 Task: In the  document testing Apply all border to the tabe with  'with box; Style line and width 1/4 pt 'Select Header and apply  'Italics' Select the text and align it to the  Left
Action: Mouse moved to (643, 187)
Screenshot: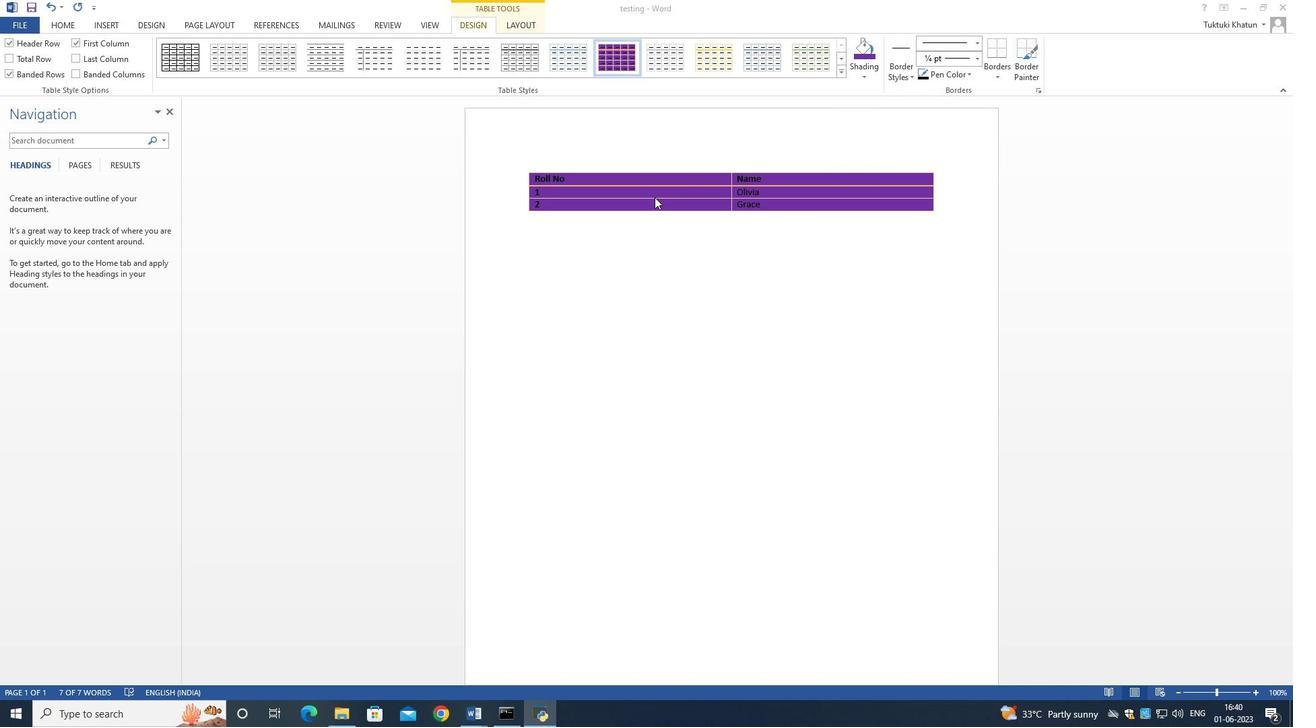 
Action: Mouse pressed left at (643, 187)
Screenshot: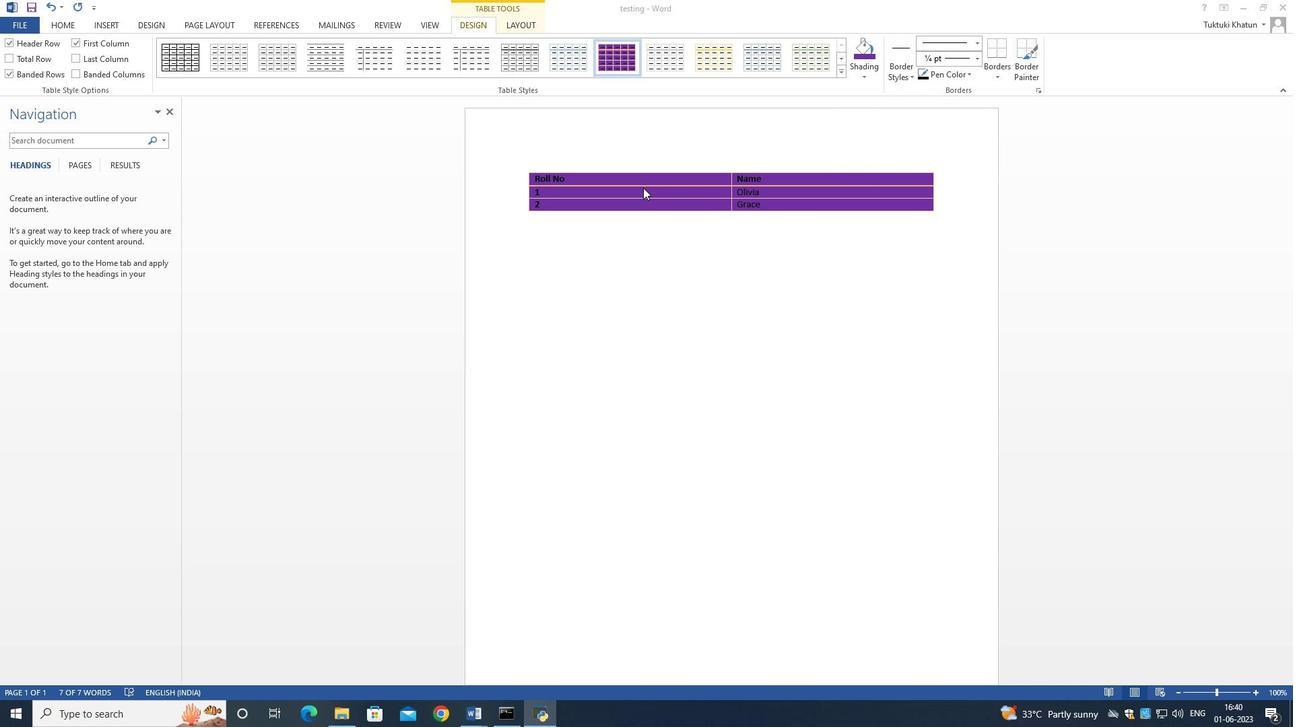 
Action: Mouse moved to (996, 63)
Screenshot: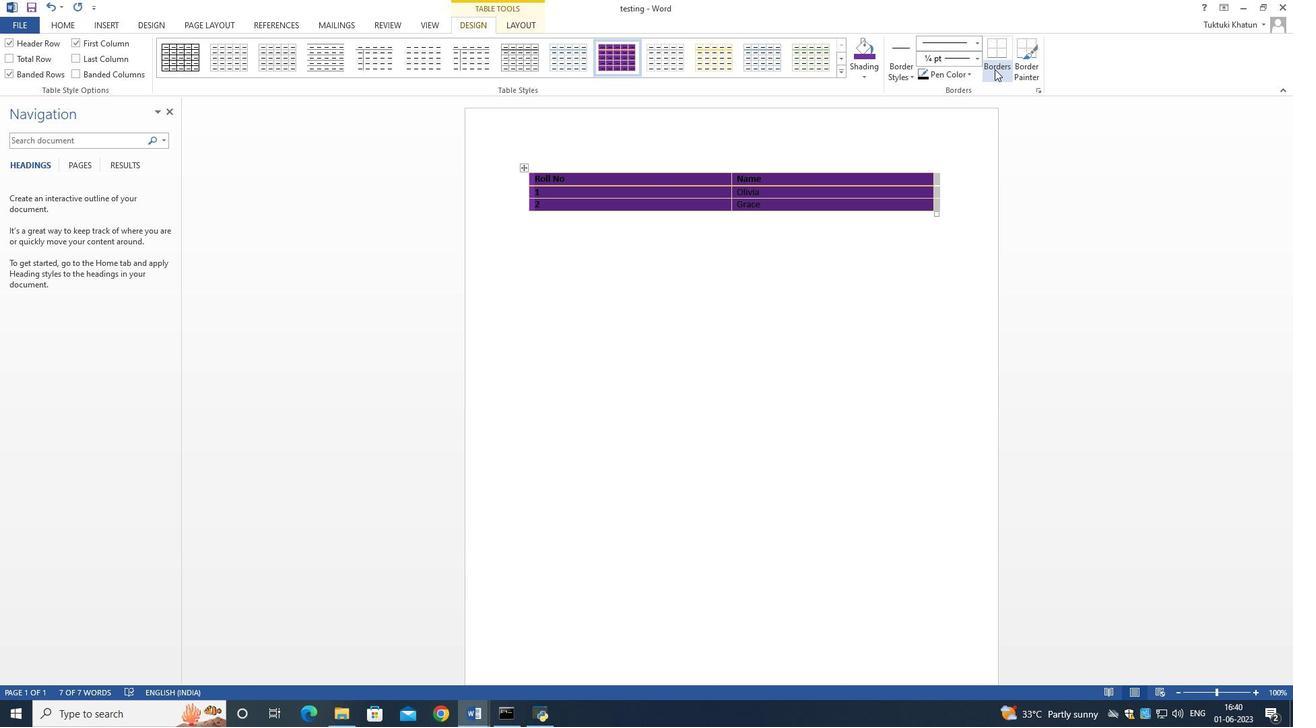 
Action: Mouse pressed left at (996, 63)
Screenshot: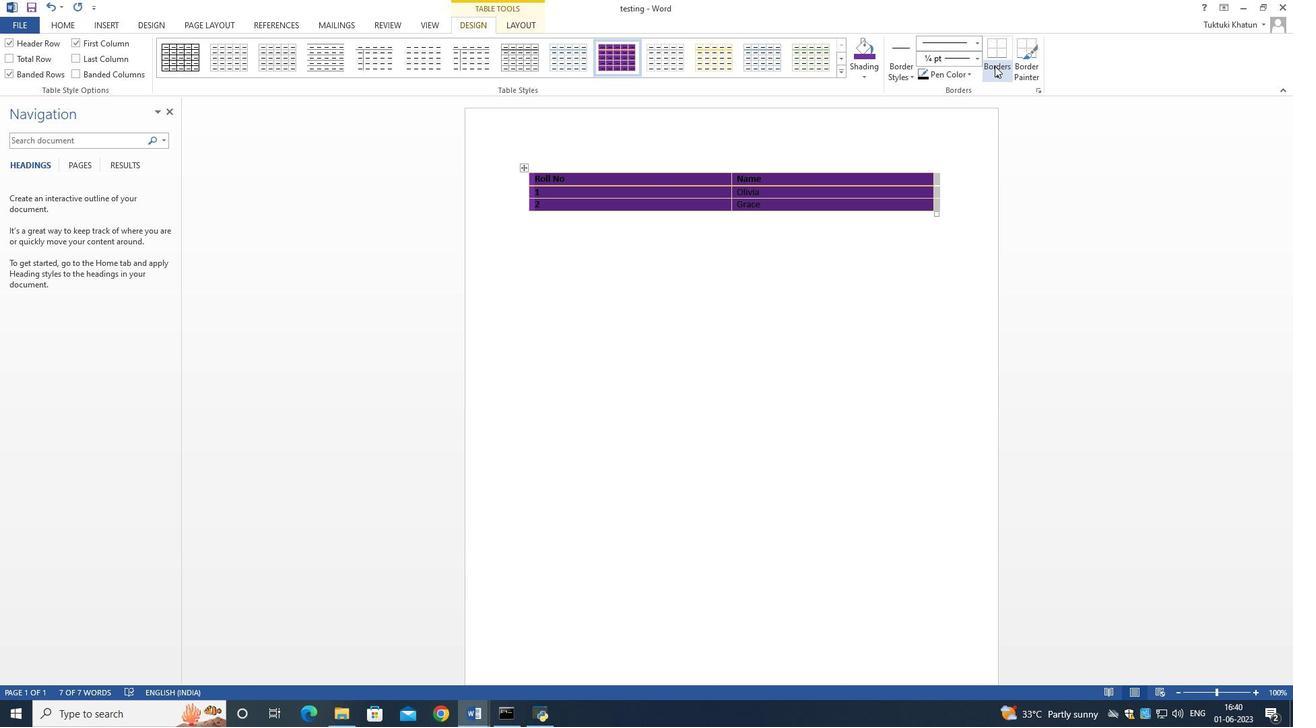
Action: Mouse moved to (1041, 176)
Screenshot: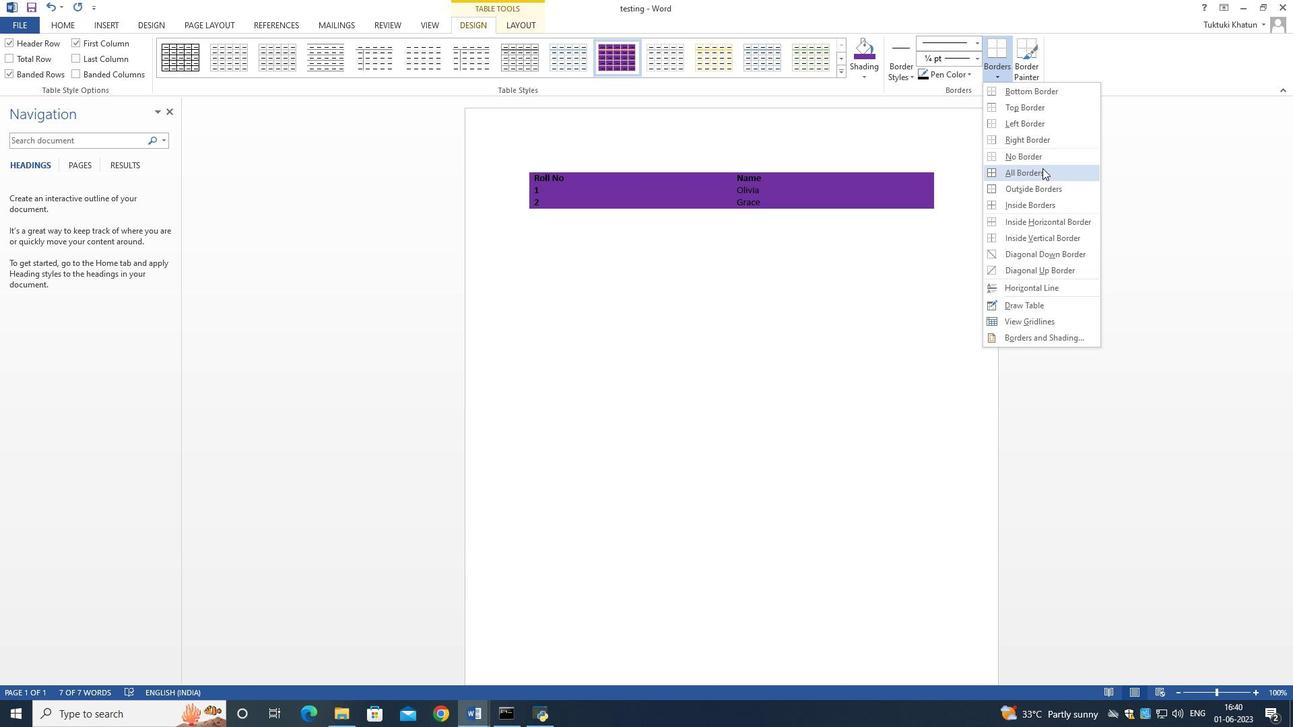 
Action: Mouse pressed left at (1041, 176)
Screenshot: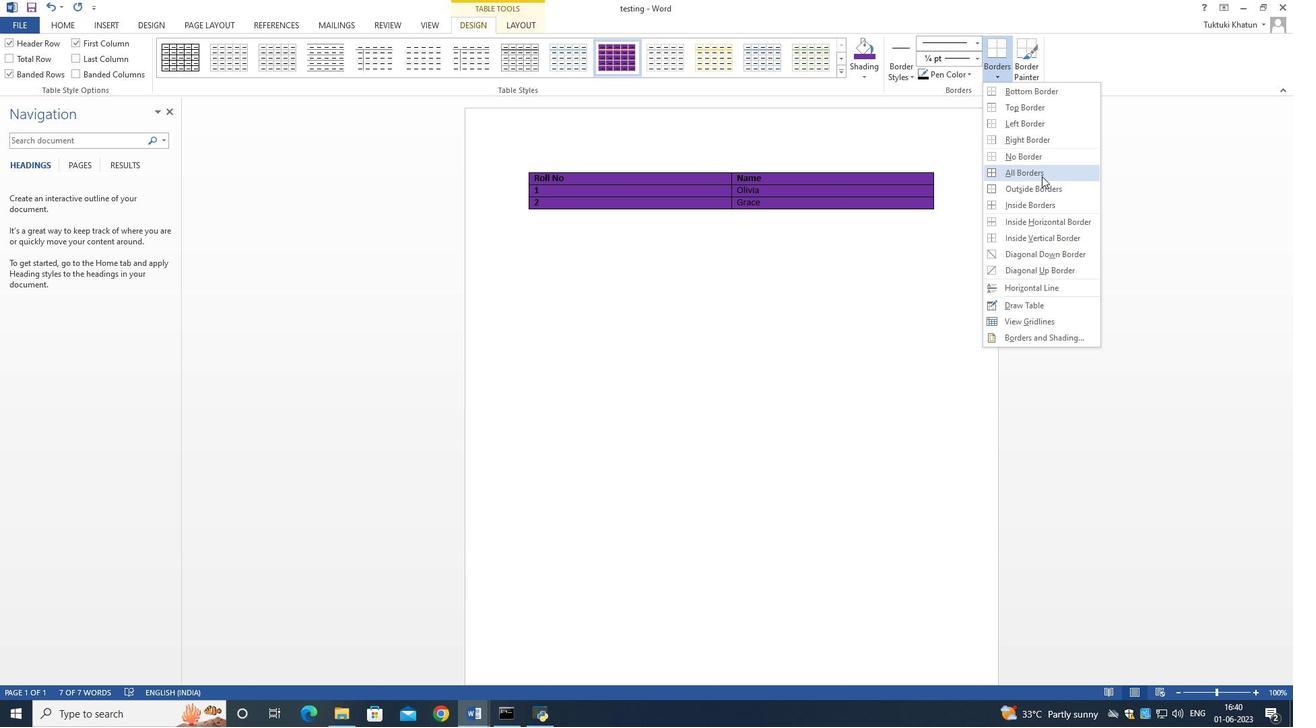 
Action: Mouse moved to (978, 58)
Screenshot: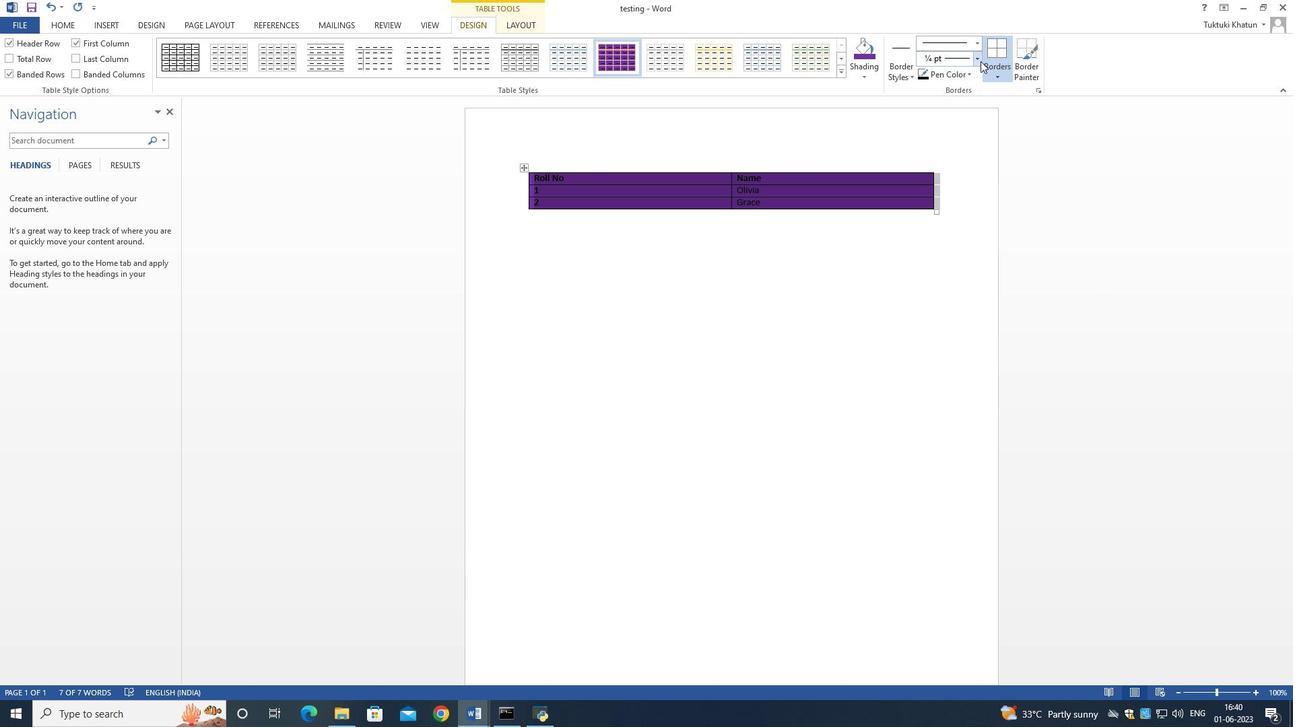 
Action: Mouse pressed left at (978, 58)
Screenshot: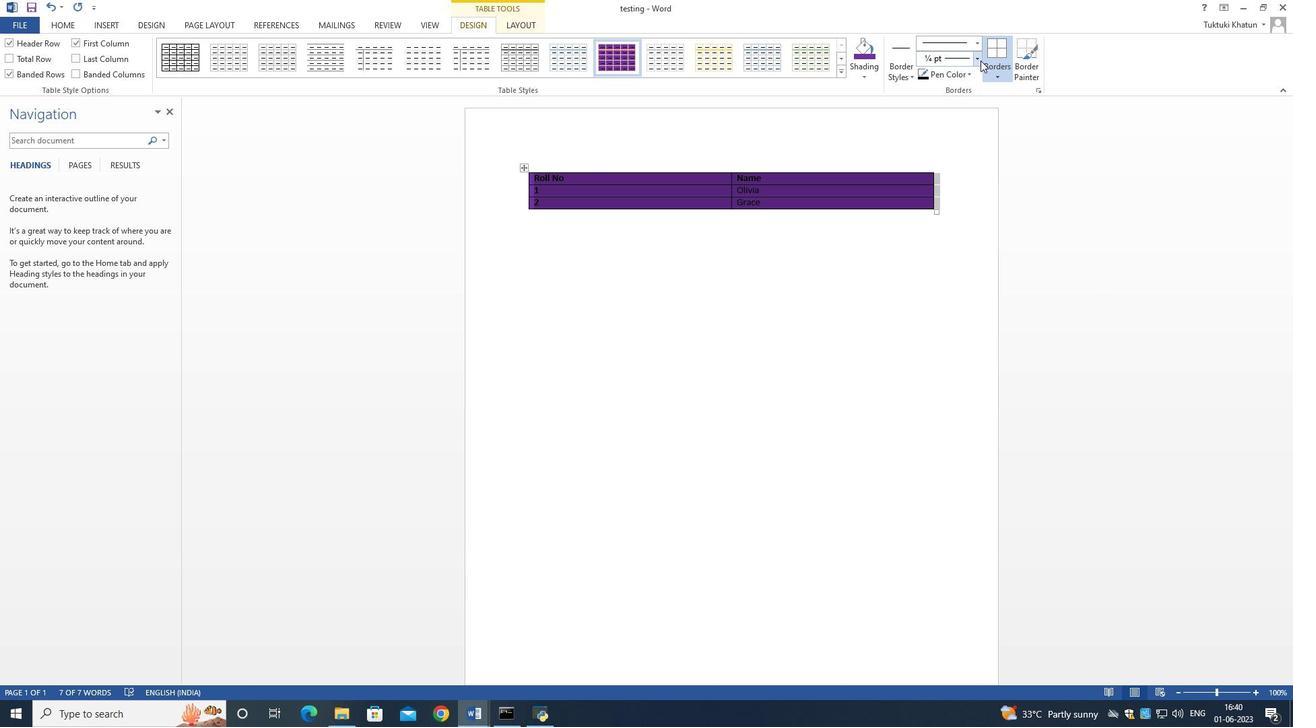 
Action: Mouse moved to (972, 76)
Screenshot: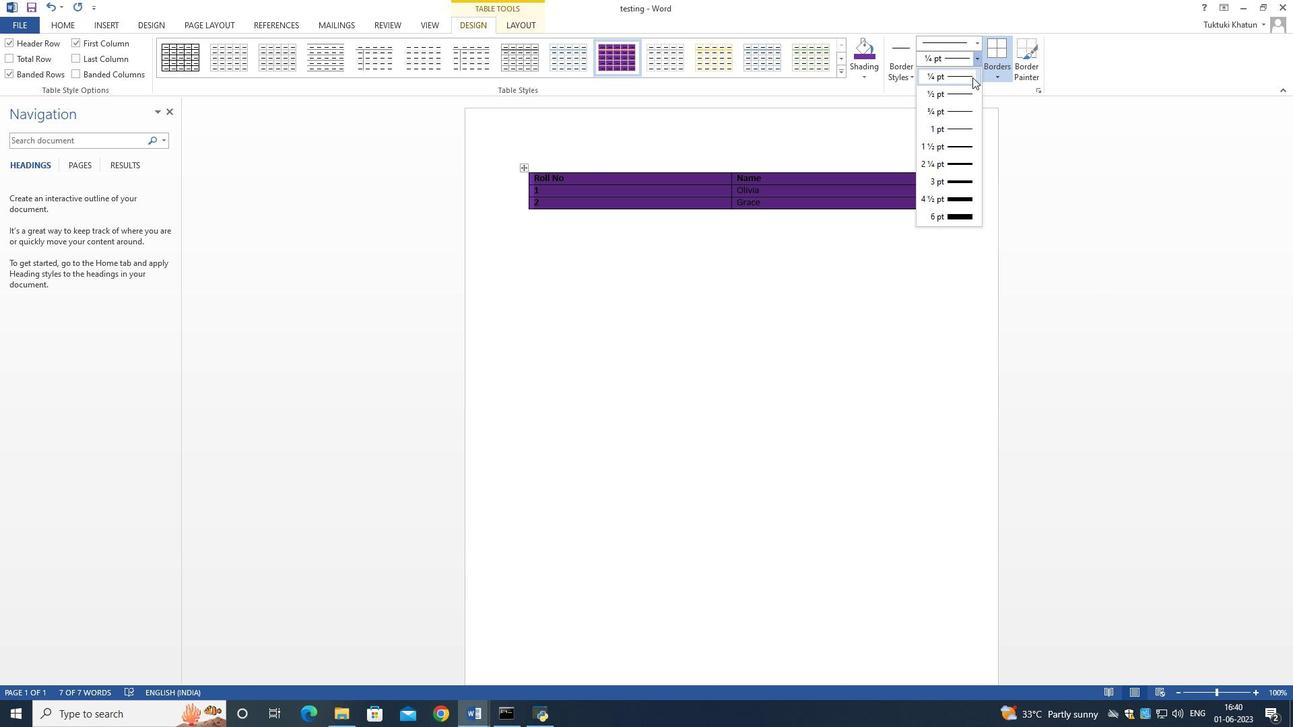 
Action: Mouse pressed left at (972, 76)
Screenshot: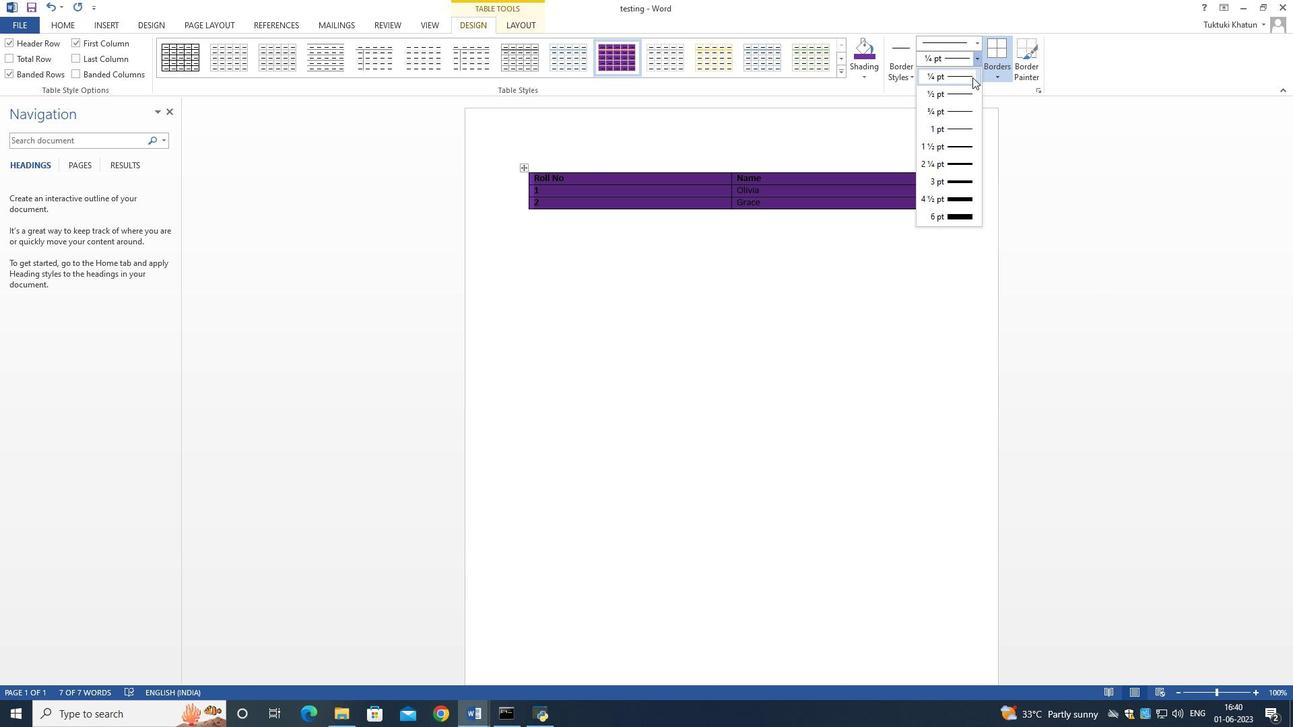
Action: Mouse moved to (569, 183)
Screenshot: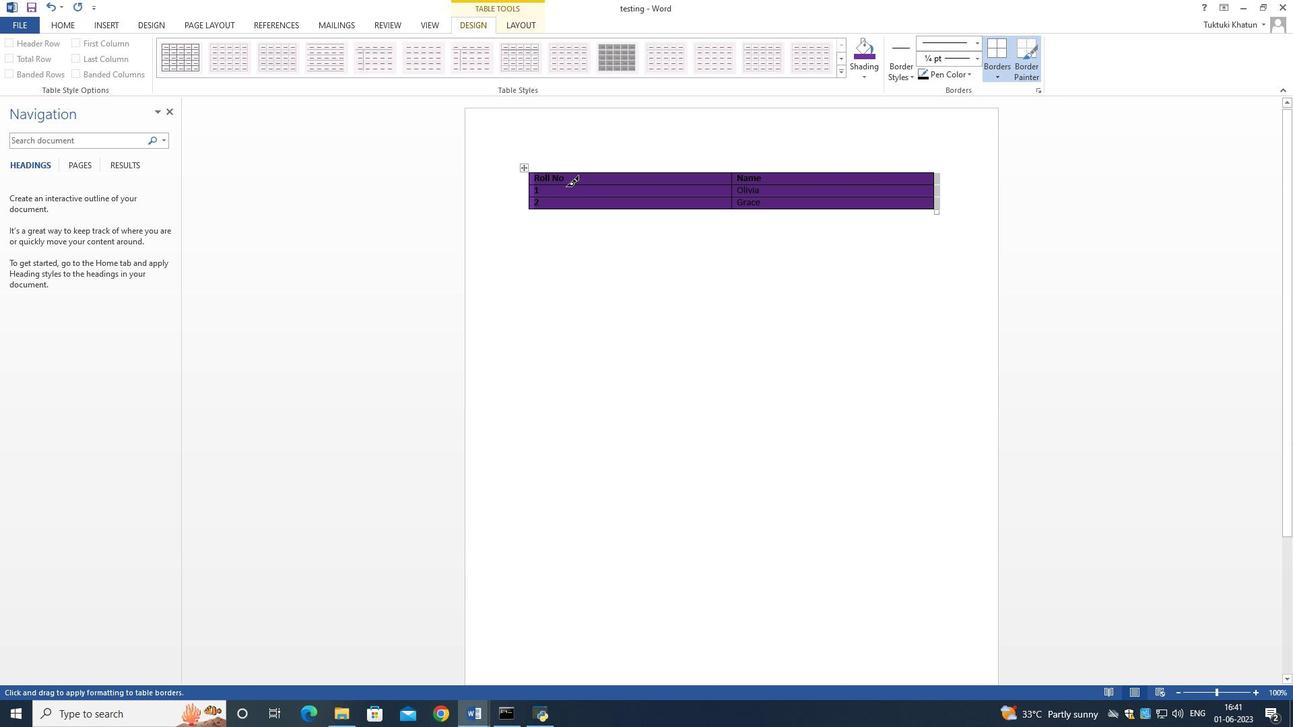 
Action: Mouse pressed left at (569, 183)
Screenshot: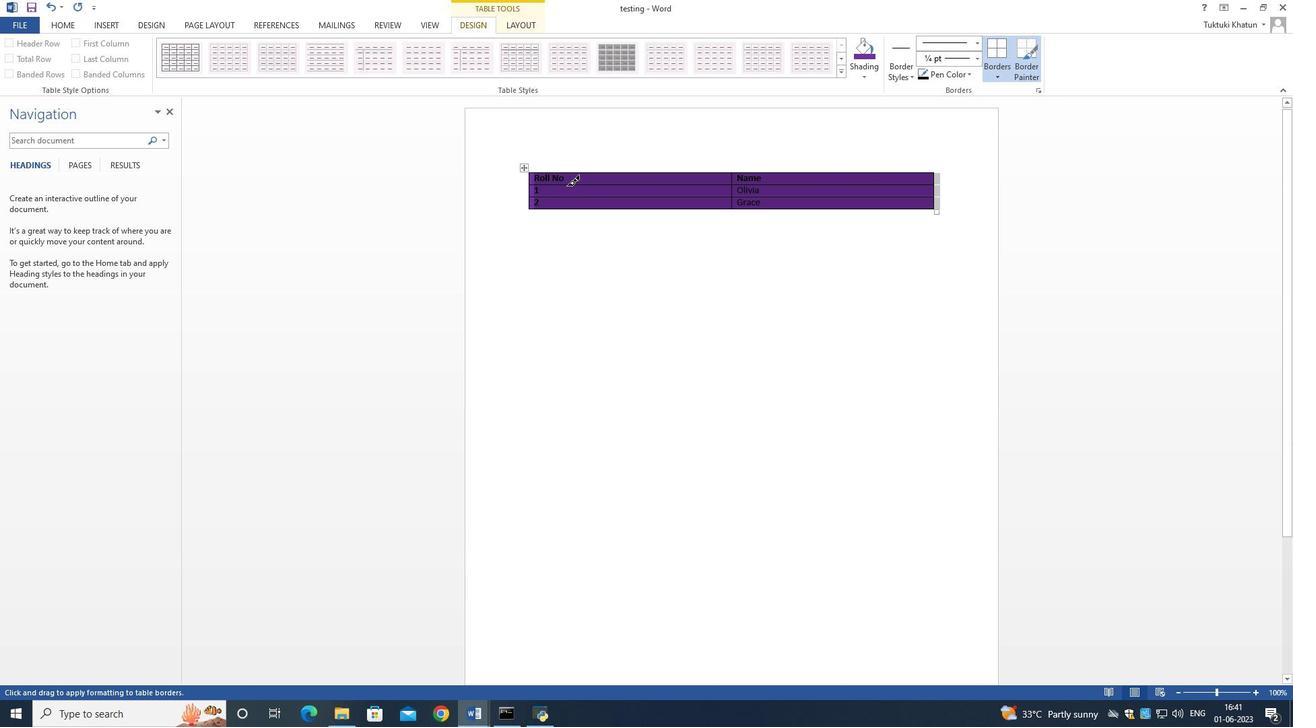 
Action: Mouse moved to (585, 177)
Screenshot: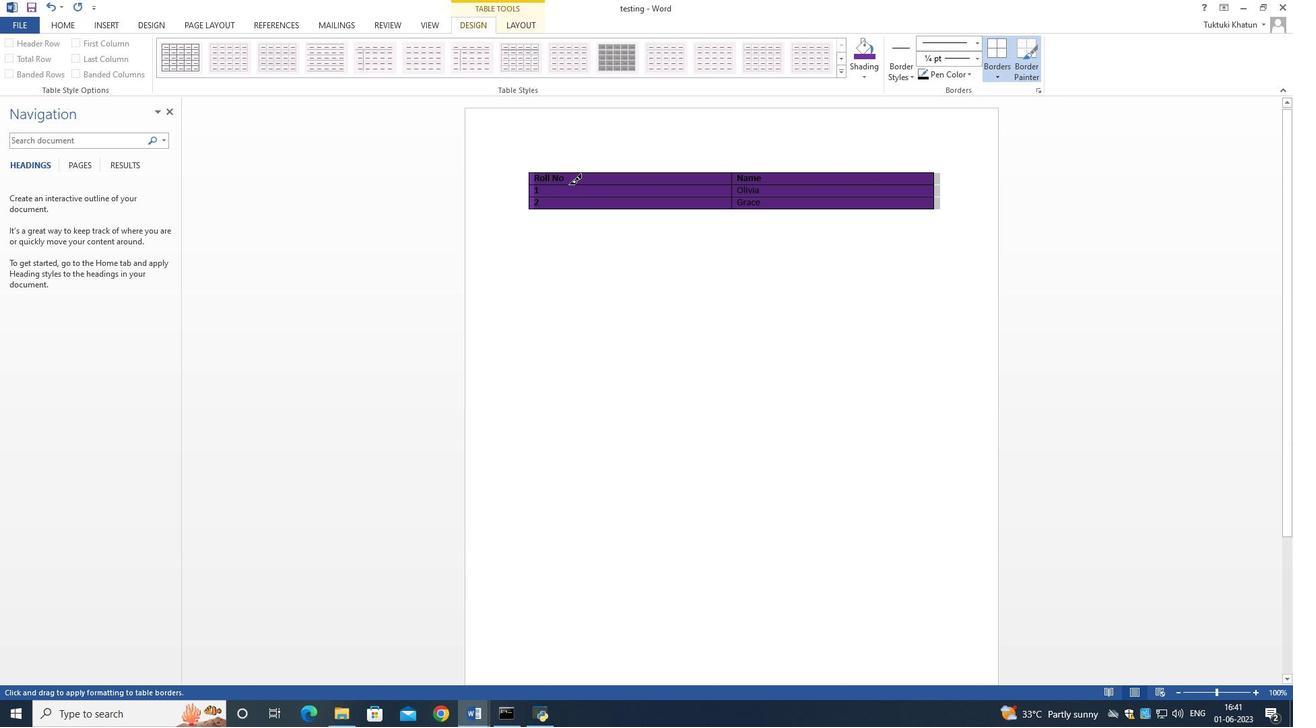
Action: Mouse pressed left at (585, 177)
Screenshot: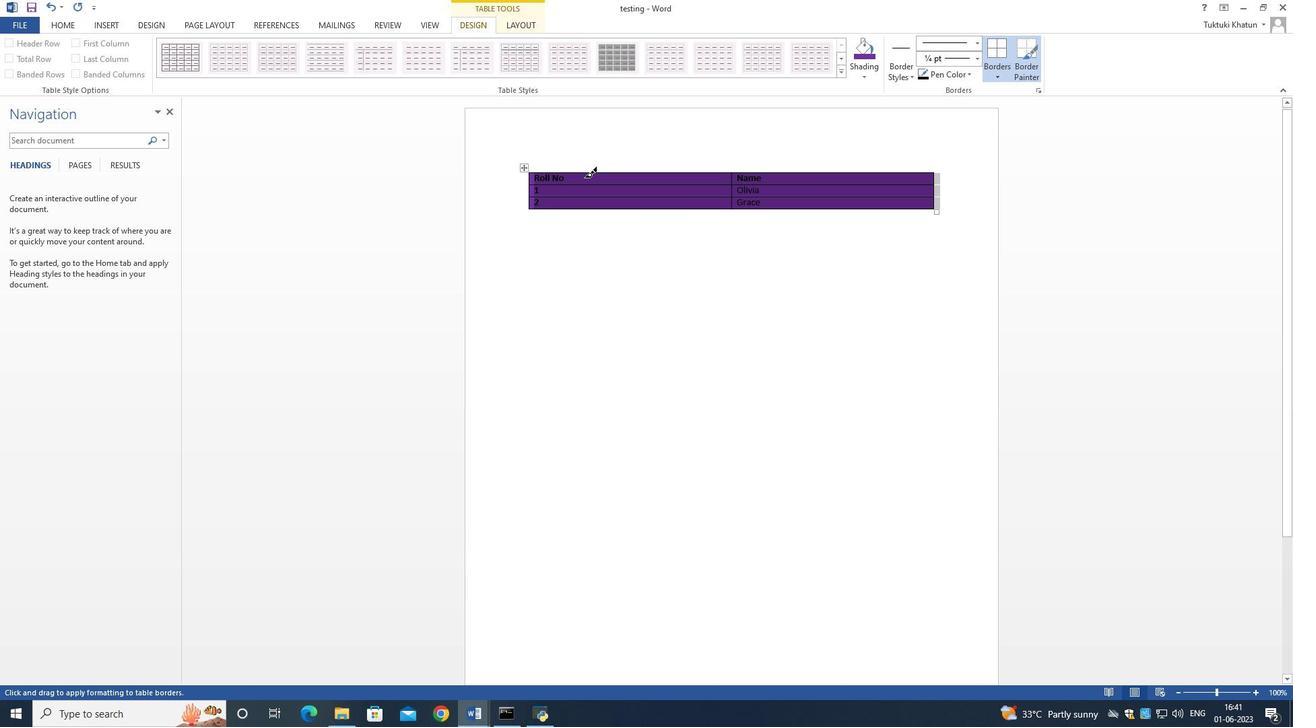 
Action: Mouse moved to (585, 177)
Screenshot: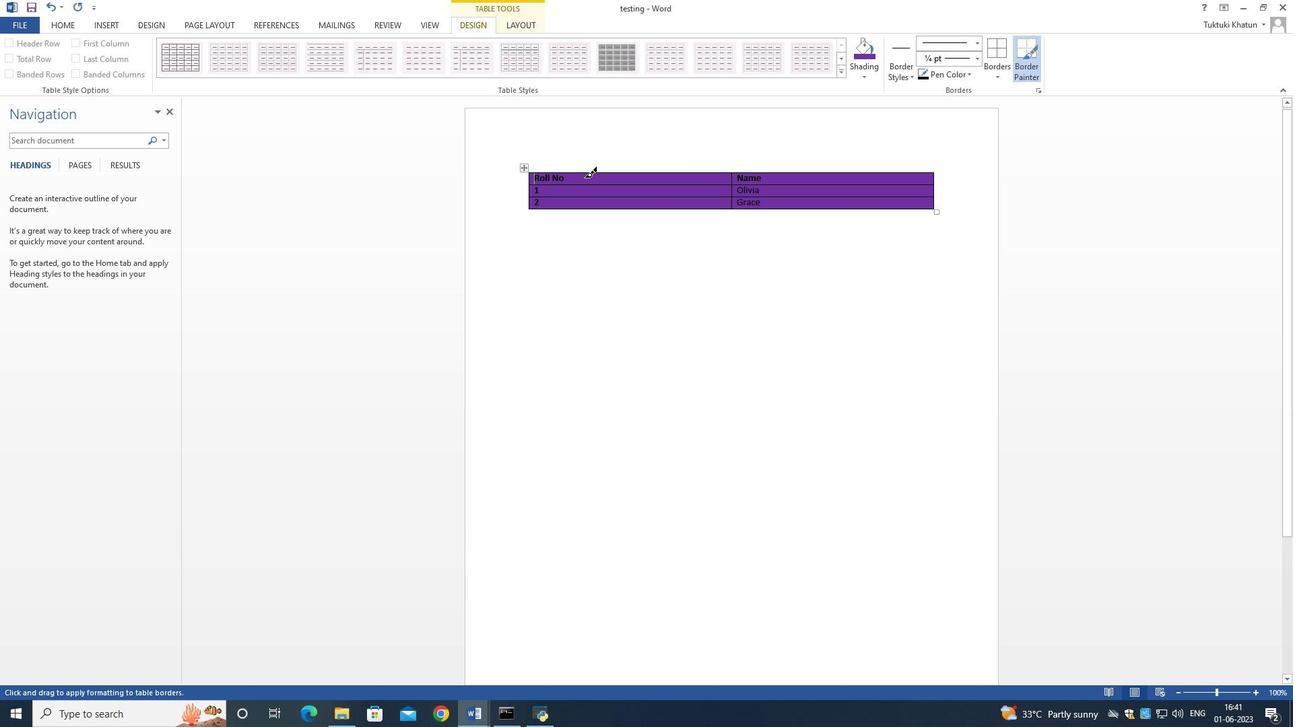 
Action: Mouse pressed left at (585, 177)
Screenshot: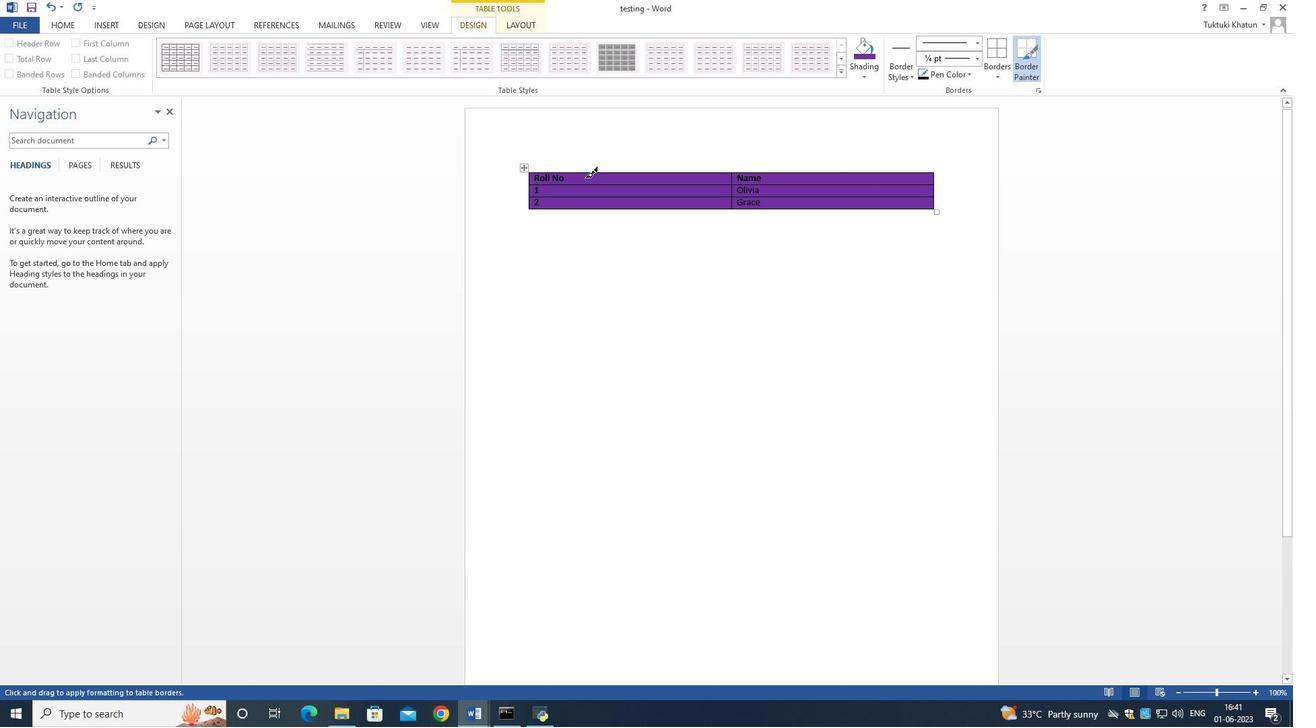 
Action: Mouse pressed left at (585, 177)
Screenshot: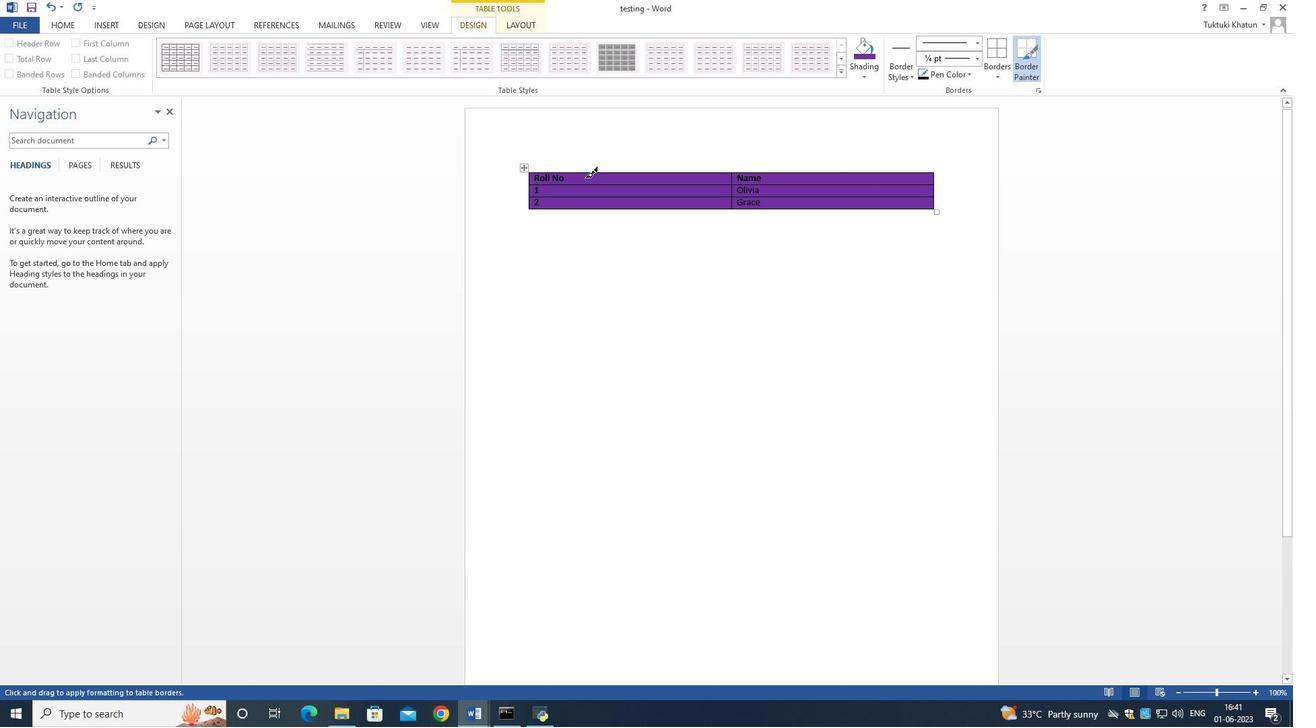 
Action: Mouse moved to (582, 181)
Screenshot: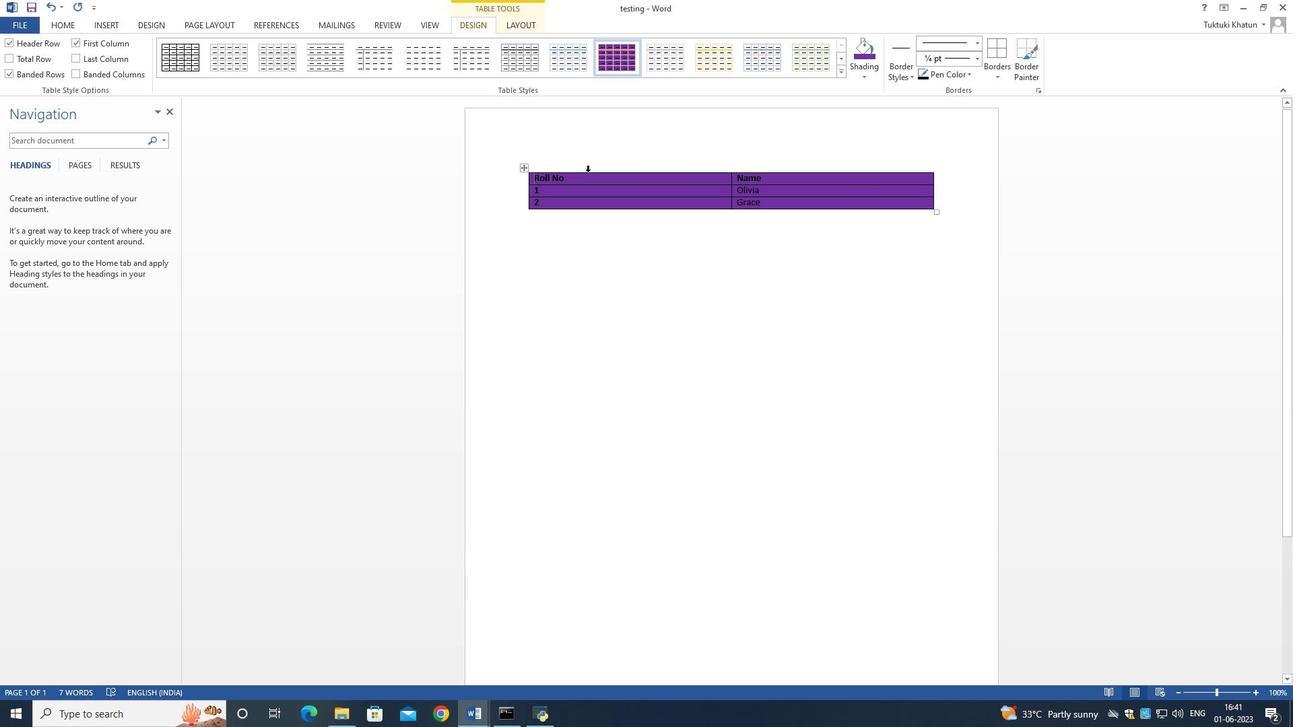 
Action: Mouse pressed left at (582, 181)
Screenshot: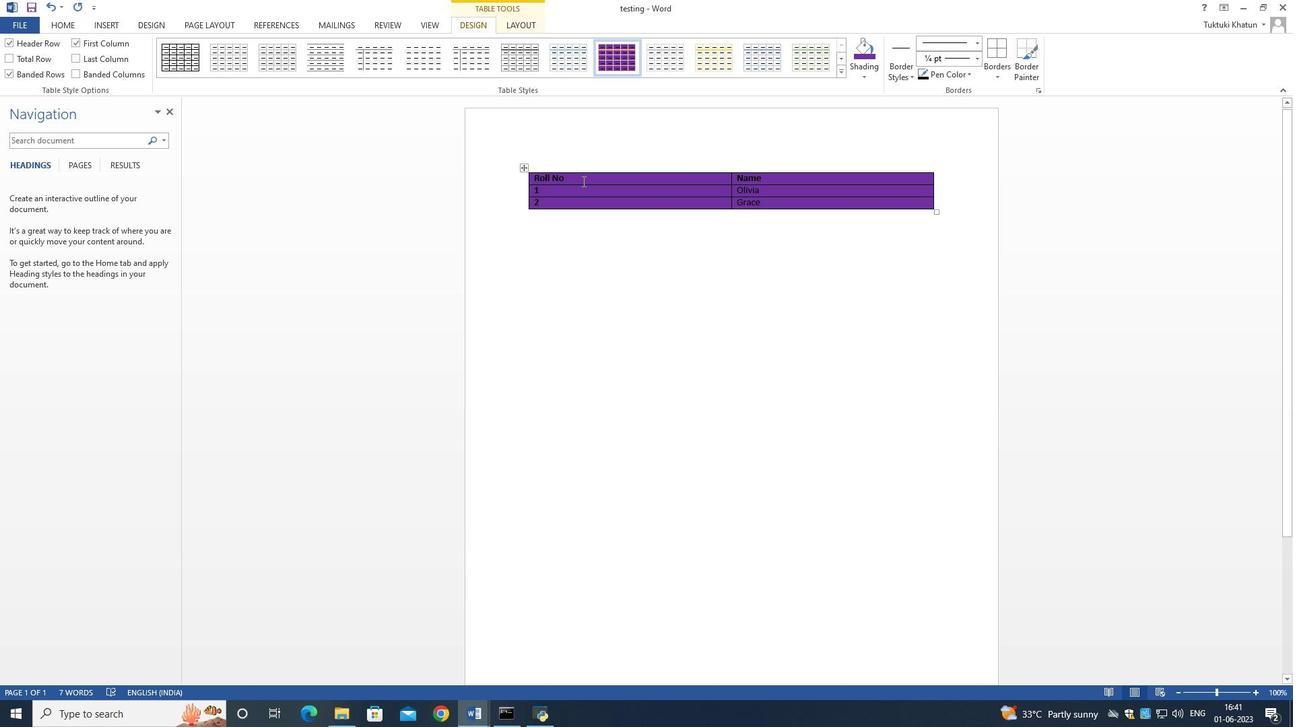 
Action: Mouse moved to (581, 179)
Screenshot: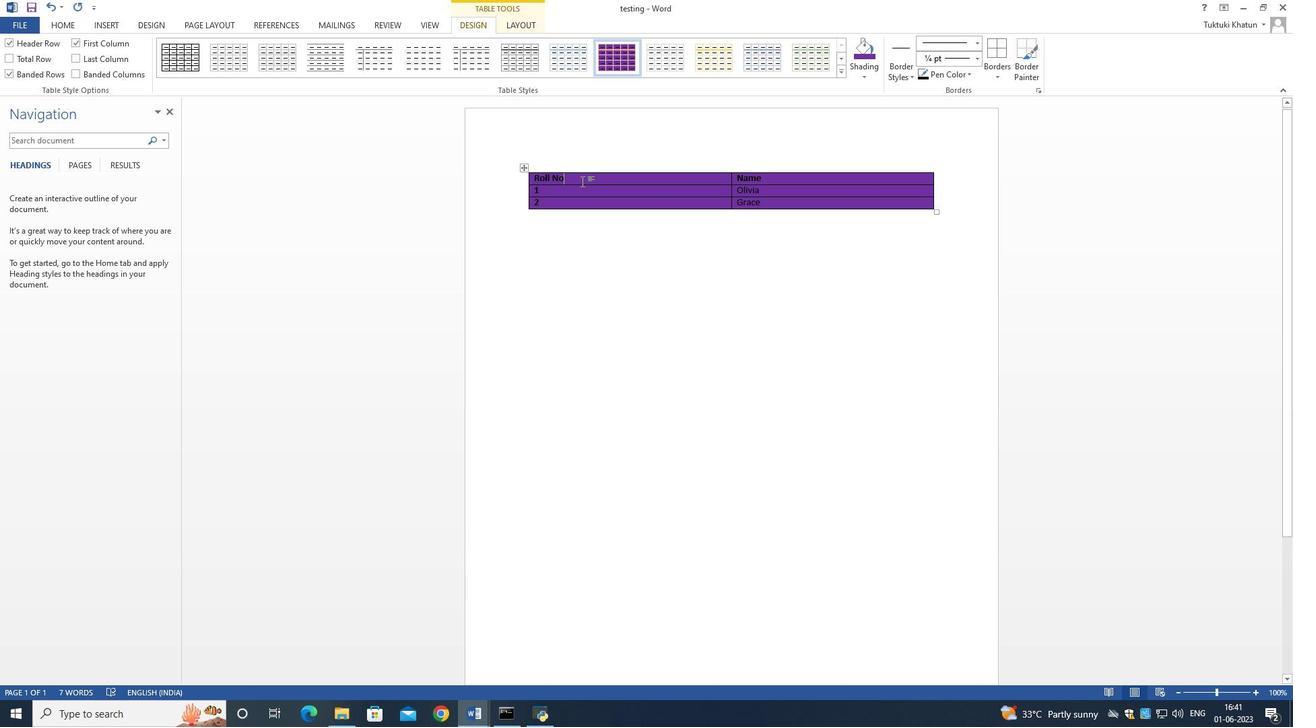 
Action: Mouse pressed left at (581, 179)
Screenshot: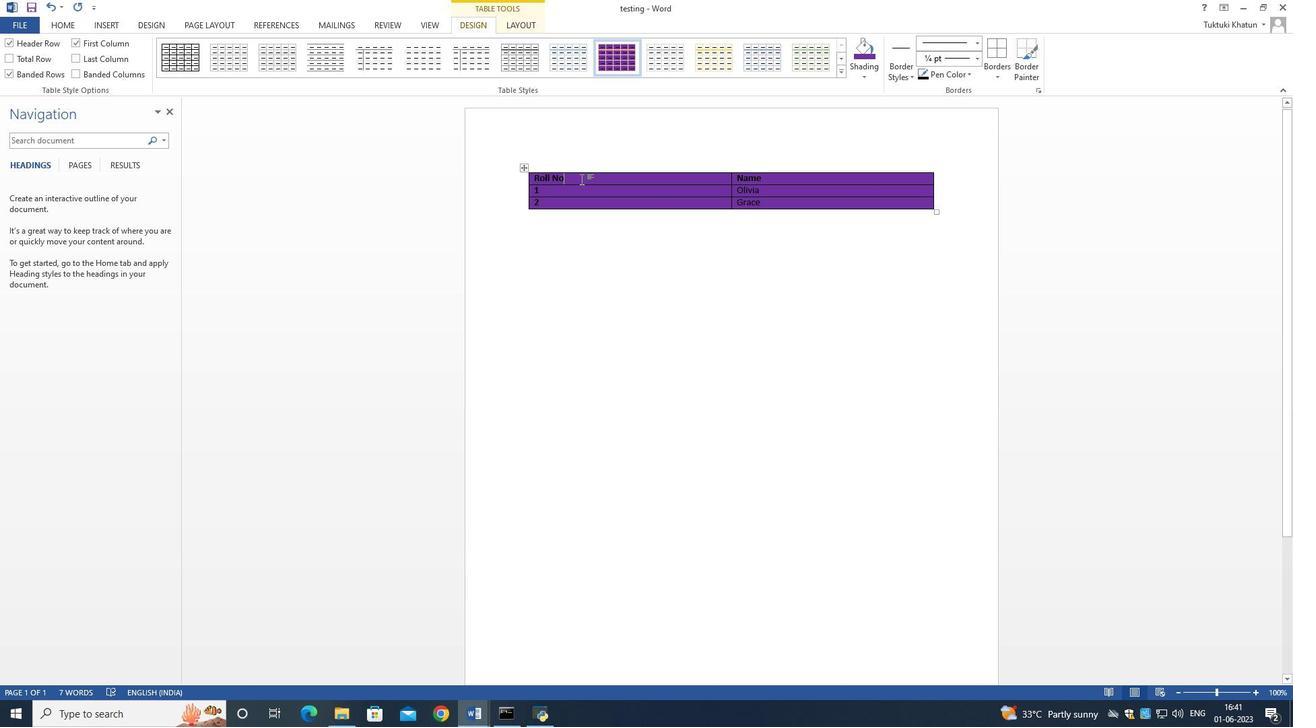 
Action: Mouse pressed left at (581, 179)
Screenshot: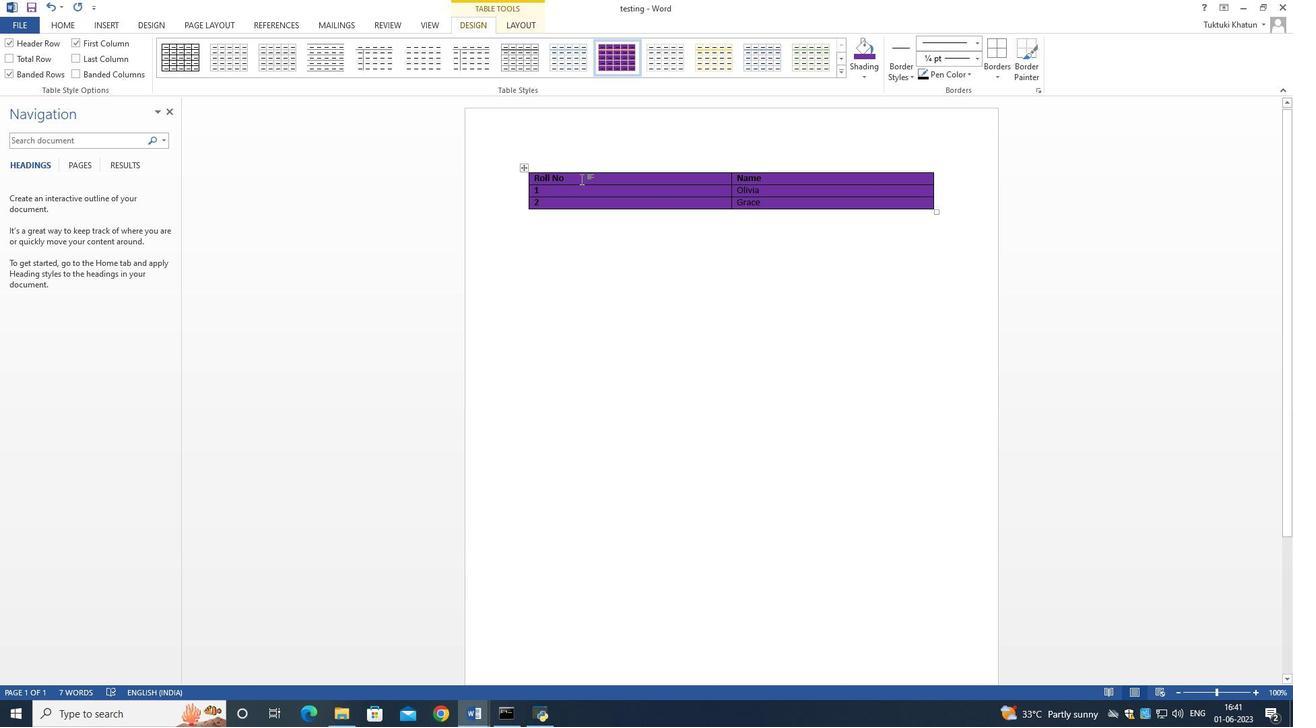 
Action: Mouse moved to (556, 174)
Screenshot: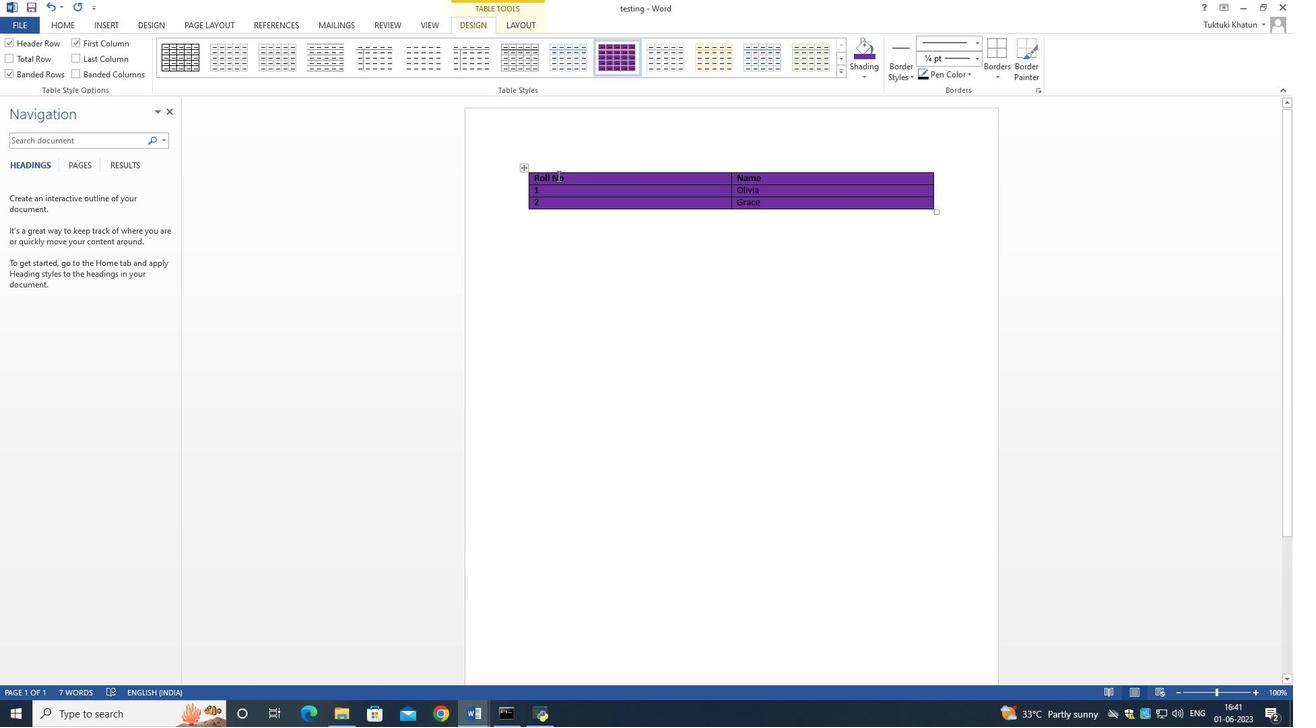 
Action: Mouse pressed left at (556, 174)
Screenshot: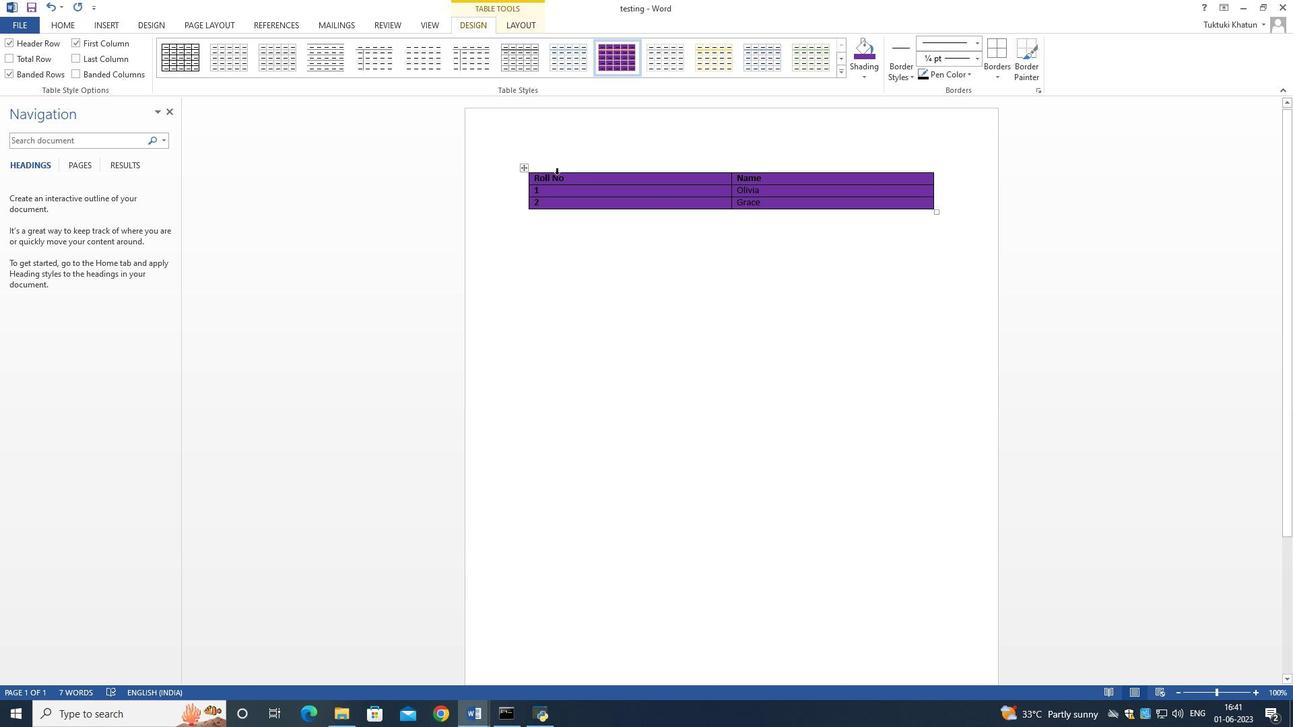 
Action: Mouse pressed left at (556, 174)
Screenshot: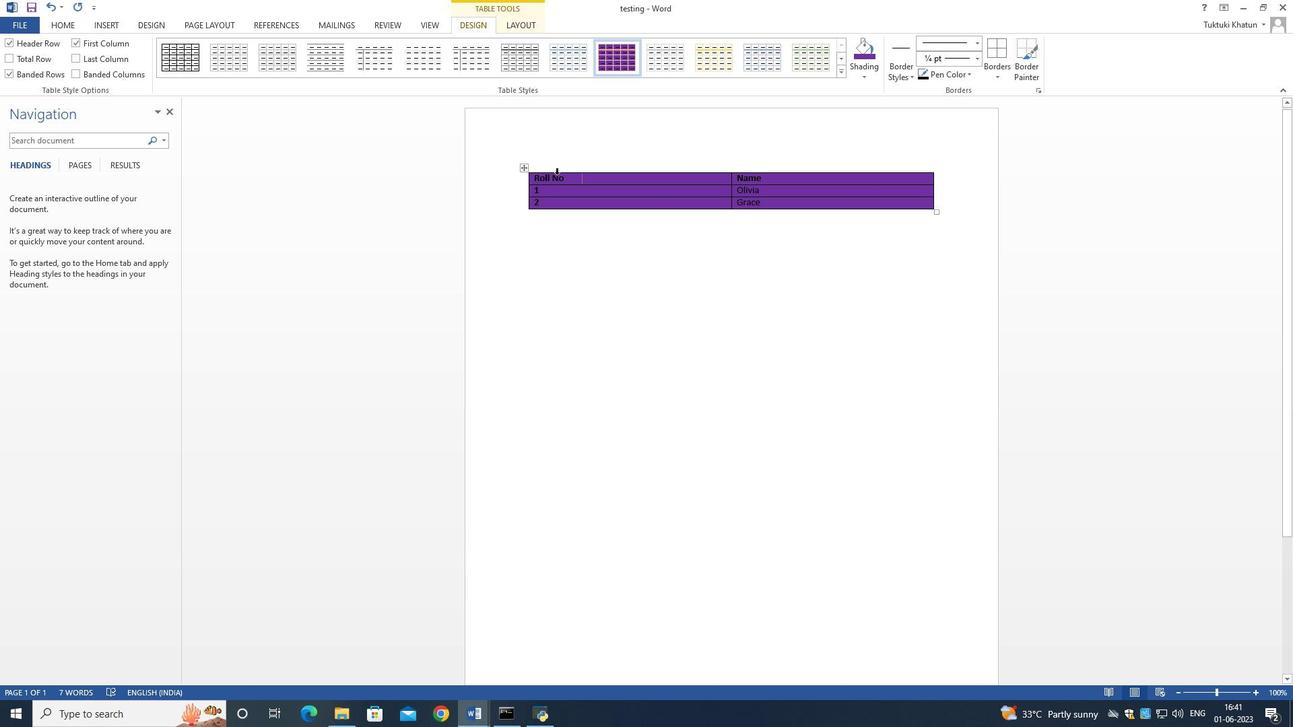 
Action: Mouse pressed left at (556, 174)
Screenshot: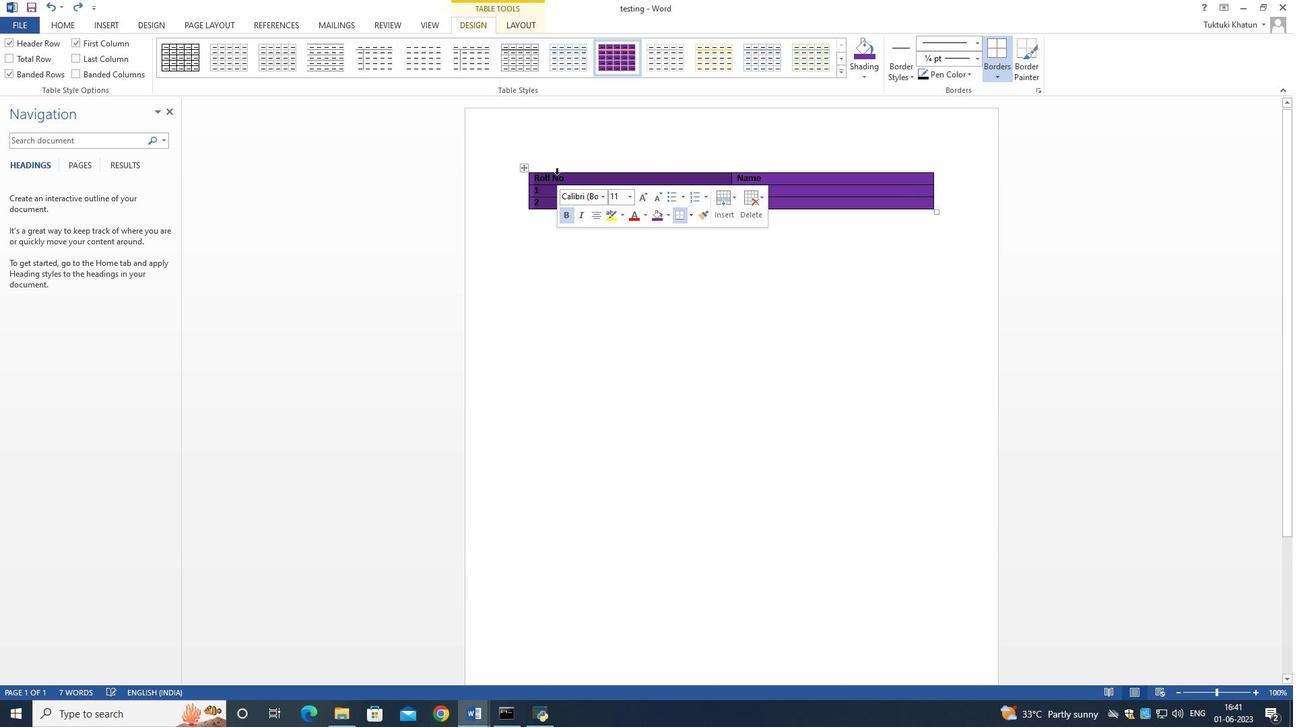 
Action: Mouse moved to (748, 174)
Screenshot: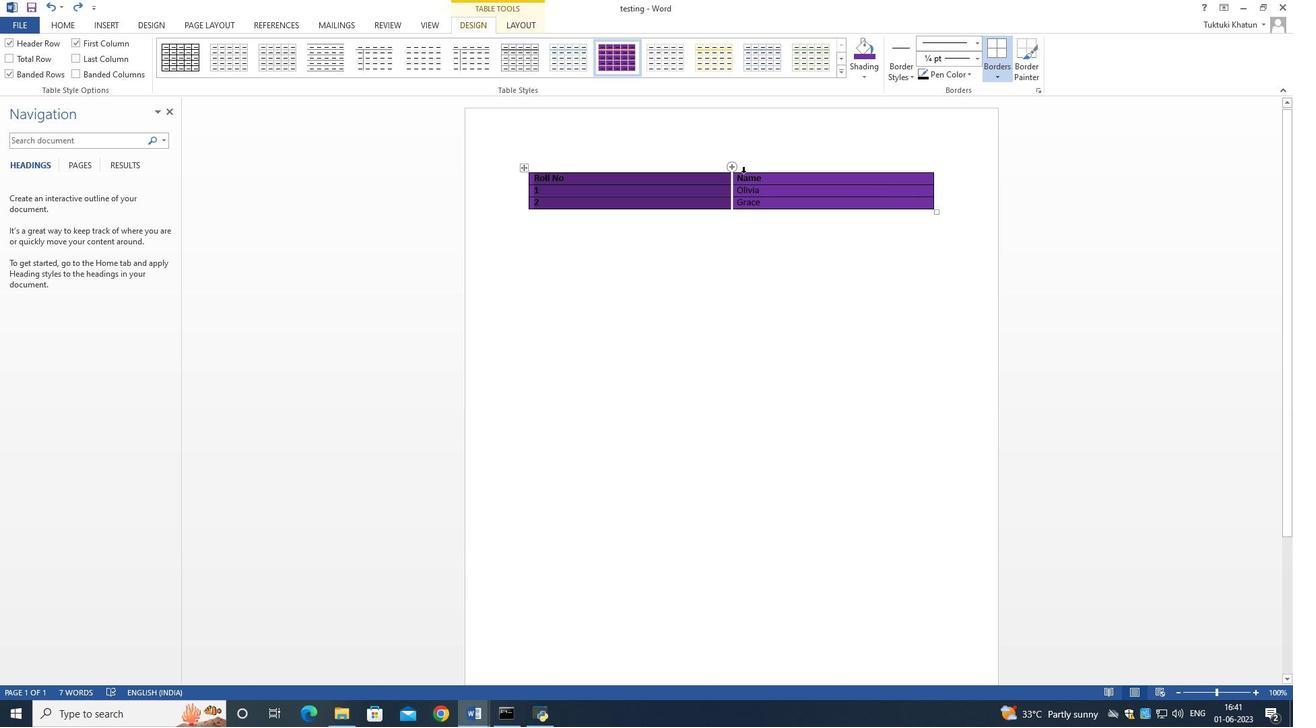 
Action: Mouse pressed left at (748, 174)
Screenshot: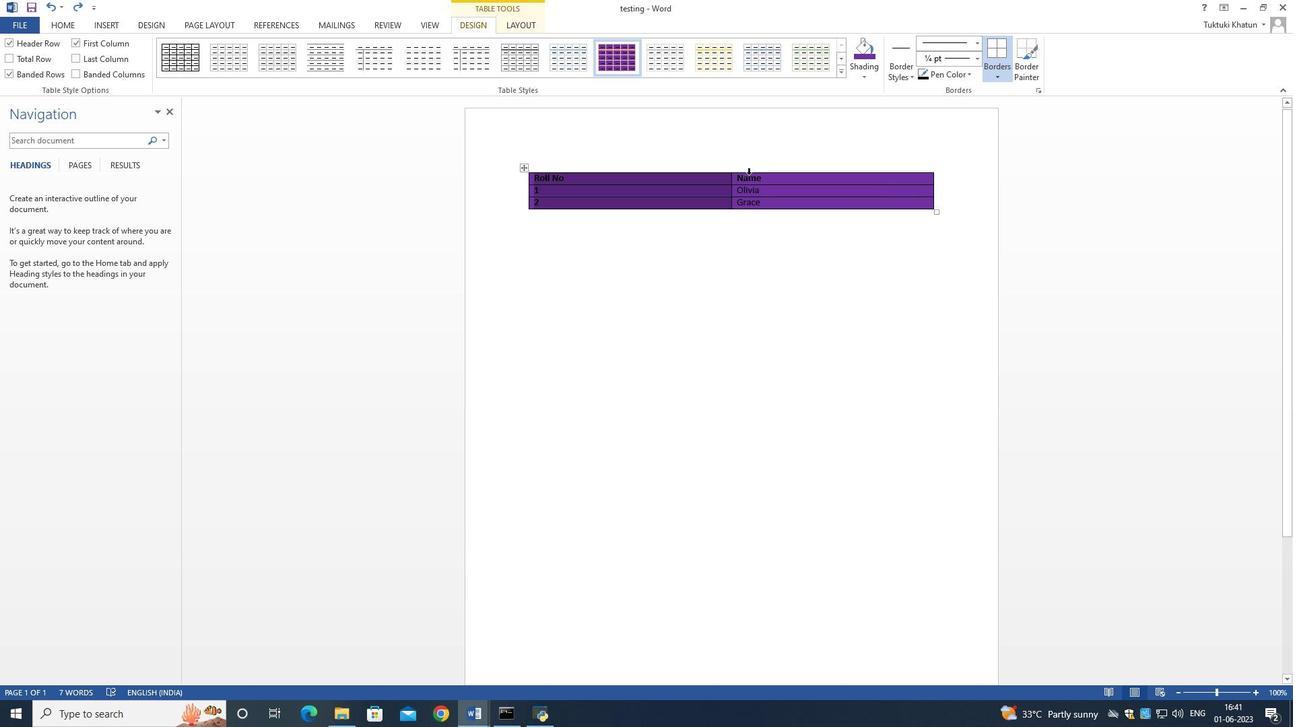 
Action: Mouse moved to (717, 174)
Screenshot: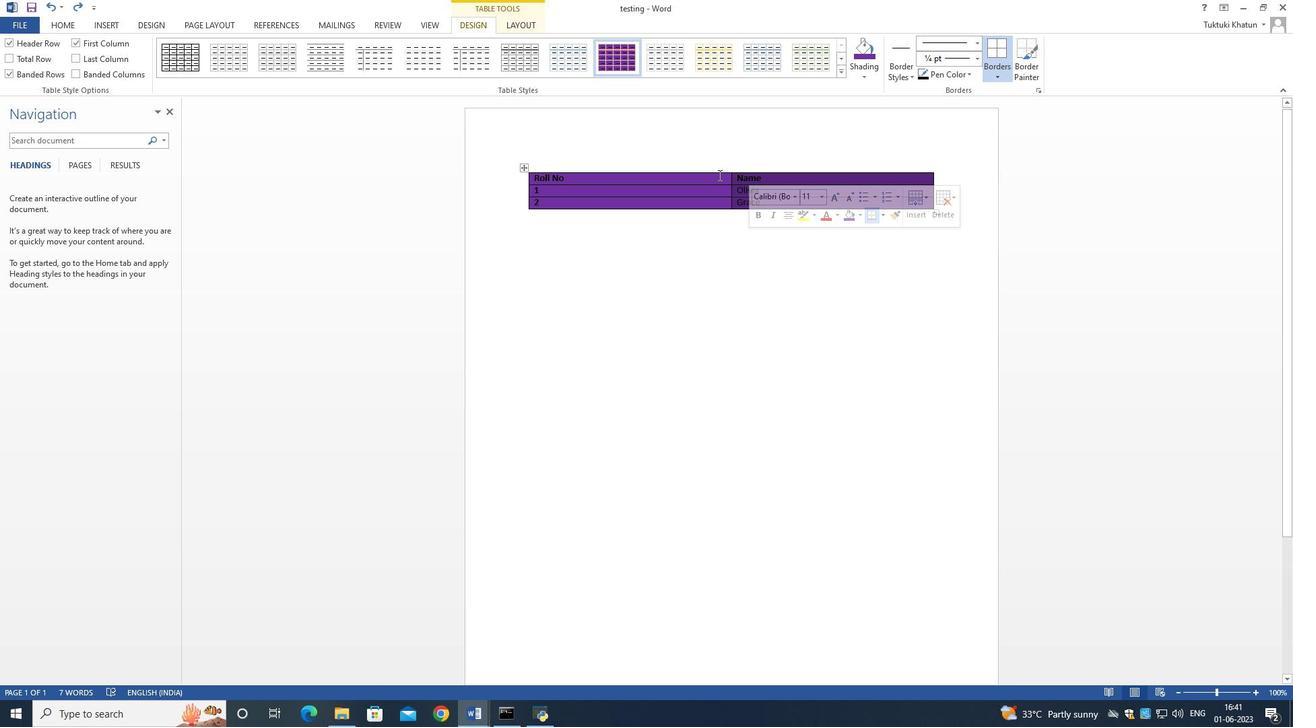 
Action: Mouse pressed left at (717, 174)
Screenshot: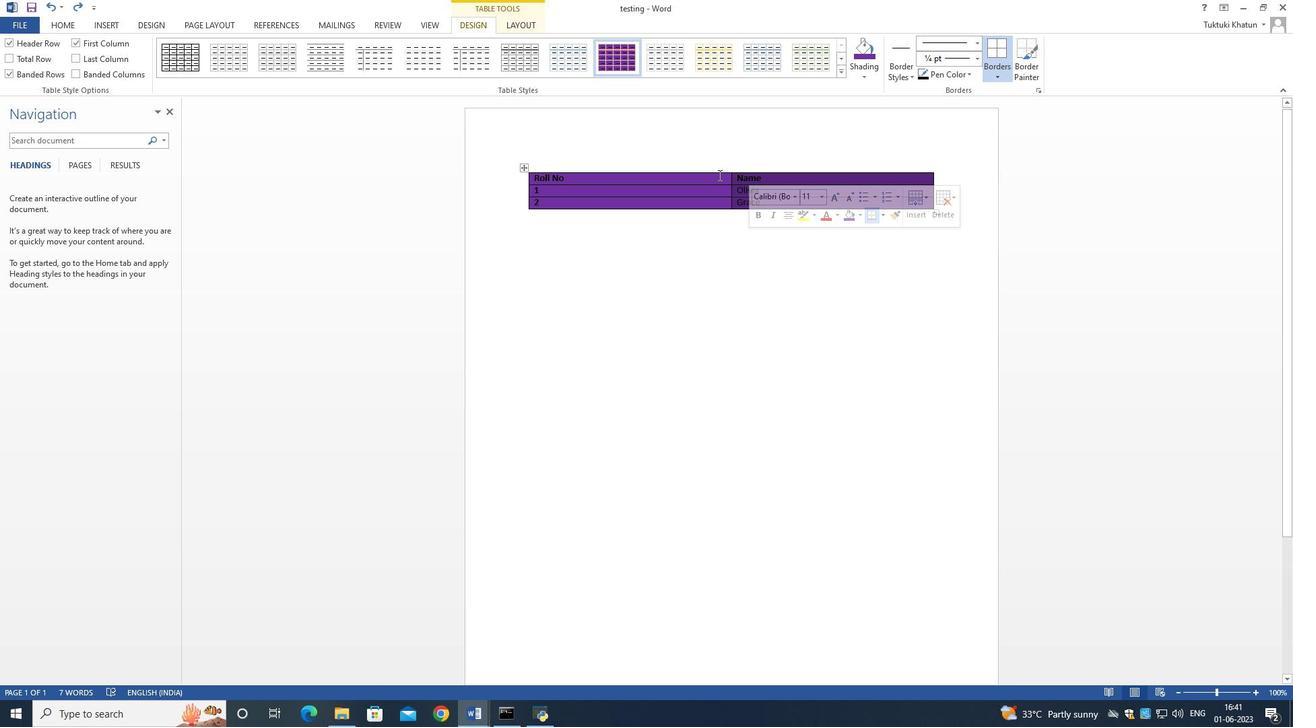 
Action: Mouse pressed left at (717, 174)
Screenshot: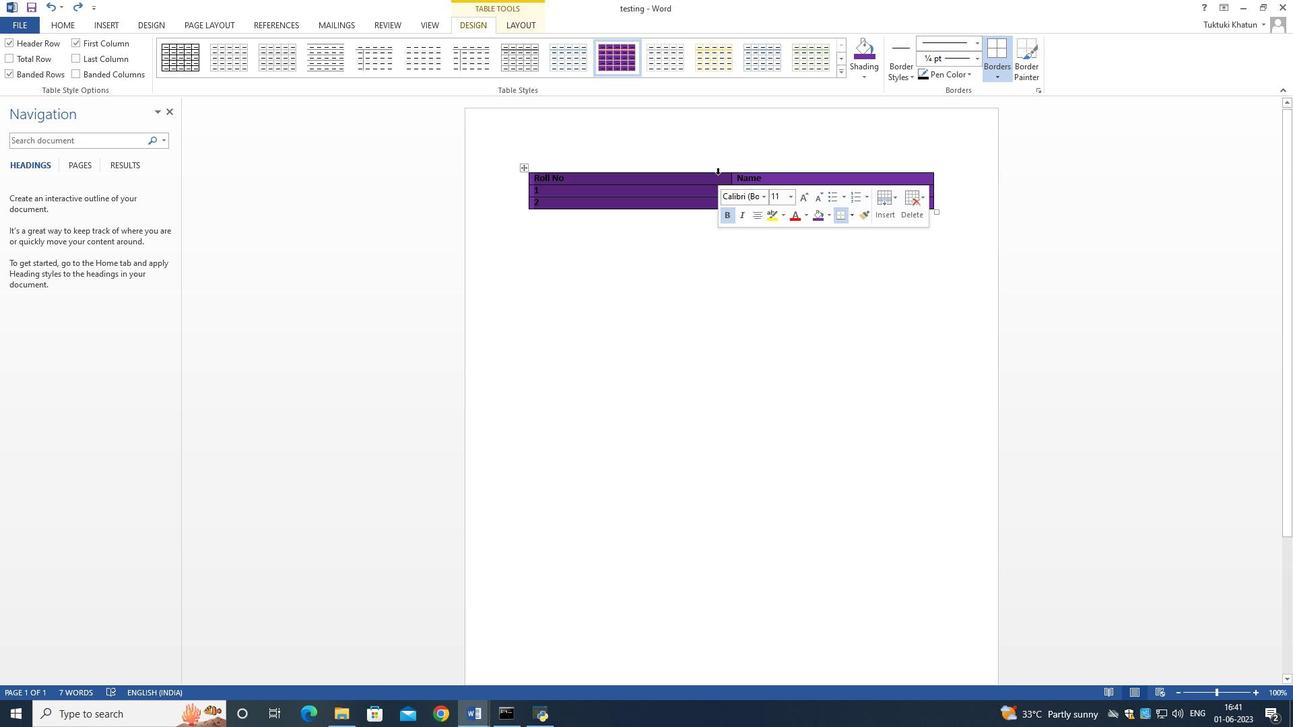
Action: Mouse moved to (547, 174)
Screenshot: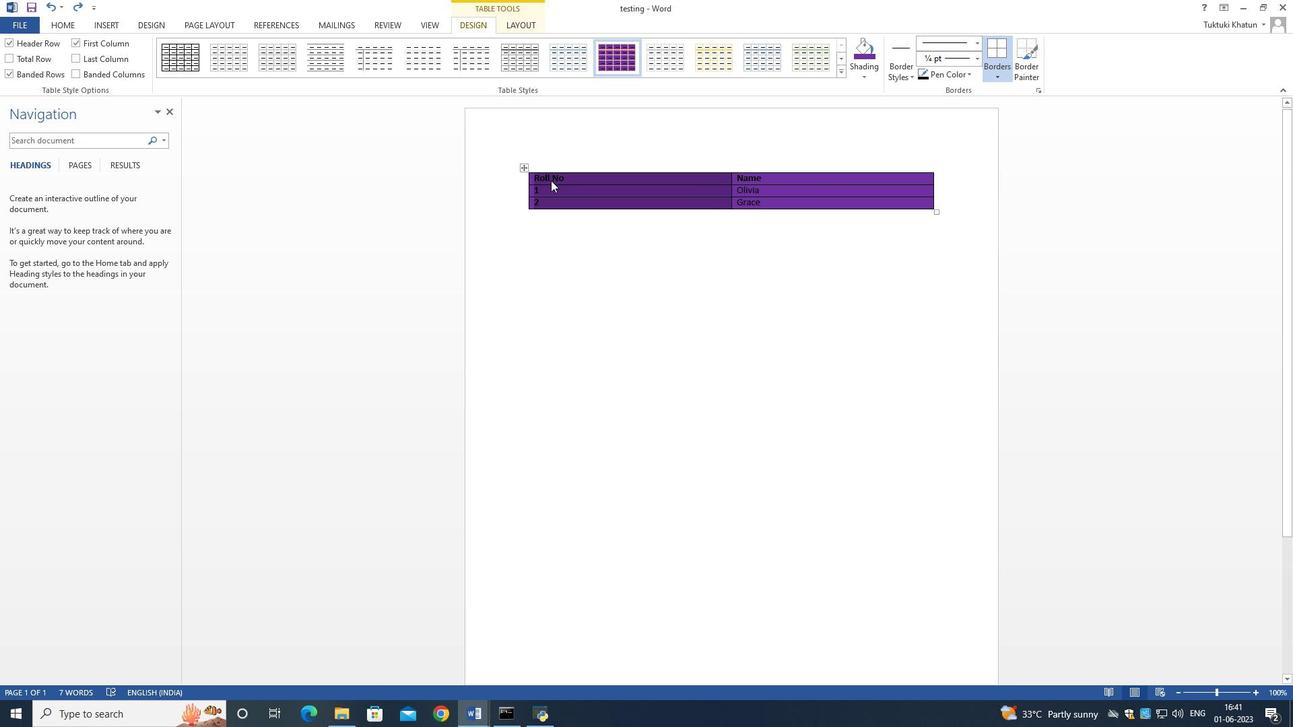 
Action: Mouse pressed left at (547, 174)
Screenshot: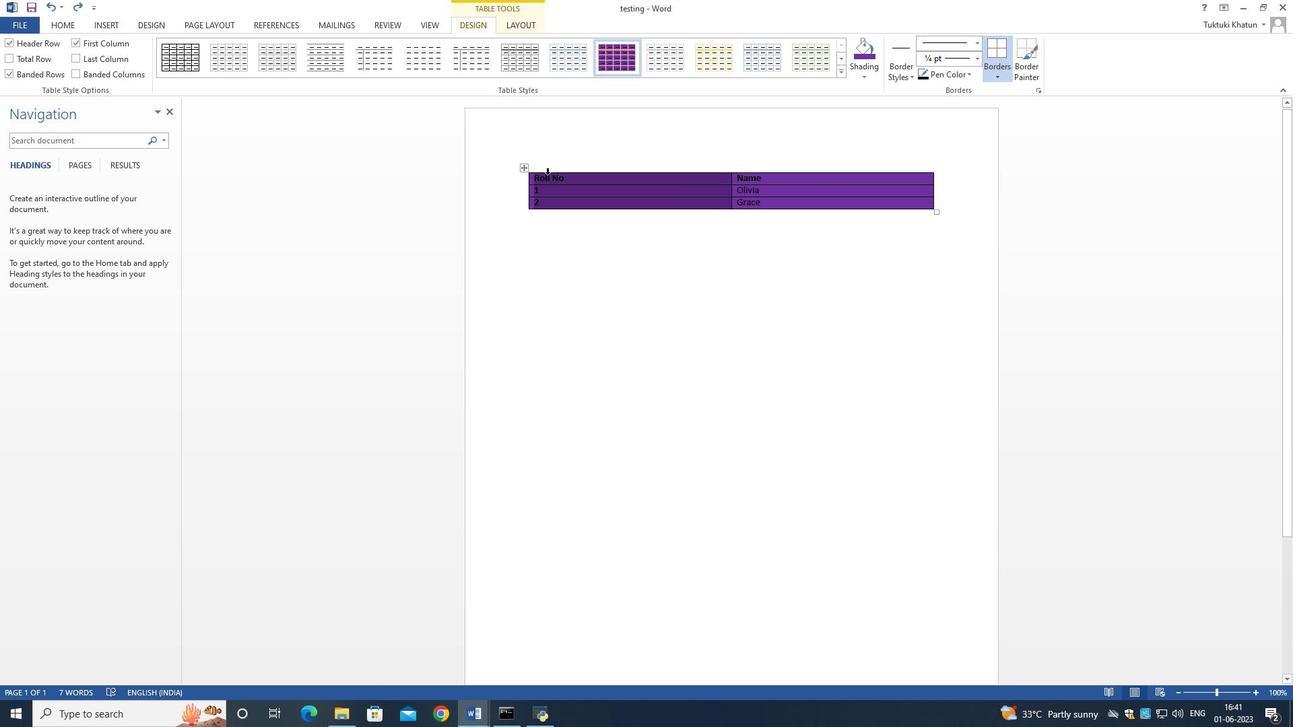 
Action: Mouse moved to (532, 173)
Screenshot: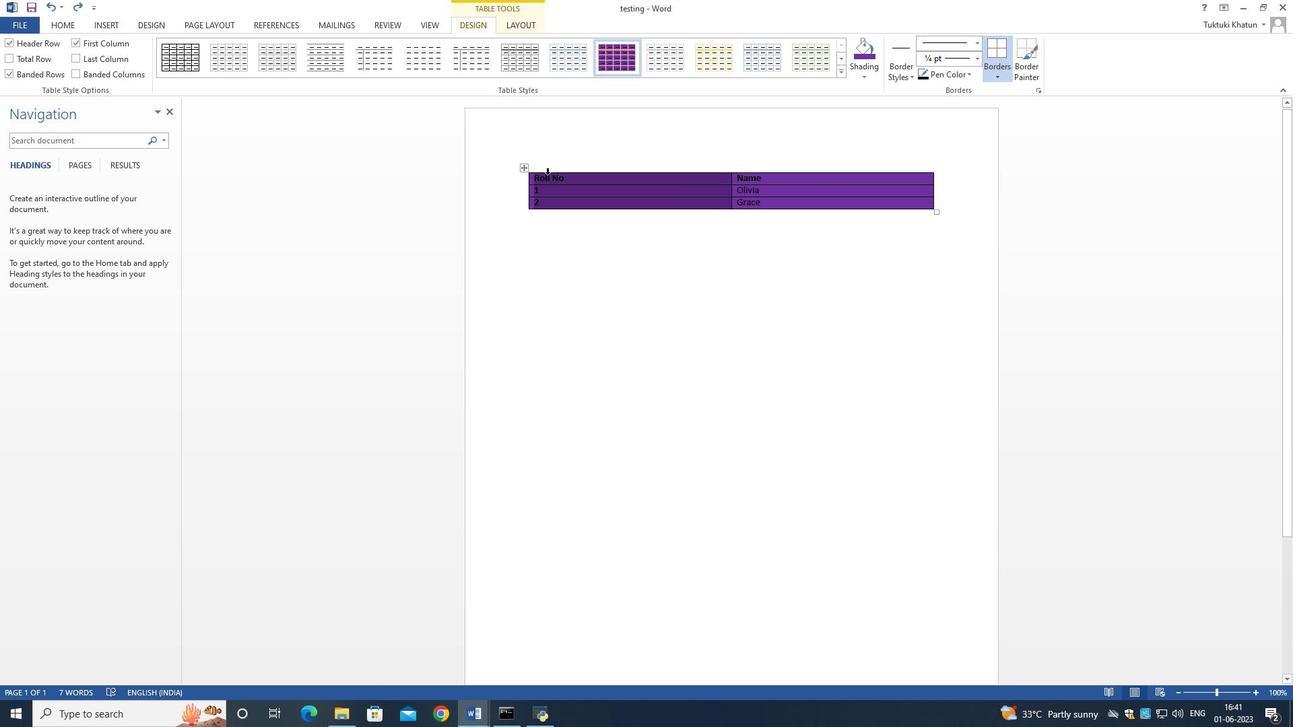 
Action: Mouse pressed left at (532, 173)
Screenshot: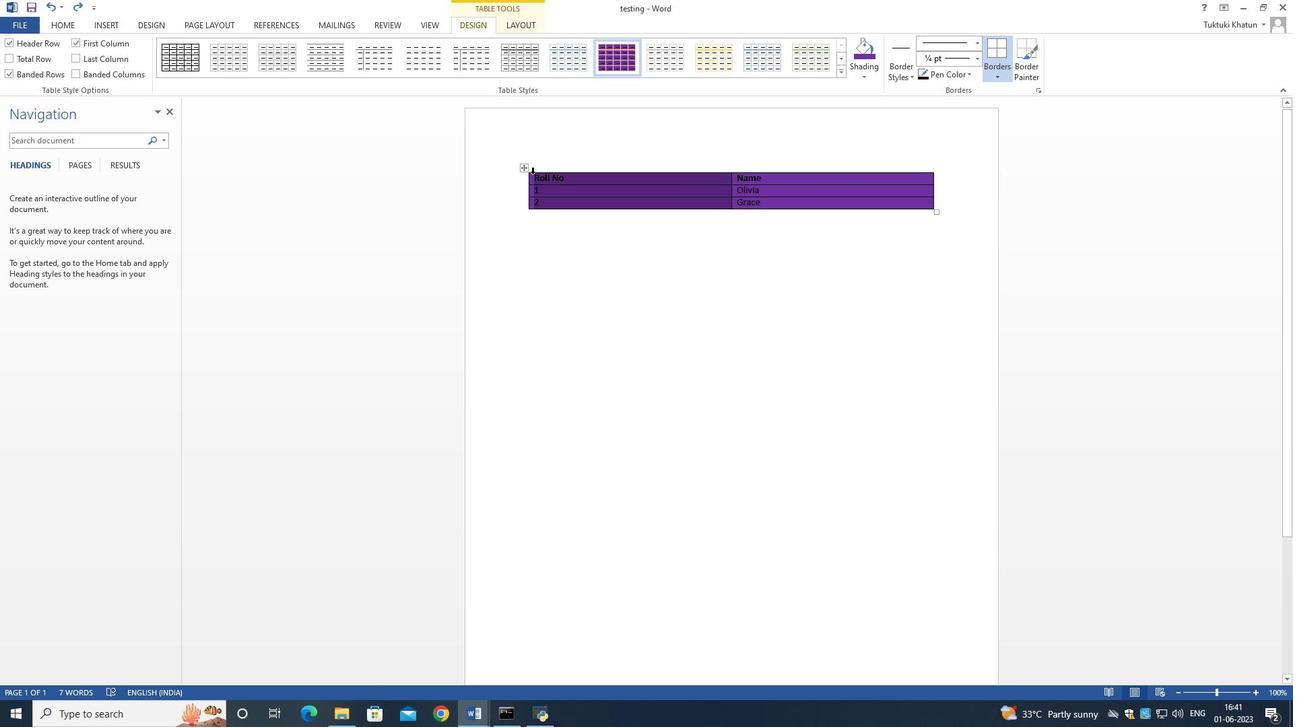 
Action: Mouse moved to (919, 177)
Screenshot: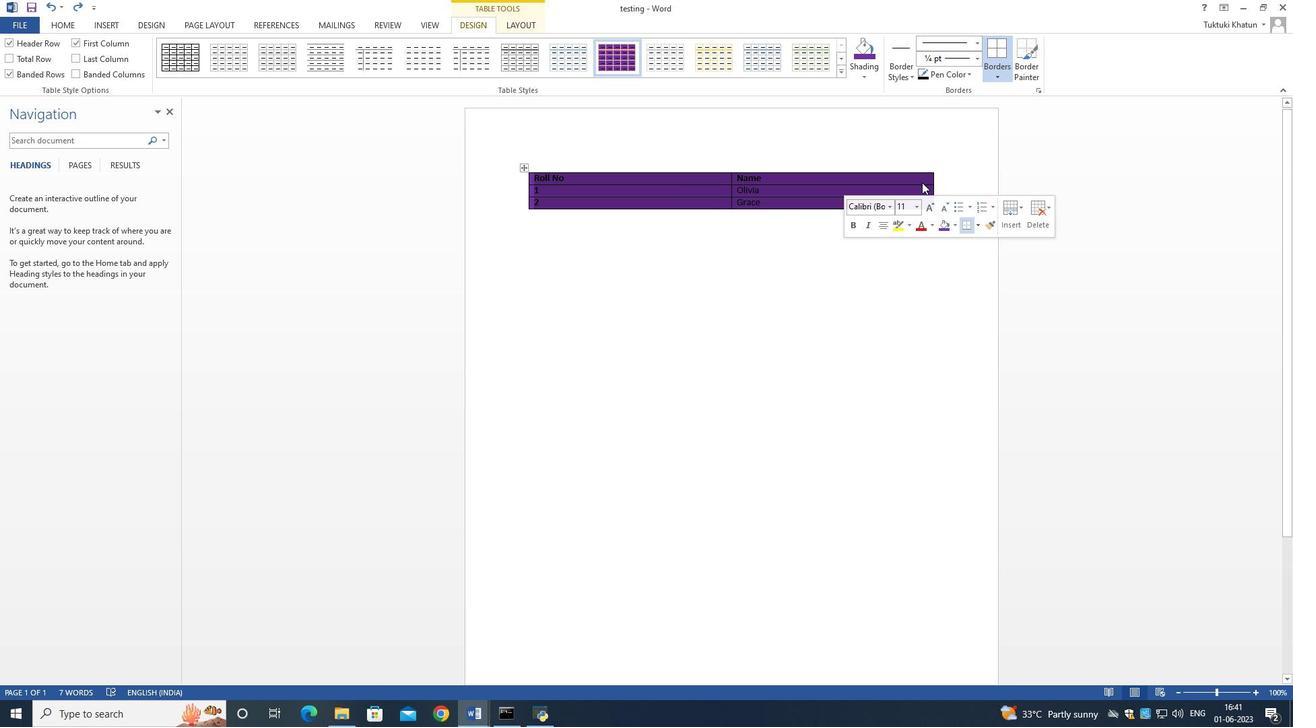 
Action: Mouse pressed left at (919, 177)
Screenshot: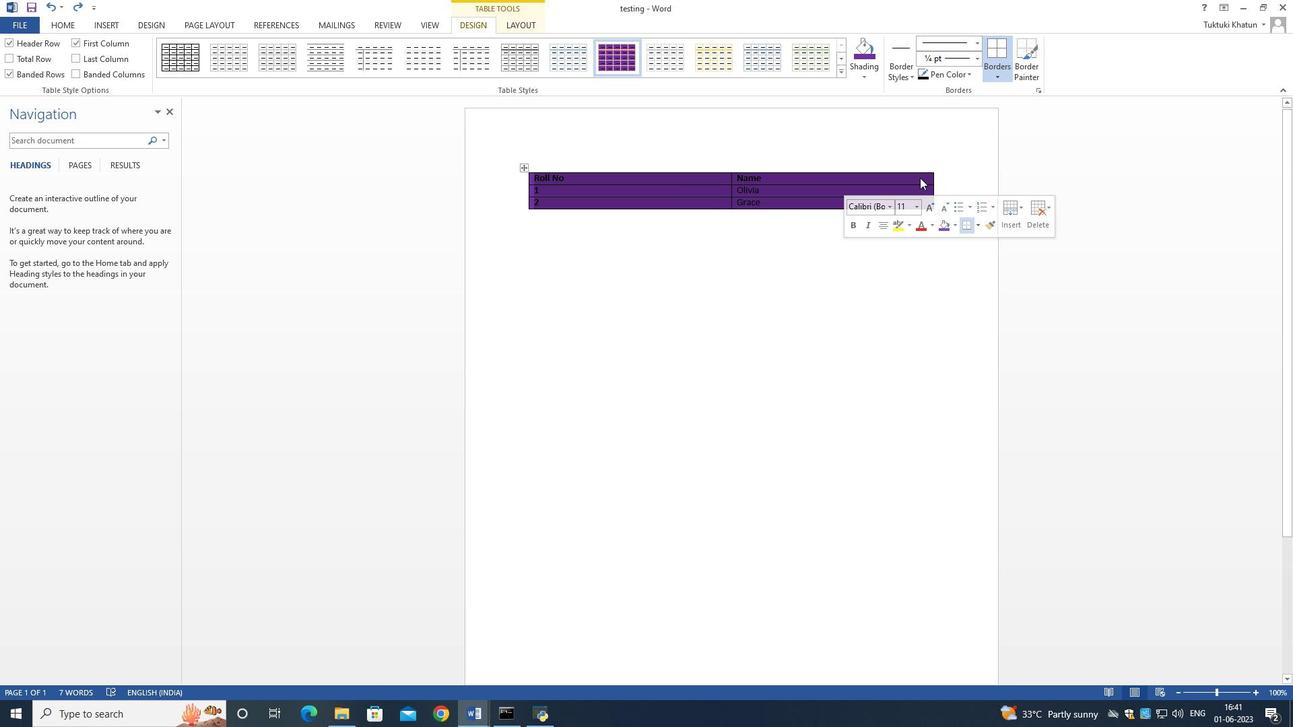 
Action: Mouse pressed left at (919, 177)
Screenshot: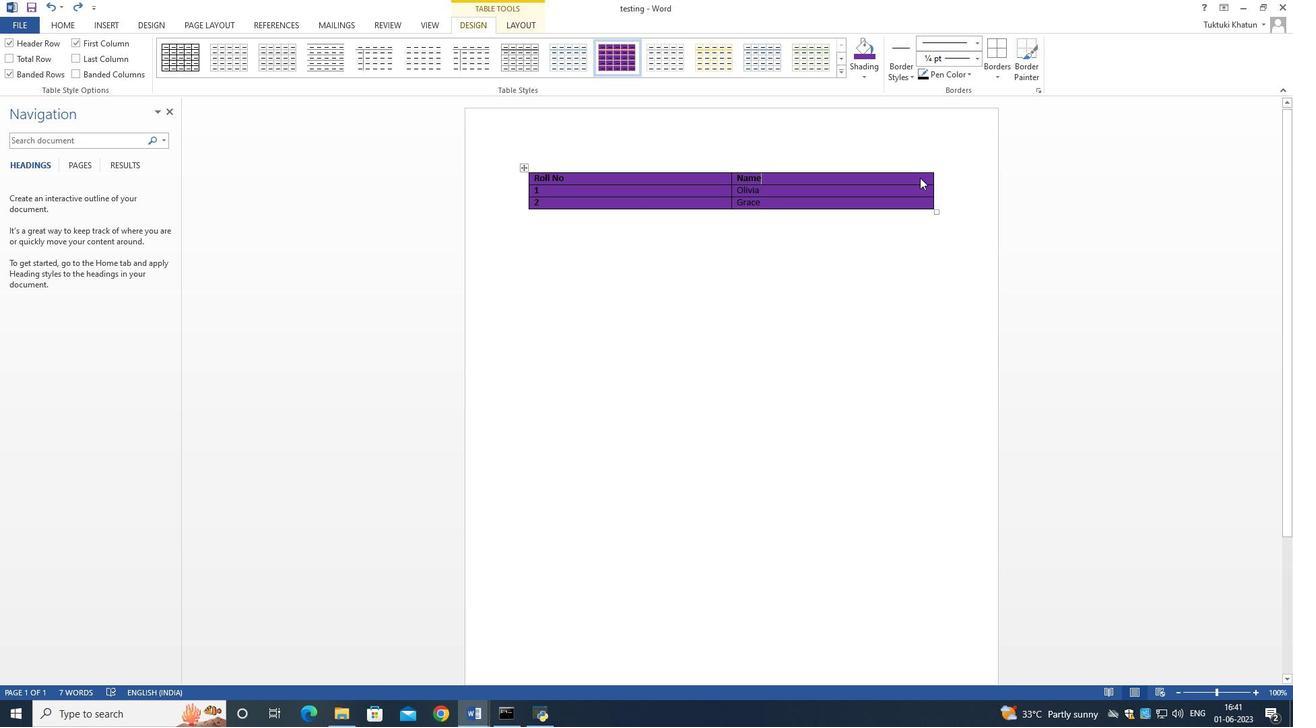 
Action: Mouse moved to (65, 27)
Screenshot: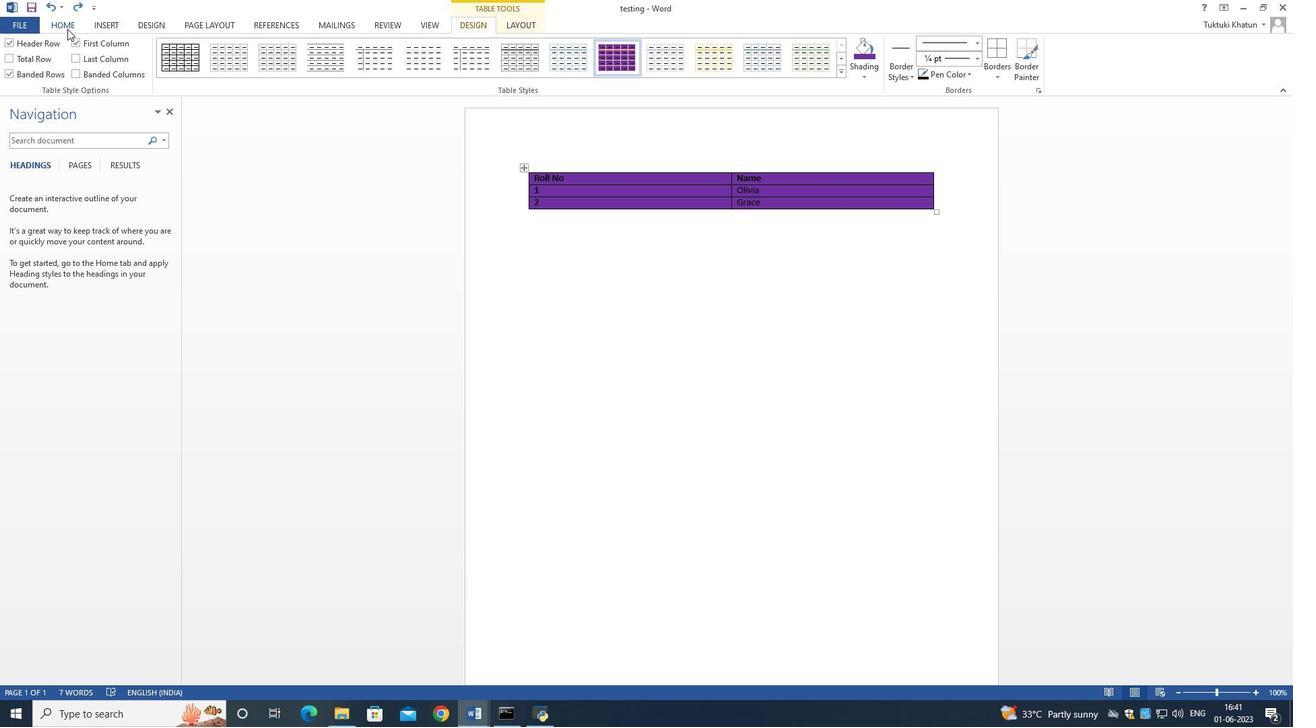 
Action: Mouse pressed left at (65, 27)
Screenshot: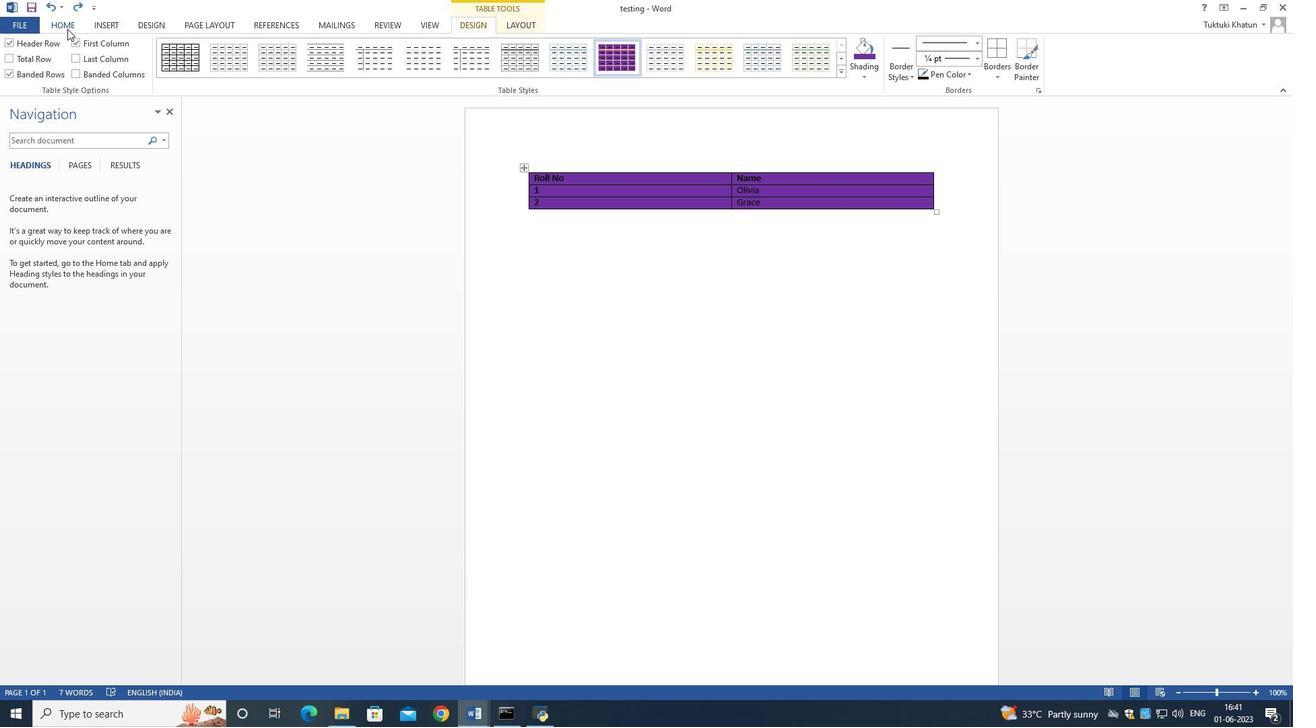 
Action: Mouse moved to (128, 69)
Screenshot: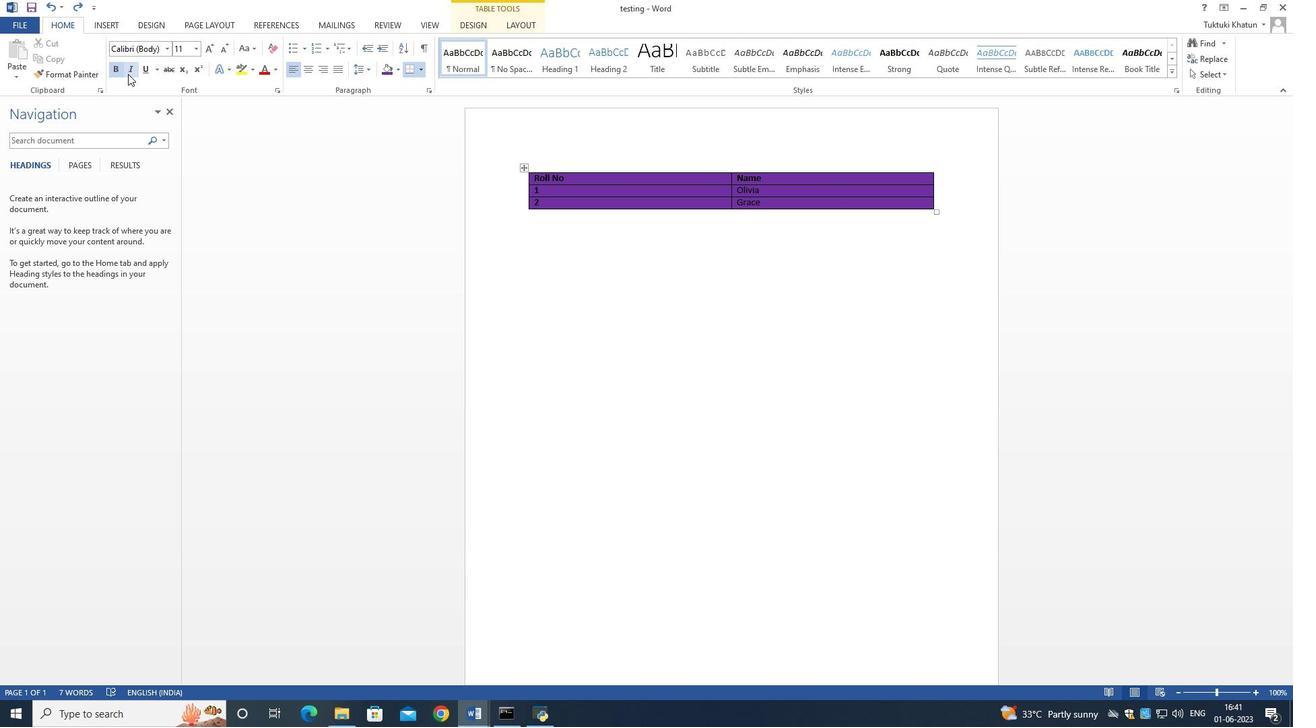 
Action: Mouse pressed left at (128, 69)
Screenshot: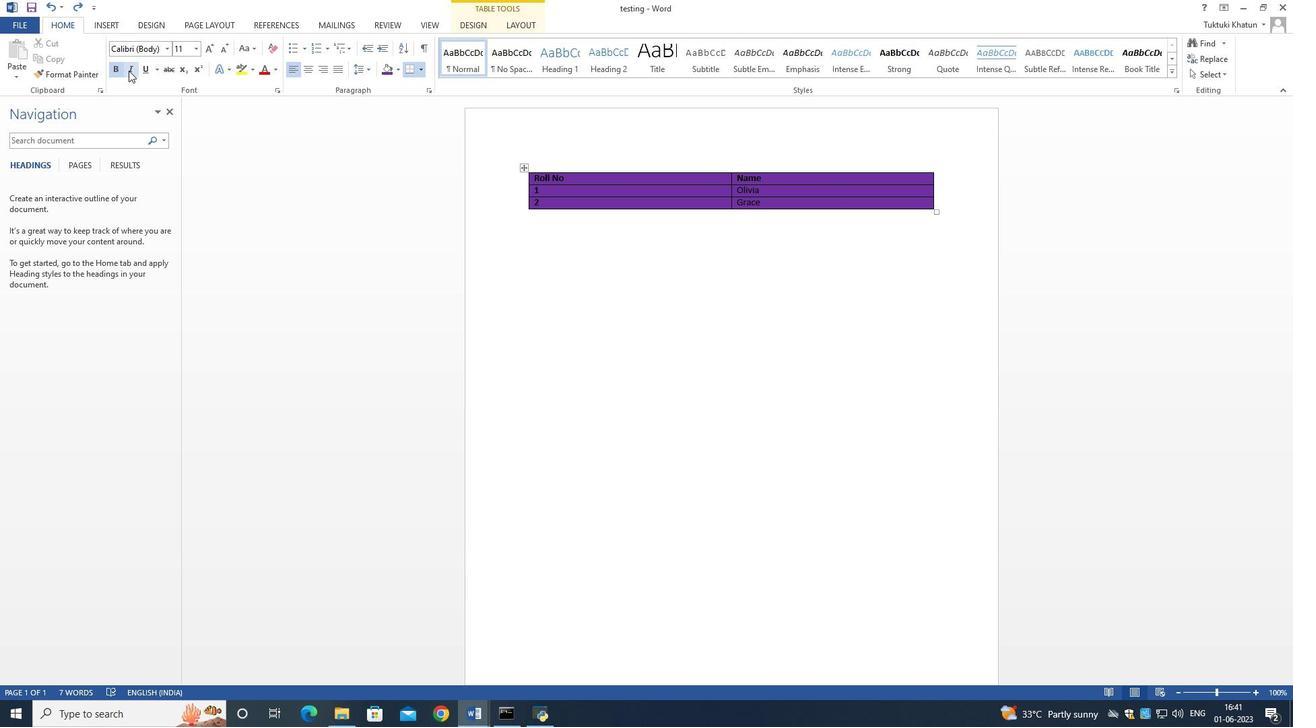 
Action: Mouse moved to (296, 69)
Screenshot: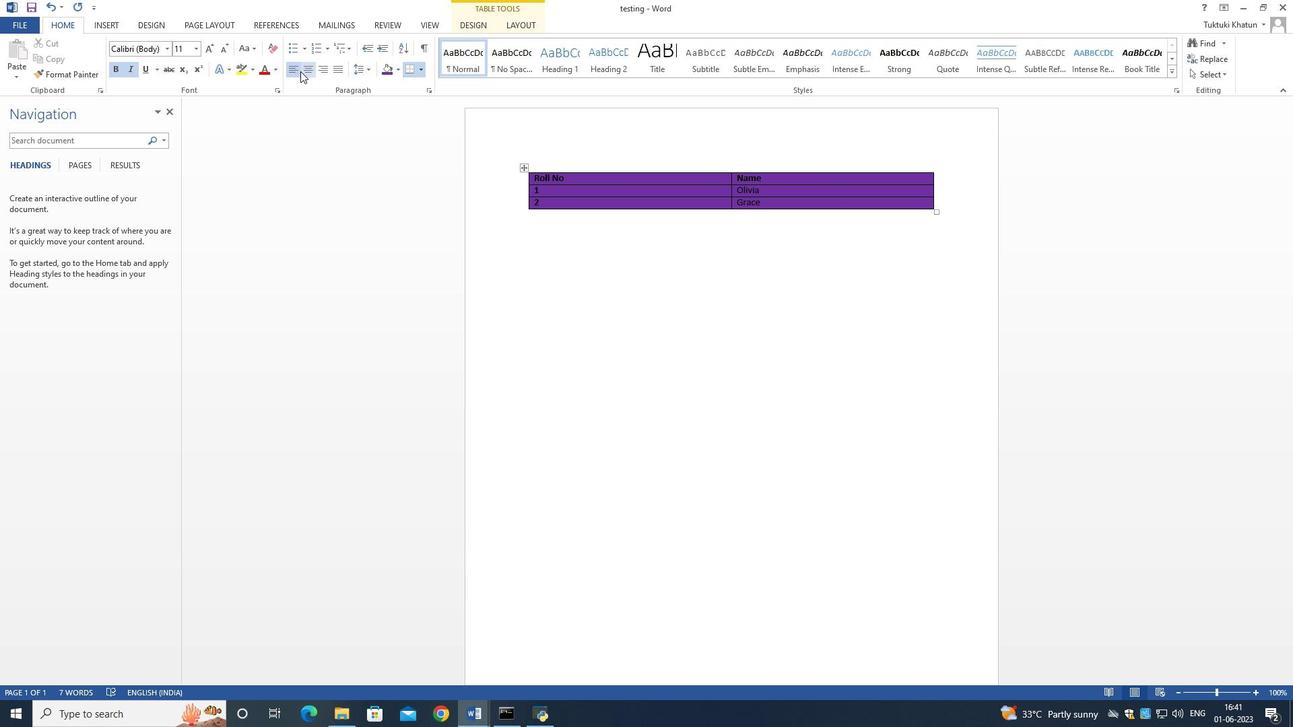 
Action: Mouse pressed left at (296, 69)
Screenshot: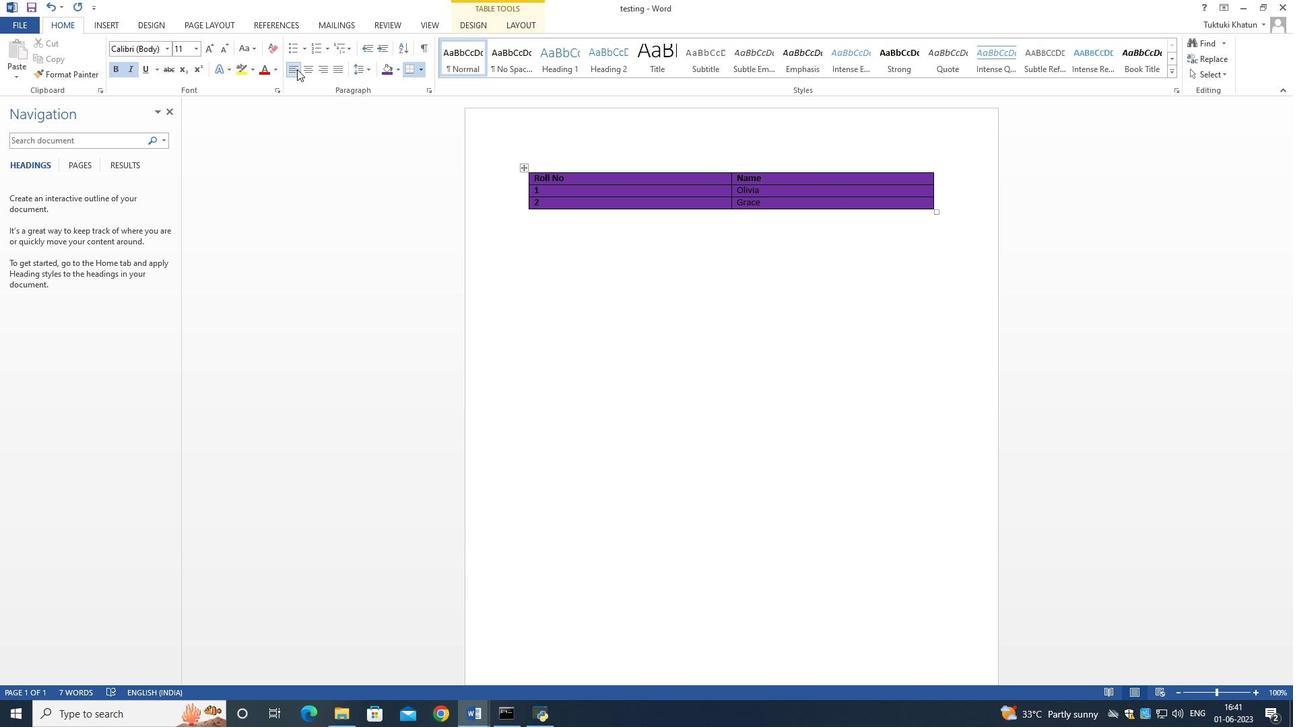
Action: Mouse moved to (290, 69)
Screenshot: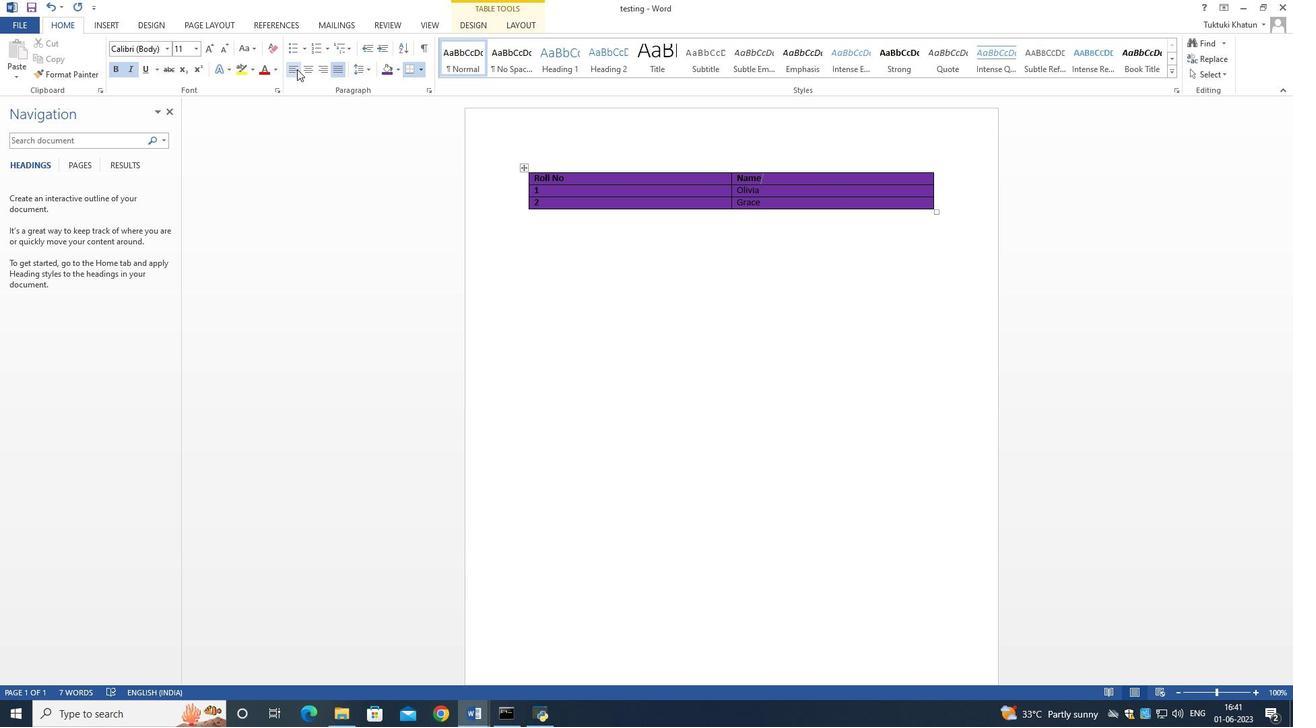 
Action: Mouse pressed left at (290, 69)
Screenshot: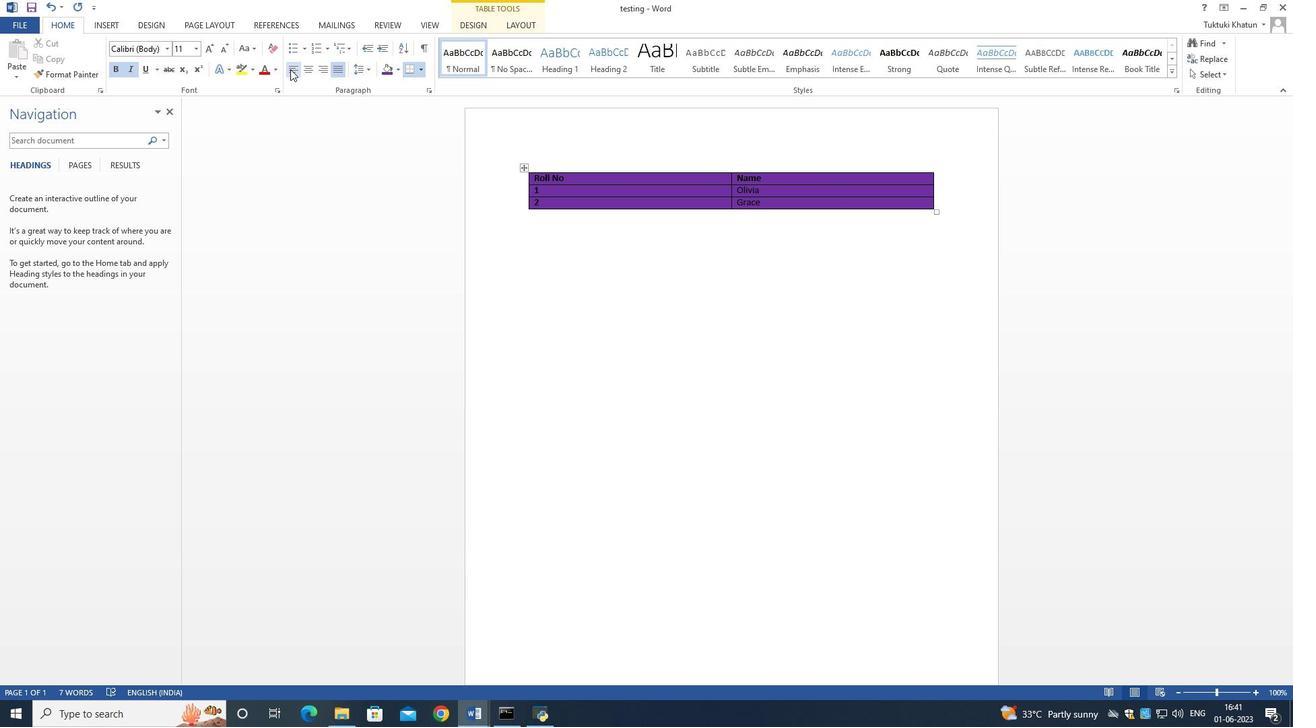 
Action: Mouse pressed left at (290, 69)
Screenshot: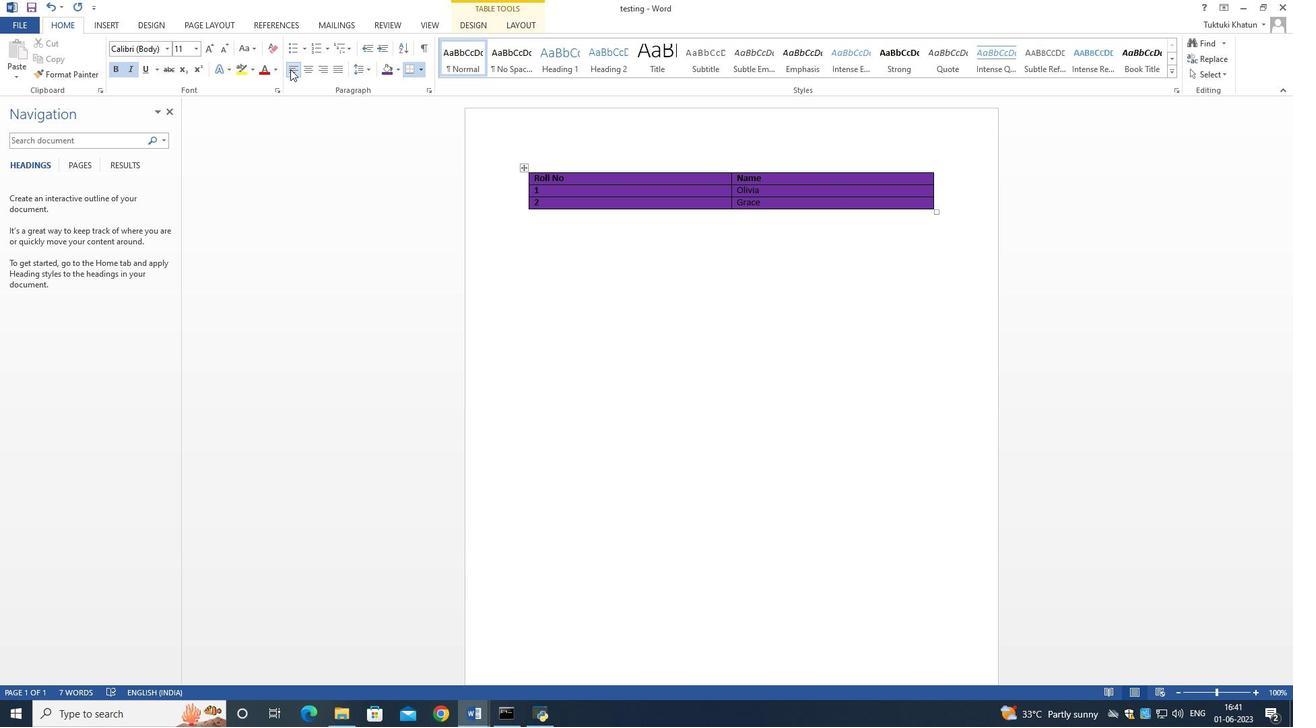 
Action: Mouse pressed left at (290, 69)
Screenshot: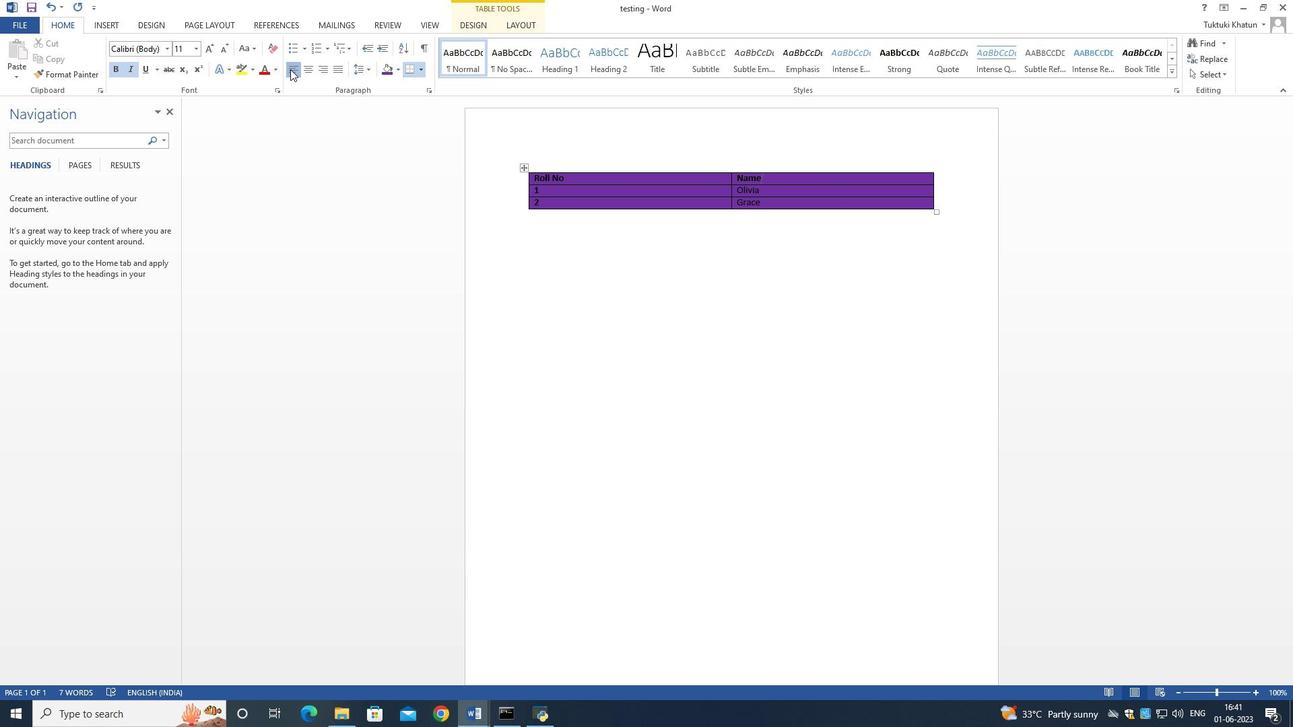 
Action: Mouse pressed left at (290, 69)
Screenshot: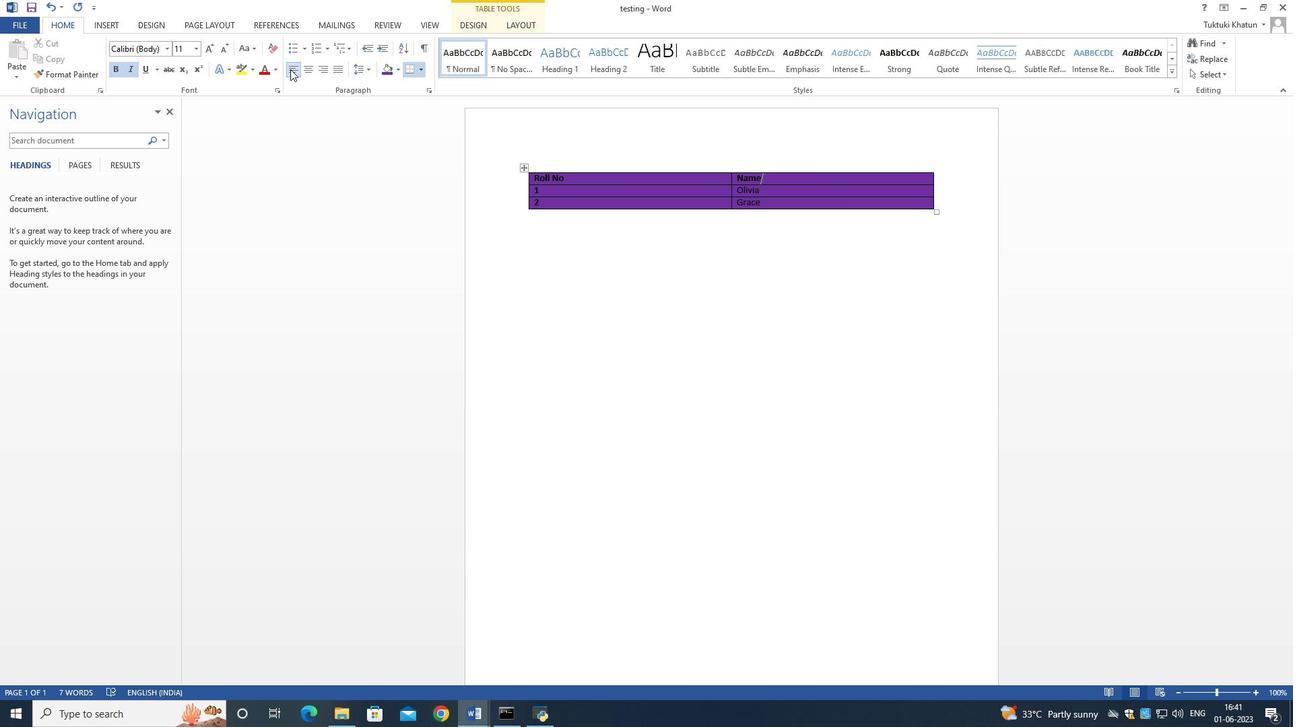 
Action: Mouse moved to (108, 30)
Screenshot: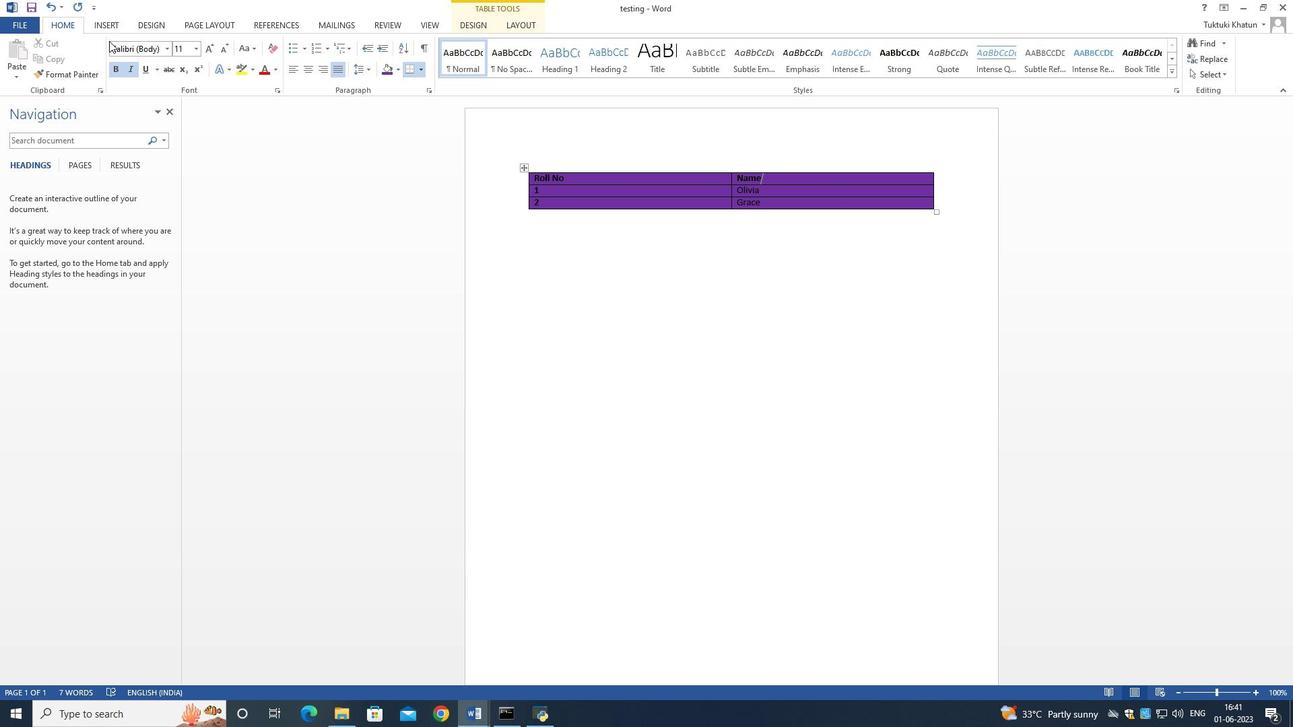 
Action: Mouse pressed left at (108, 30)
Screenshot: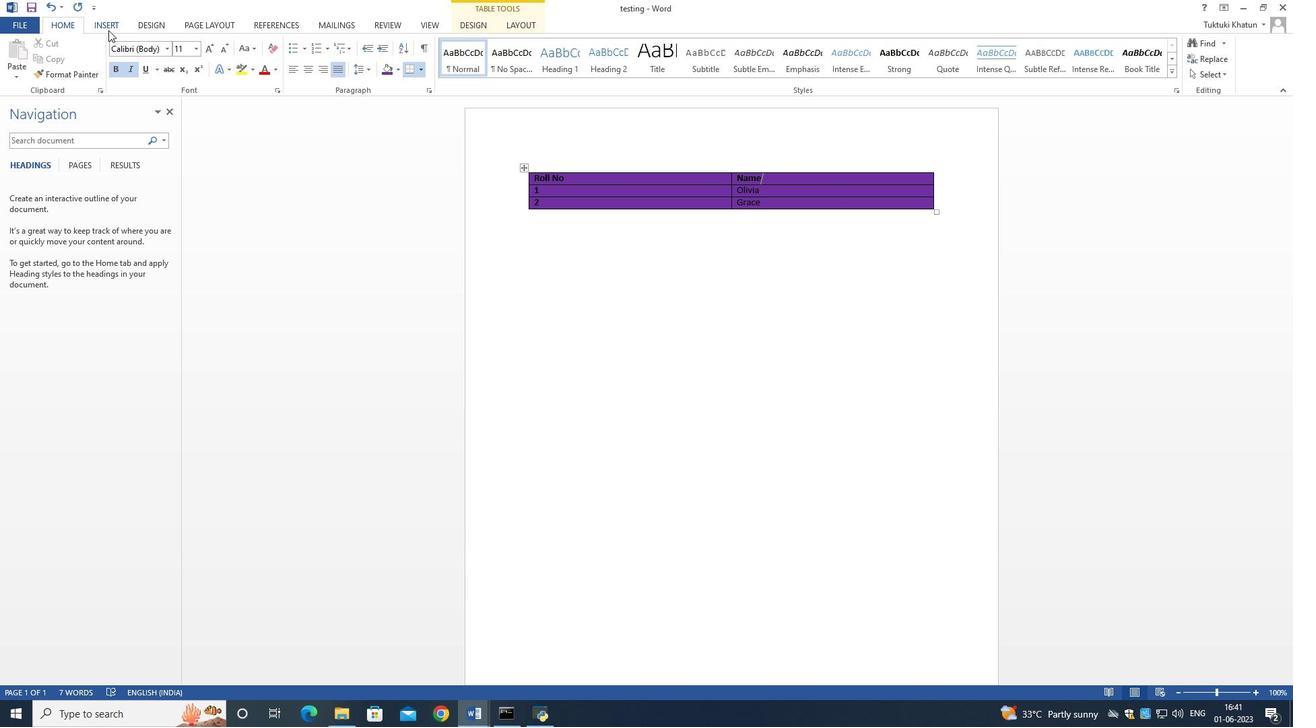 
Action: Mouse moved to (146, 25)
Screenshot: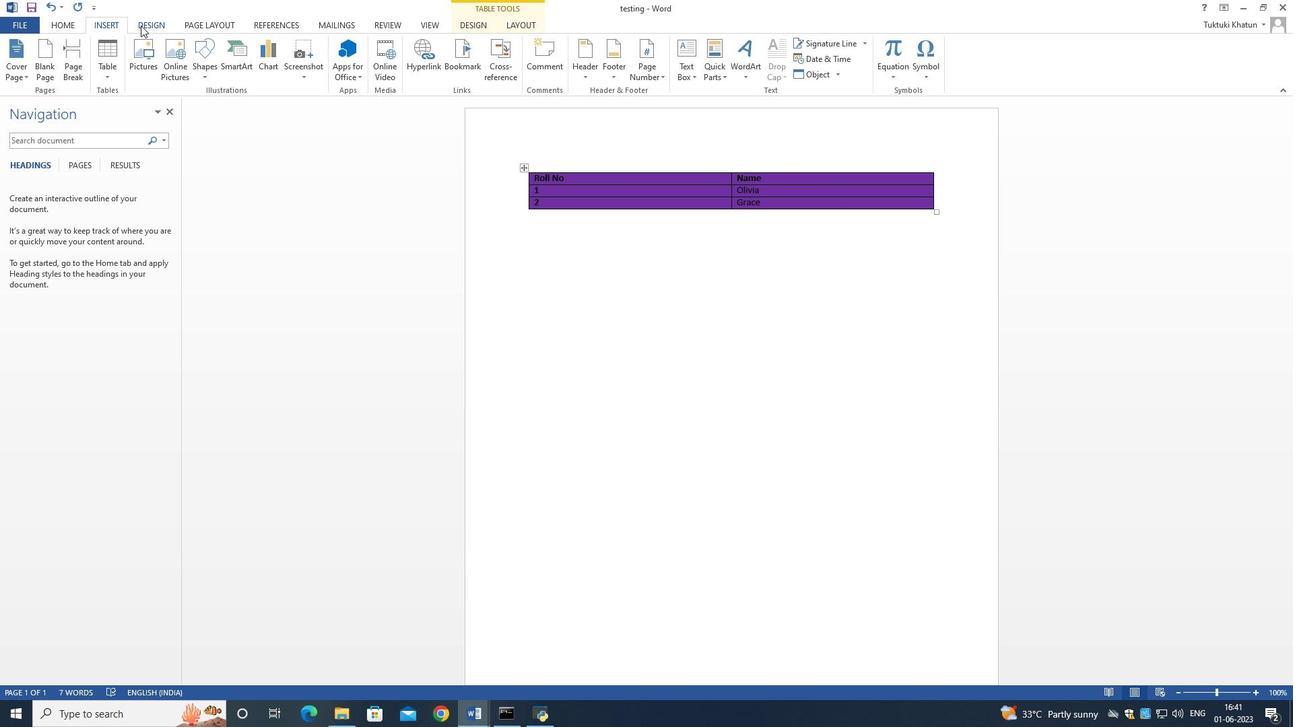 
Action: Mouse pressed left at (146, 25)
Screenshot: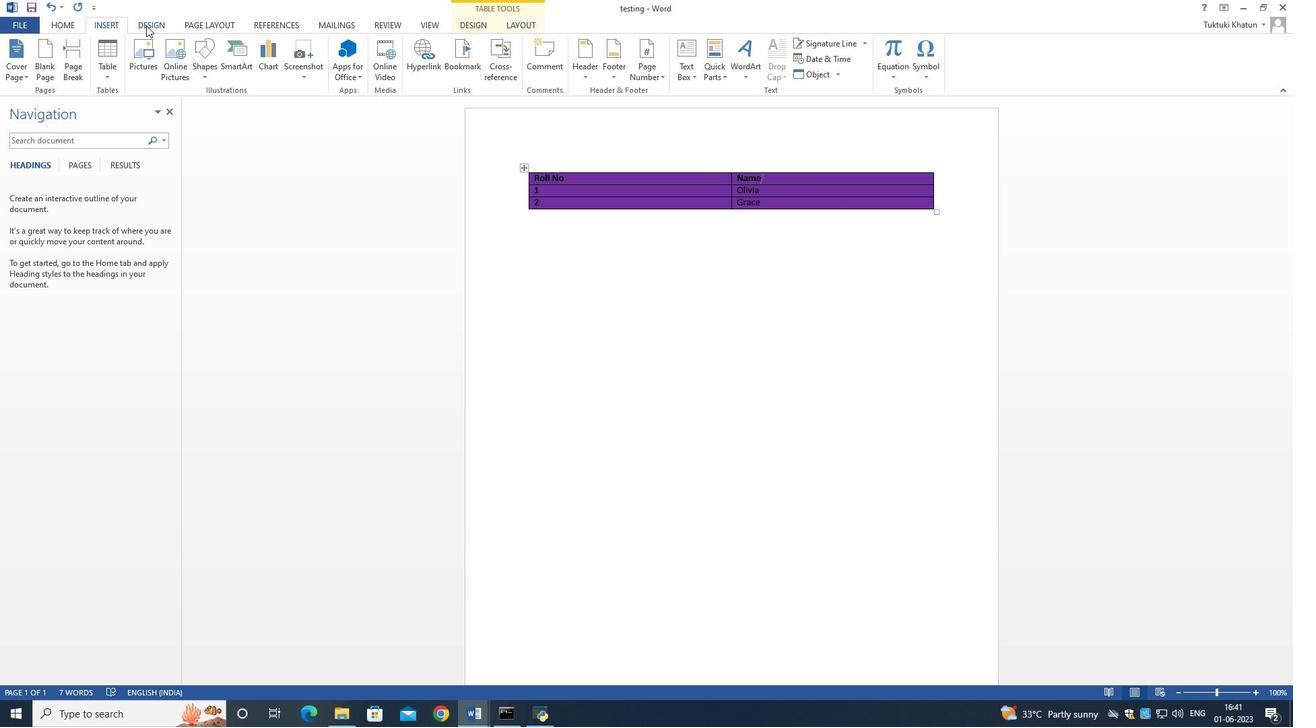 
Action: Mouse moved to (111, 24)
Screenshot: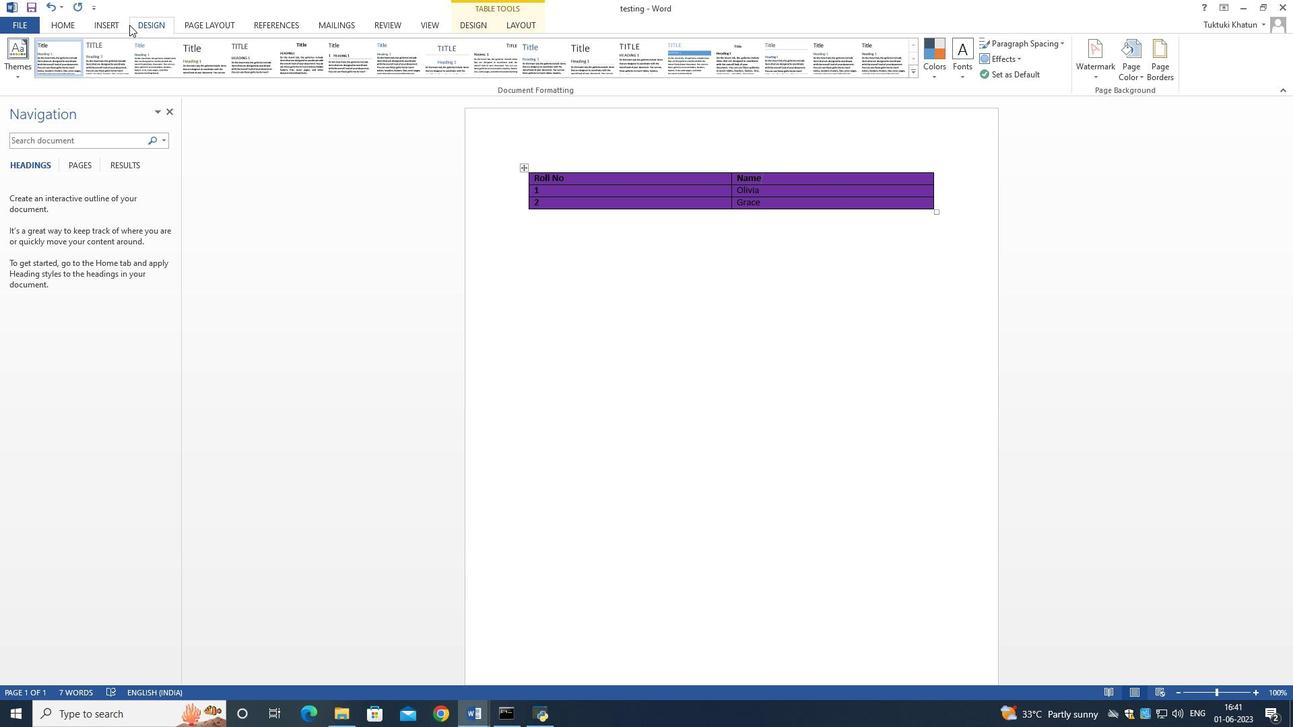 
Action: Mouse pressed left at (111, 24)
Screenshot: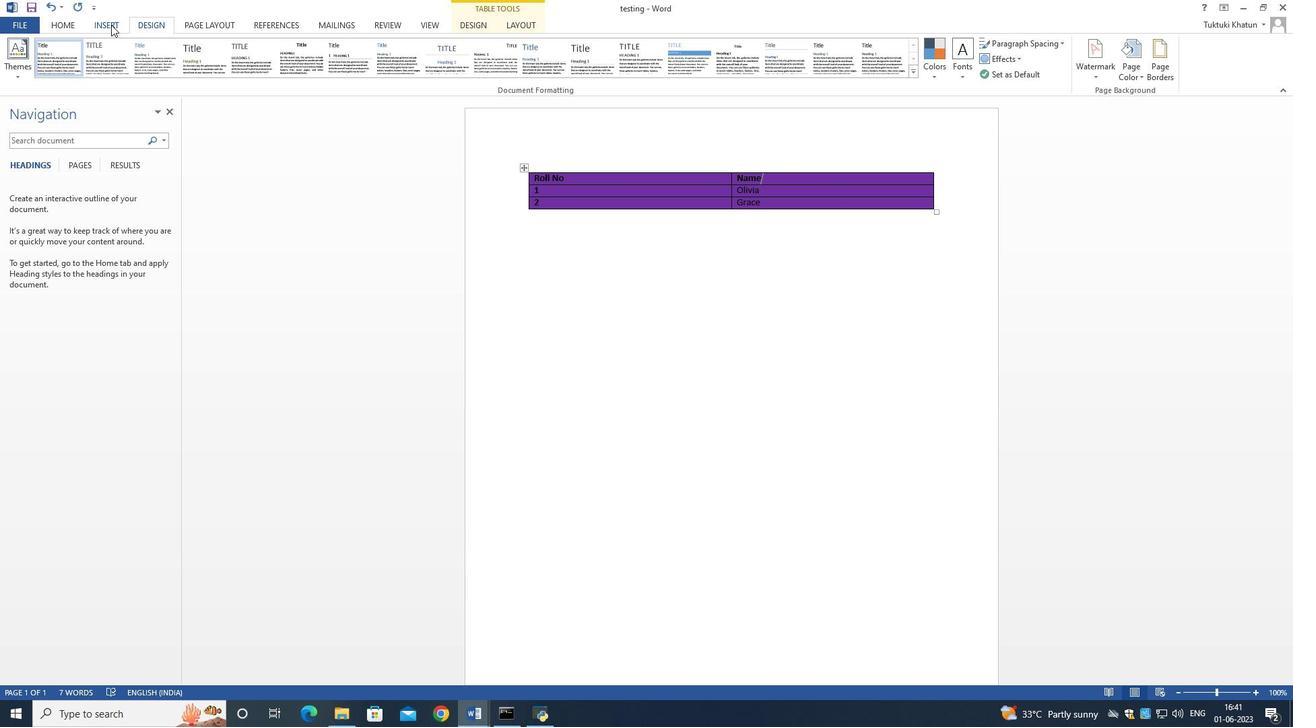 
Action: Mouse moved to (772, 90)
Screenshot: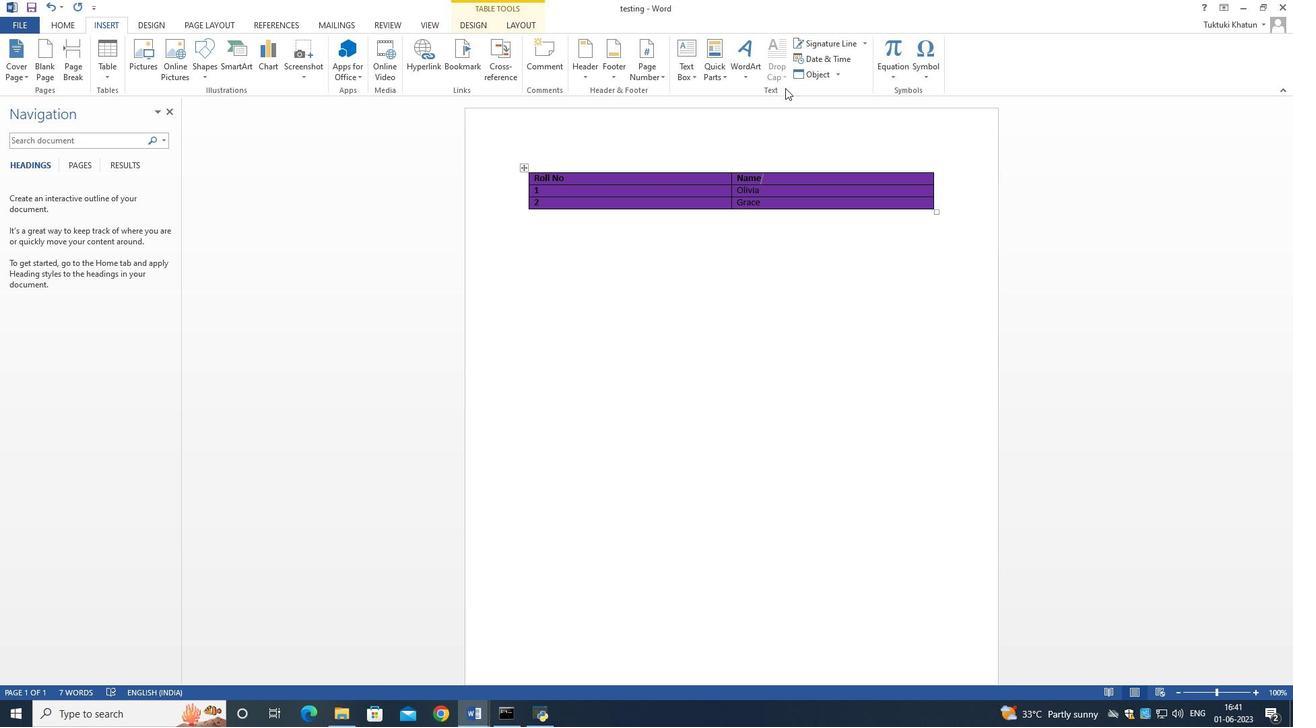 
Action: Mouse pressed left at (772, 90)
Screenshot: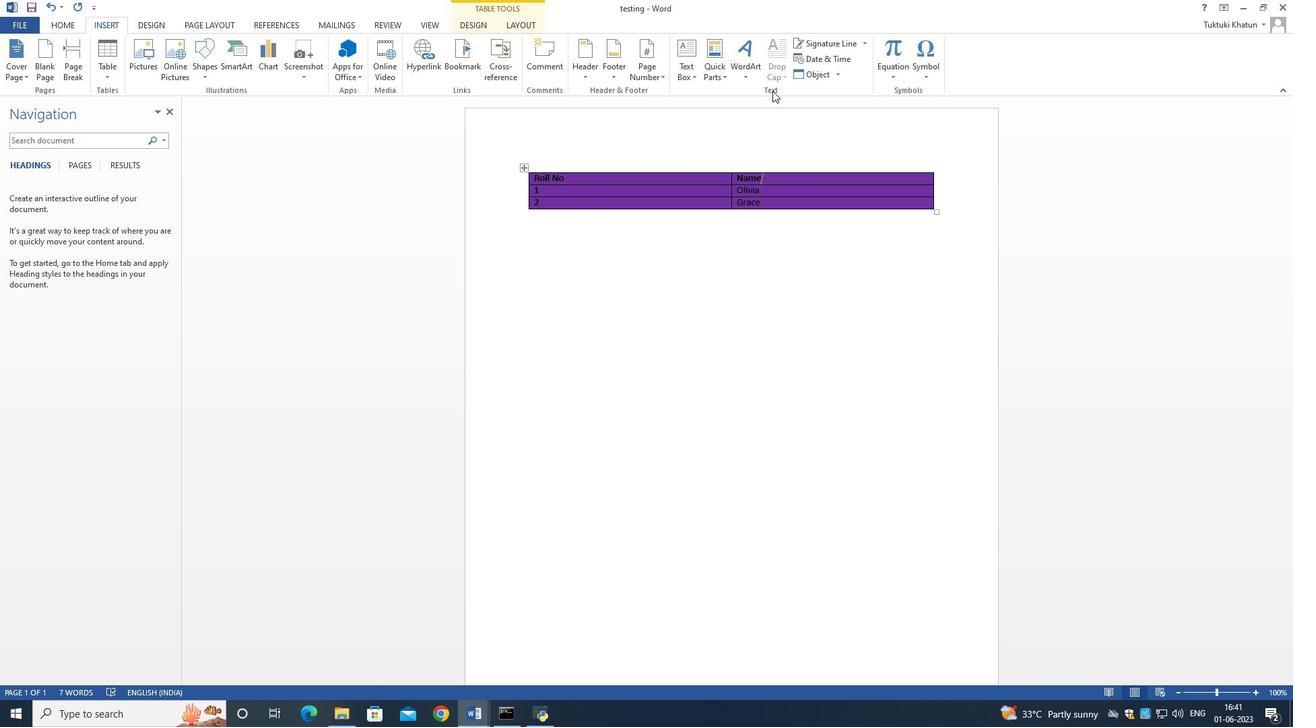 
Action: Mouse pressed left at (772, 90)
Screenshot: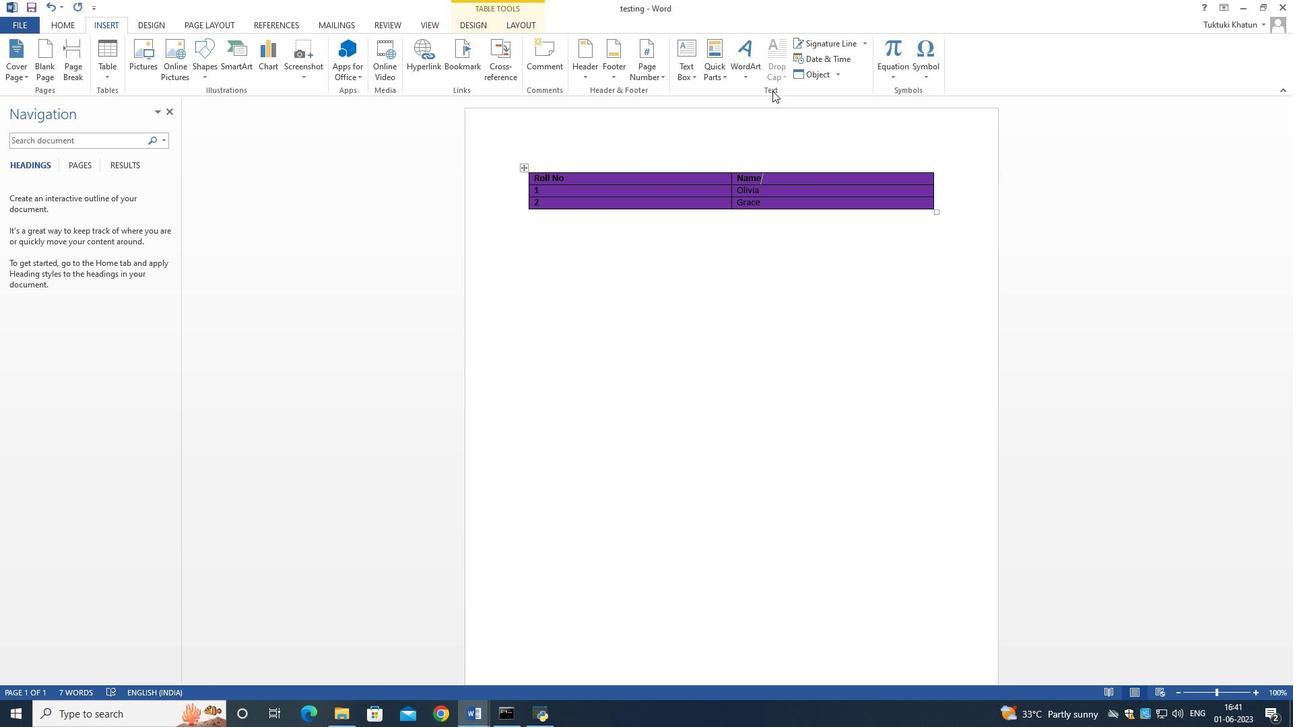 
Action: Mouse moved to (771, 90)
Screenshot: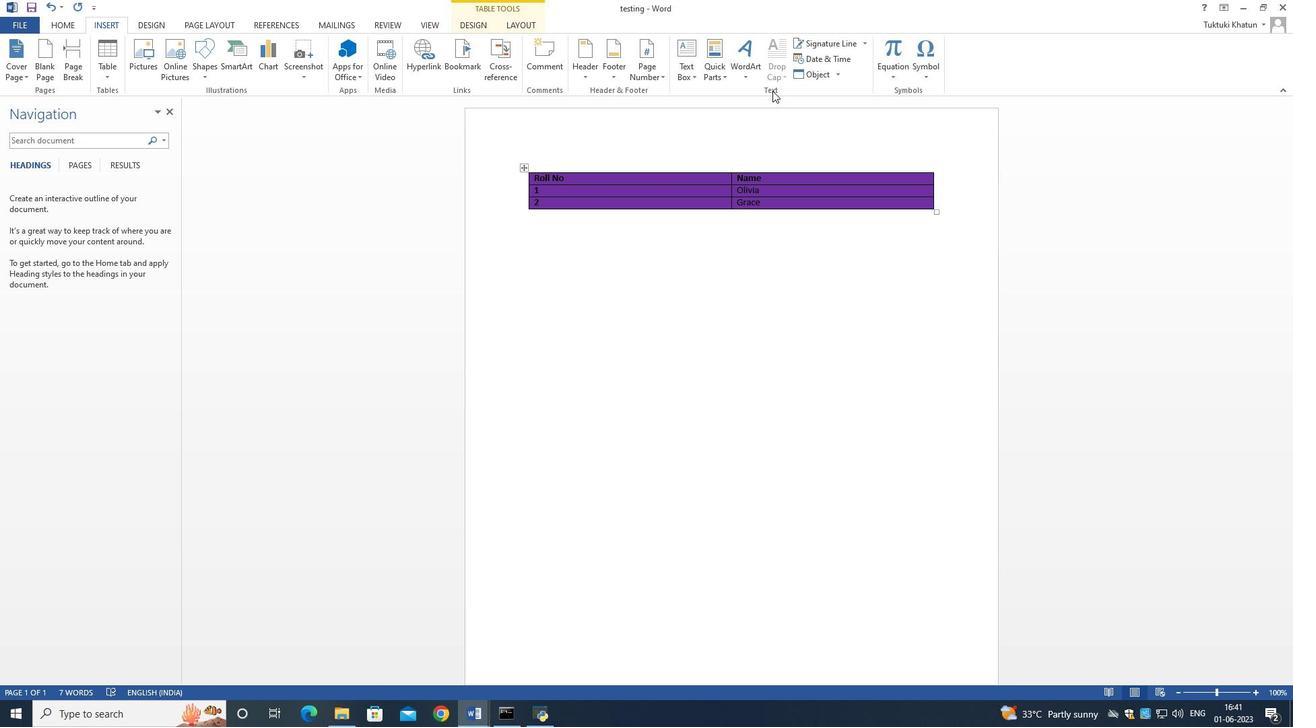 
Action: Mouse pressed left at (771, 90)
Screenshot: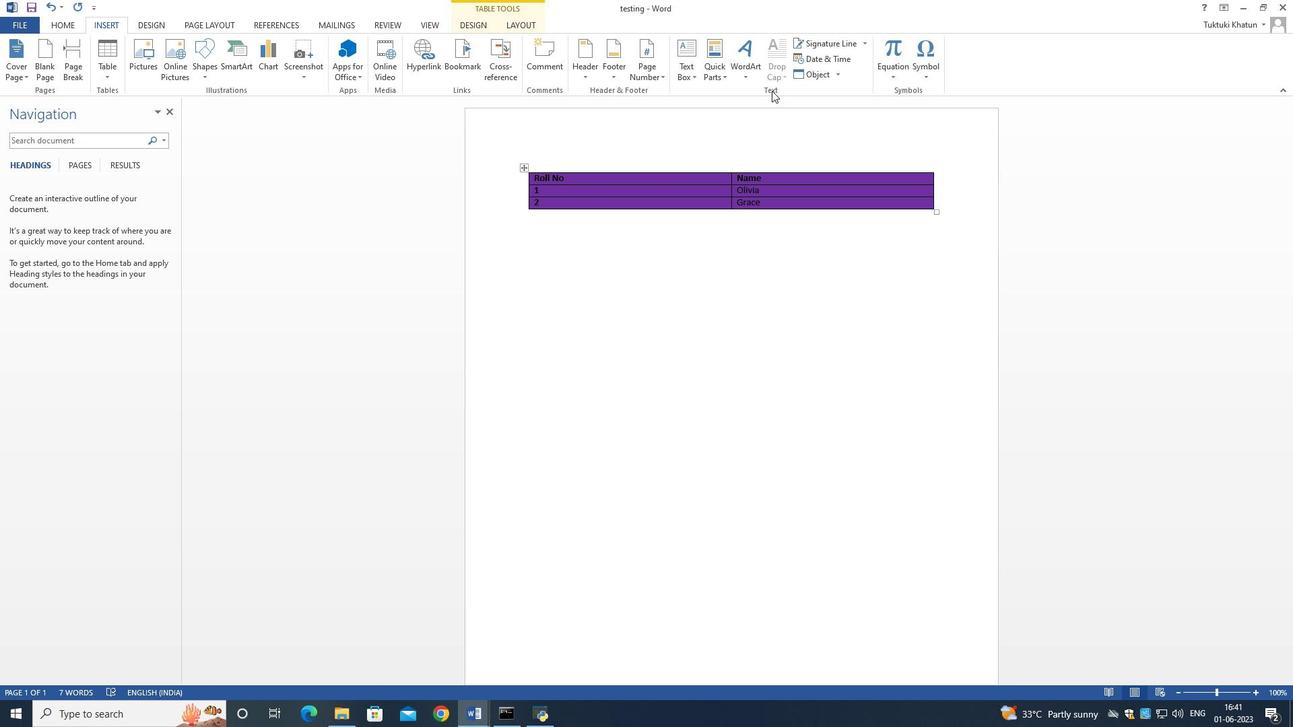 
Action: Mouse moved to (771, 91)
Screenshot: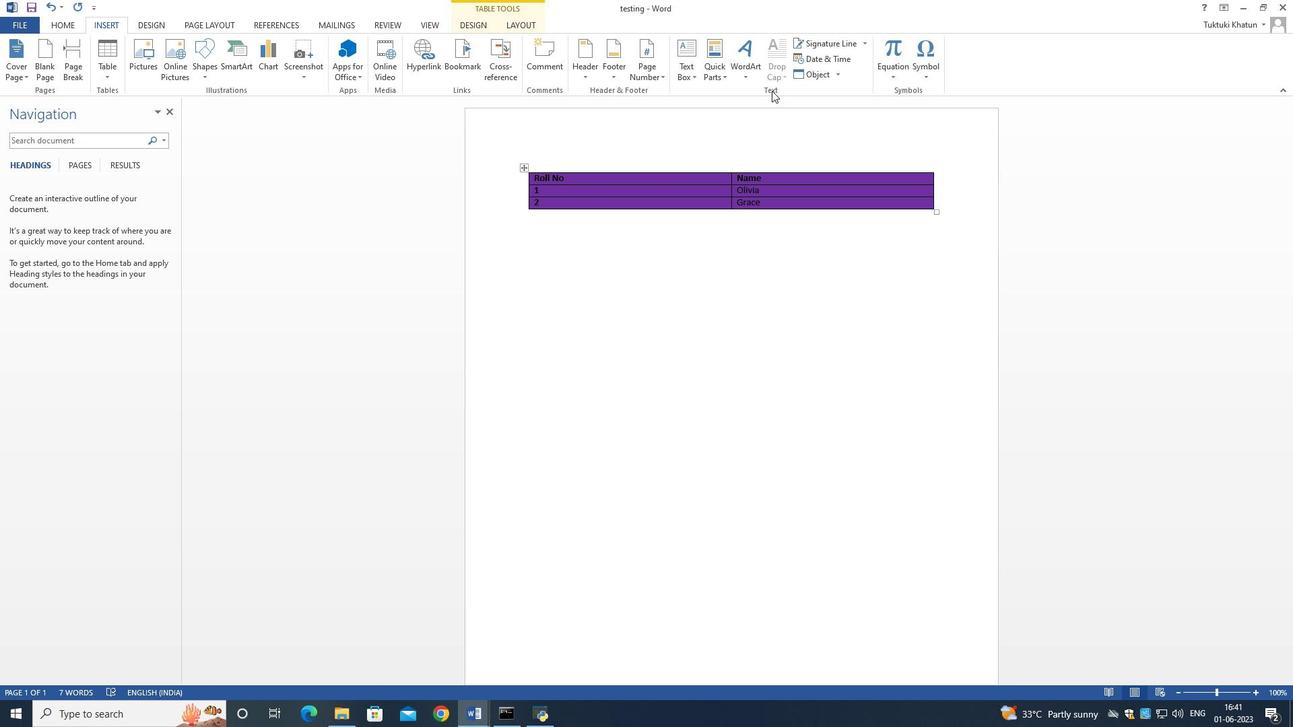 
Action: Mouse pressed left at (771, 91)
Screenshot: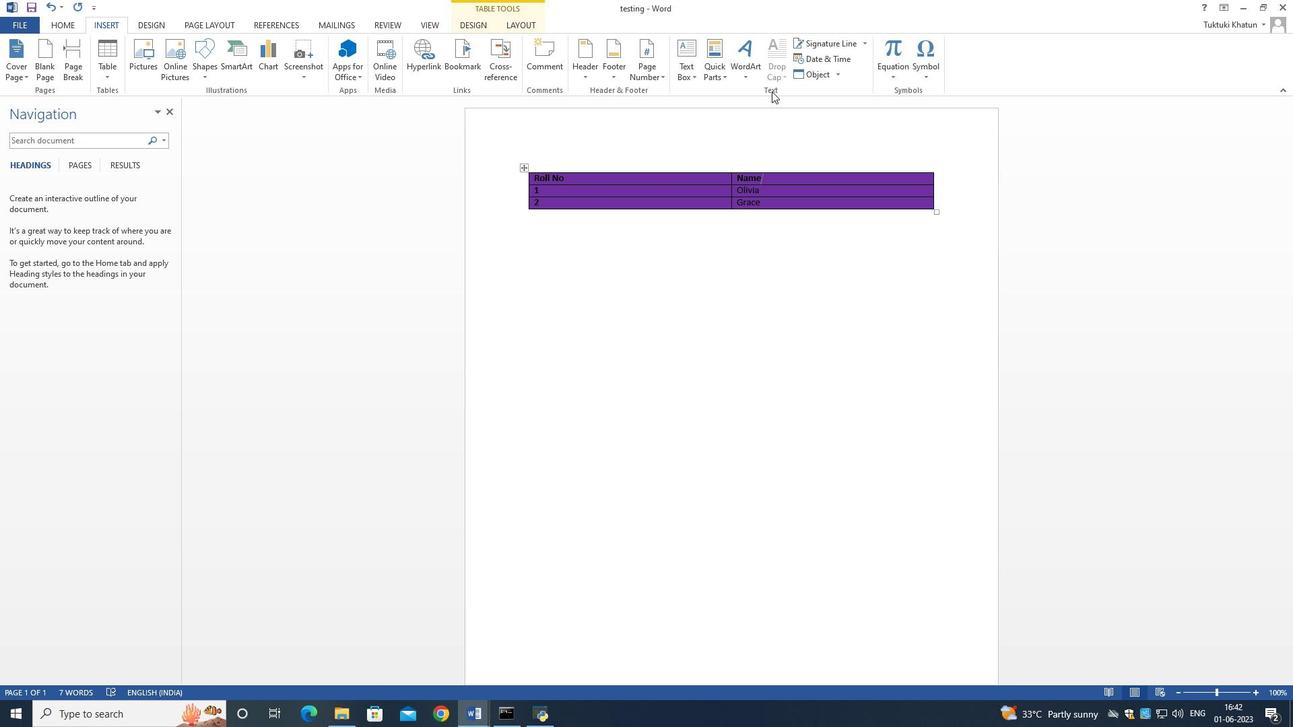
Action: Mouse pressed left at (771, 91)
Screenshot: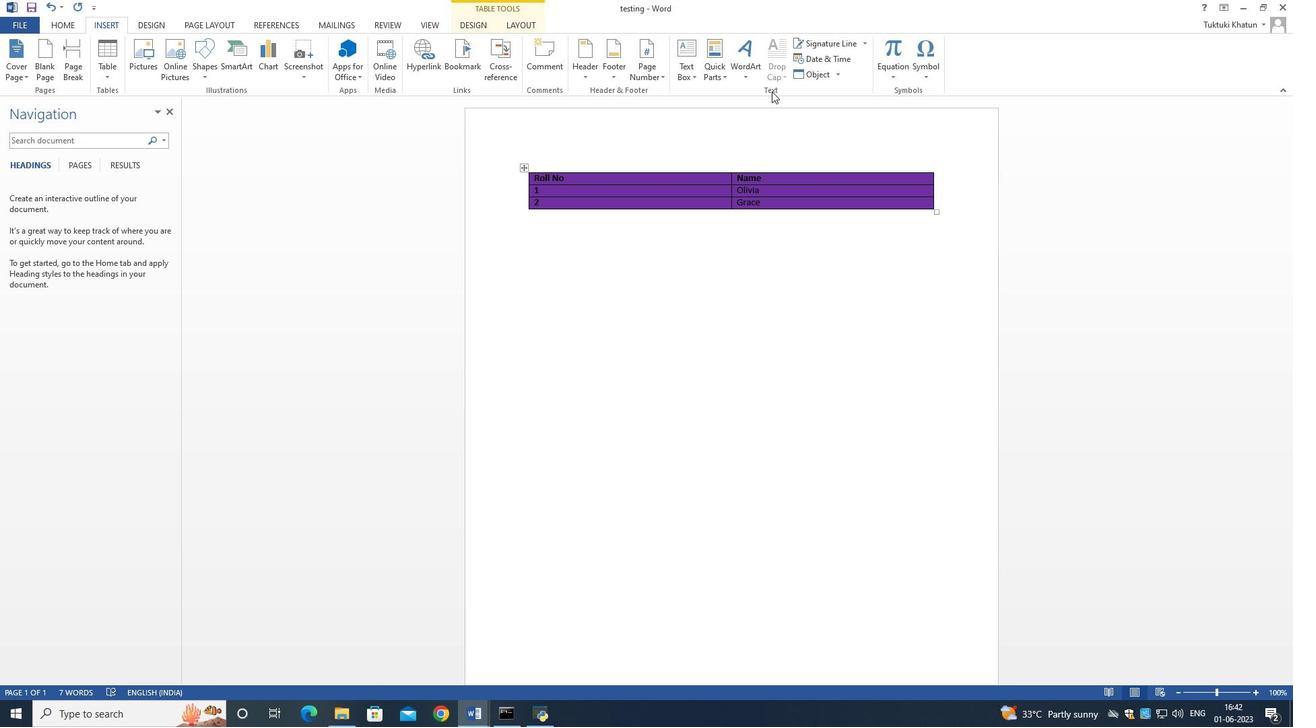 
Action: Mouse moved to (640, 185)
Screenshot: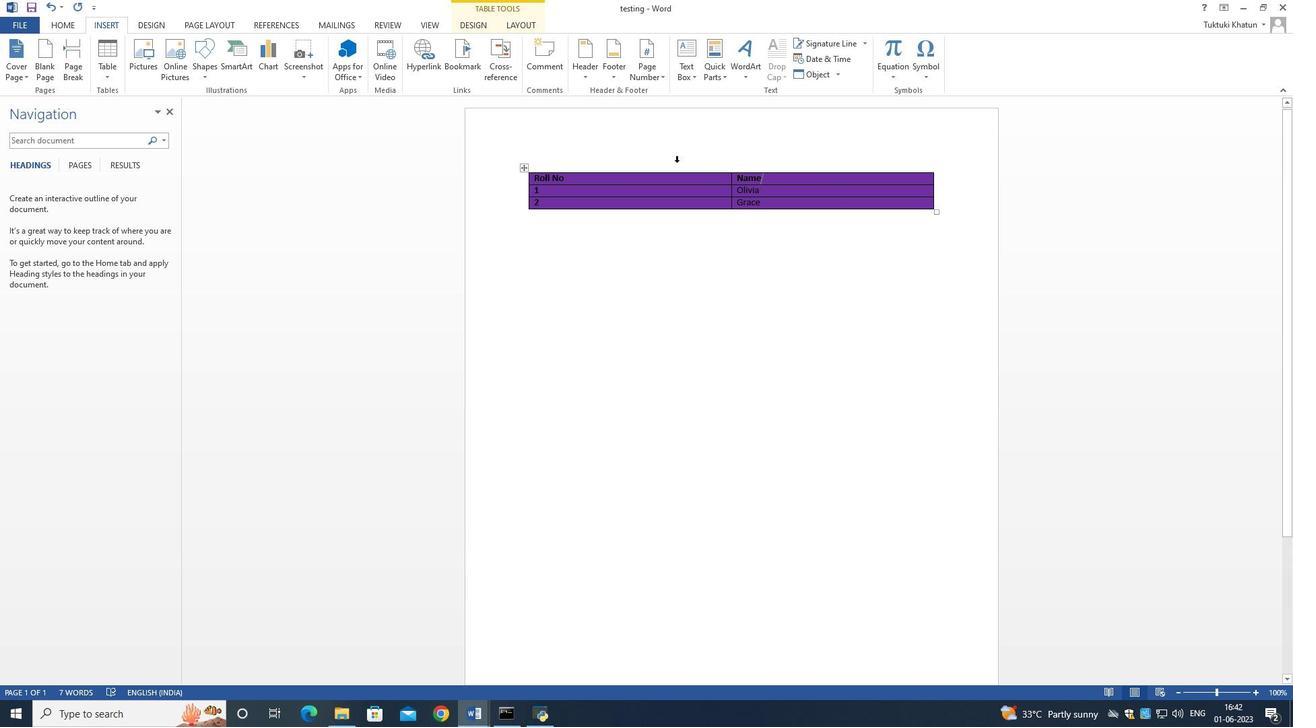
Action: Mouse pressed left at (640, 185)
Screenshot: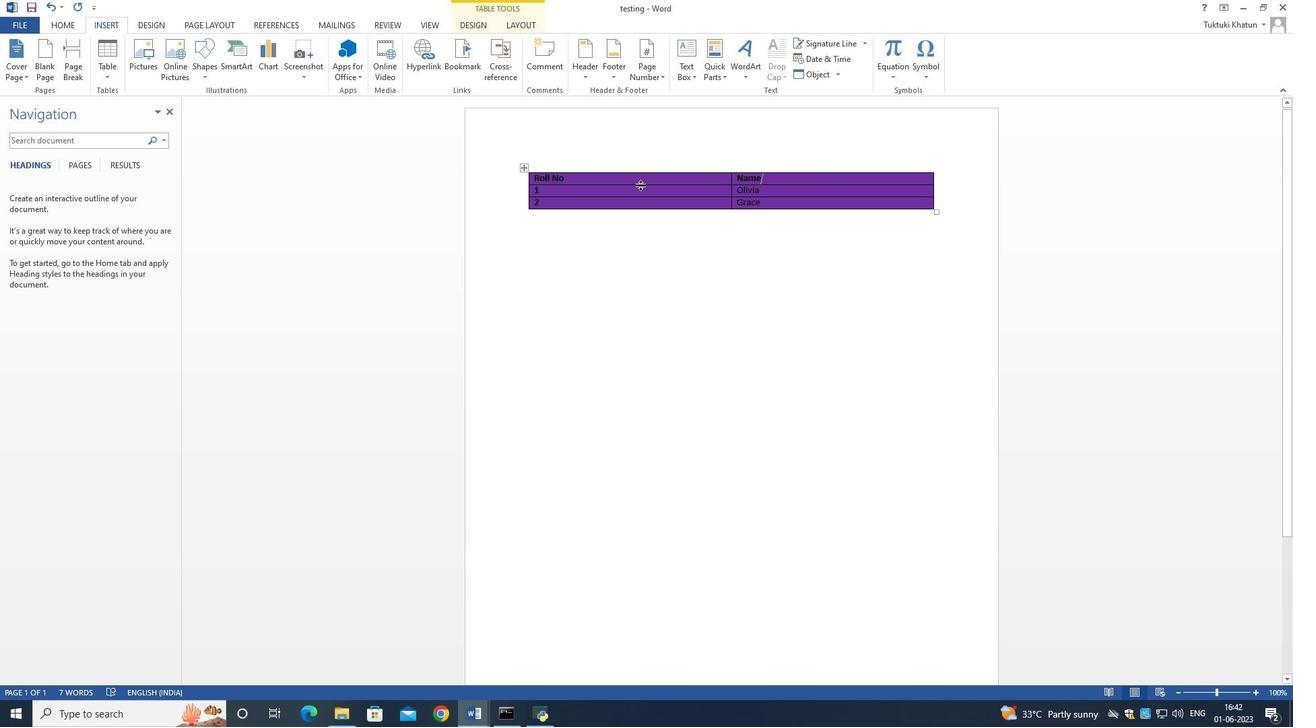 
Action: Mouse moved to (99, 22)
Screenshot: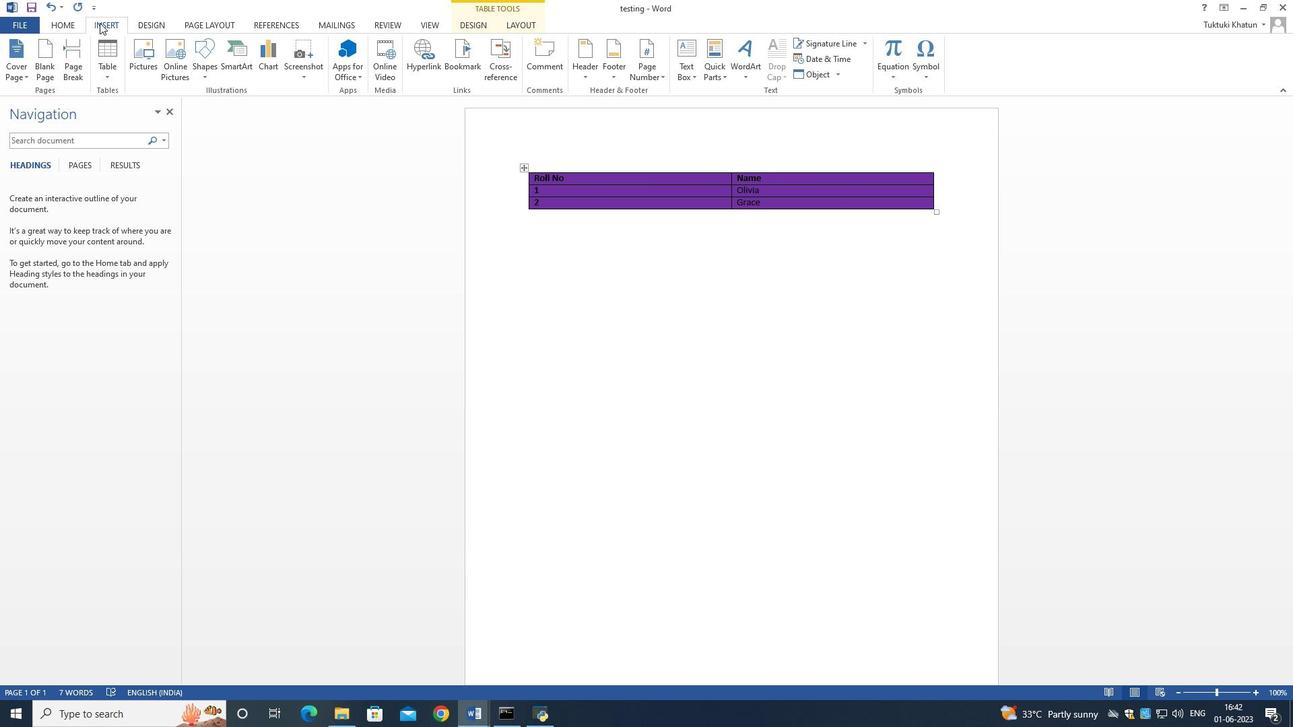 
Action: Mouse pressed left at (99, 22)
Screenshot: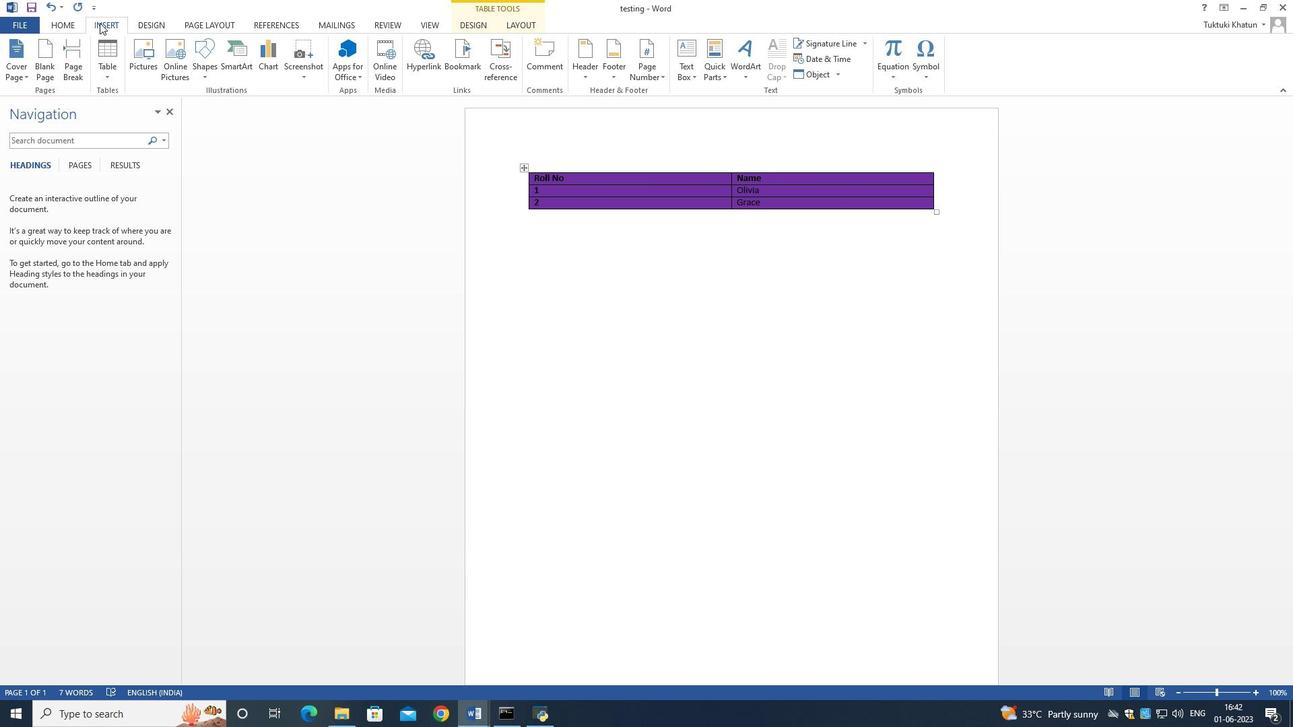 
Action: Mouse moved to (97, 22)
Screenshot: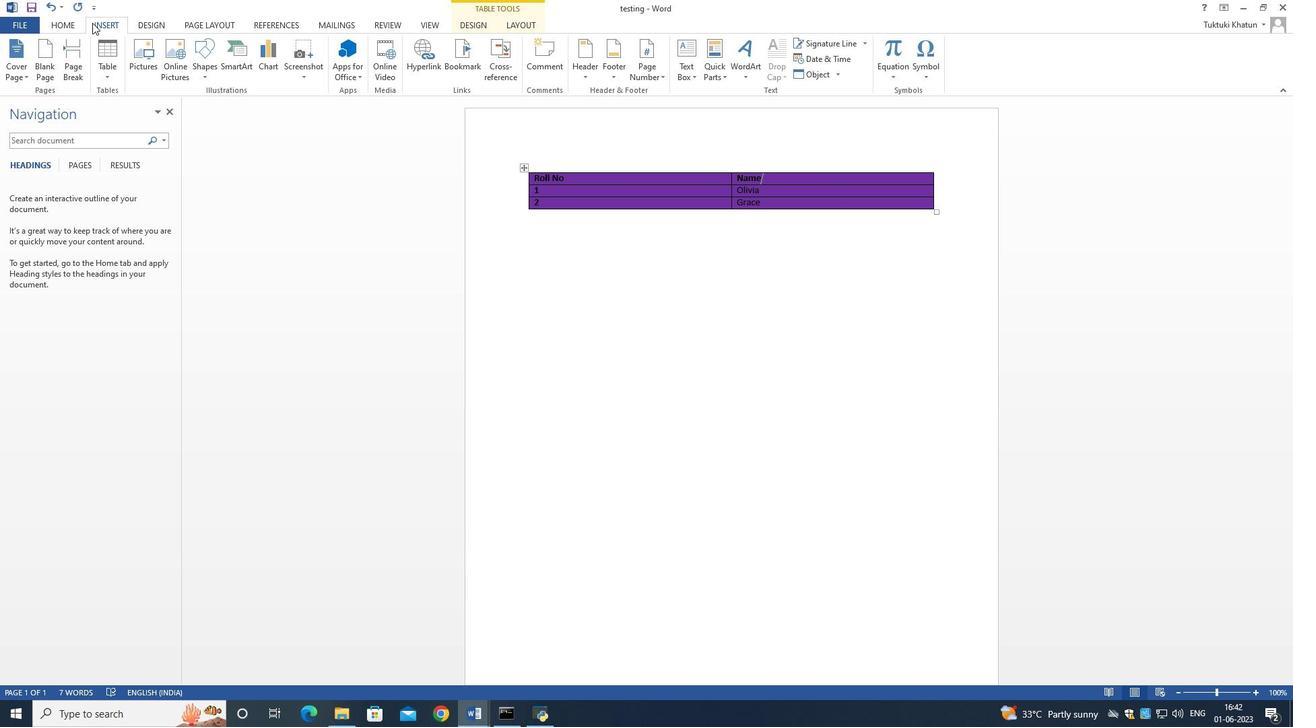 
Action: Mouse pressed left at (97, 22)
Screenshot: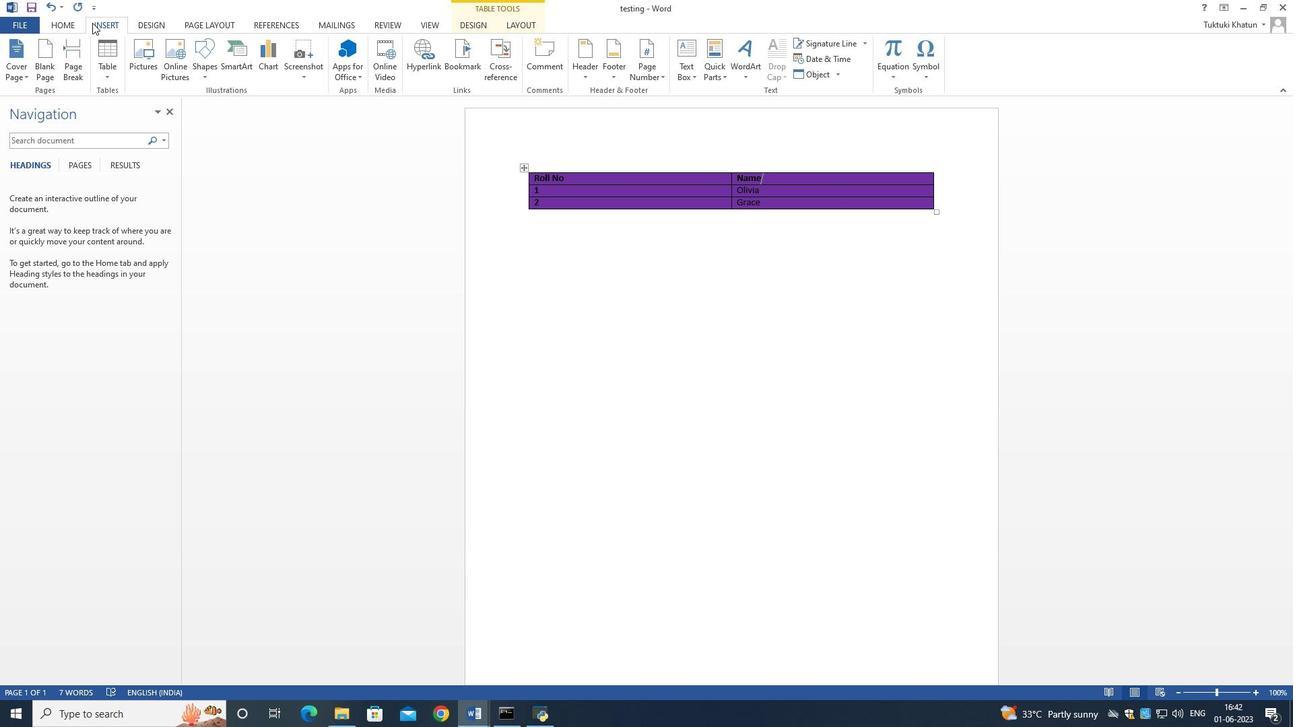 
Action: Mouse moved to (343, 259)
Screenshot: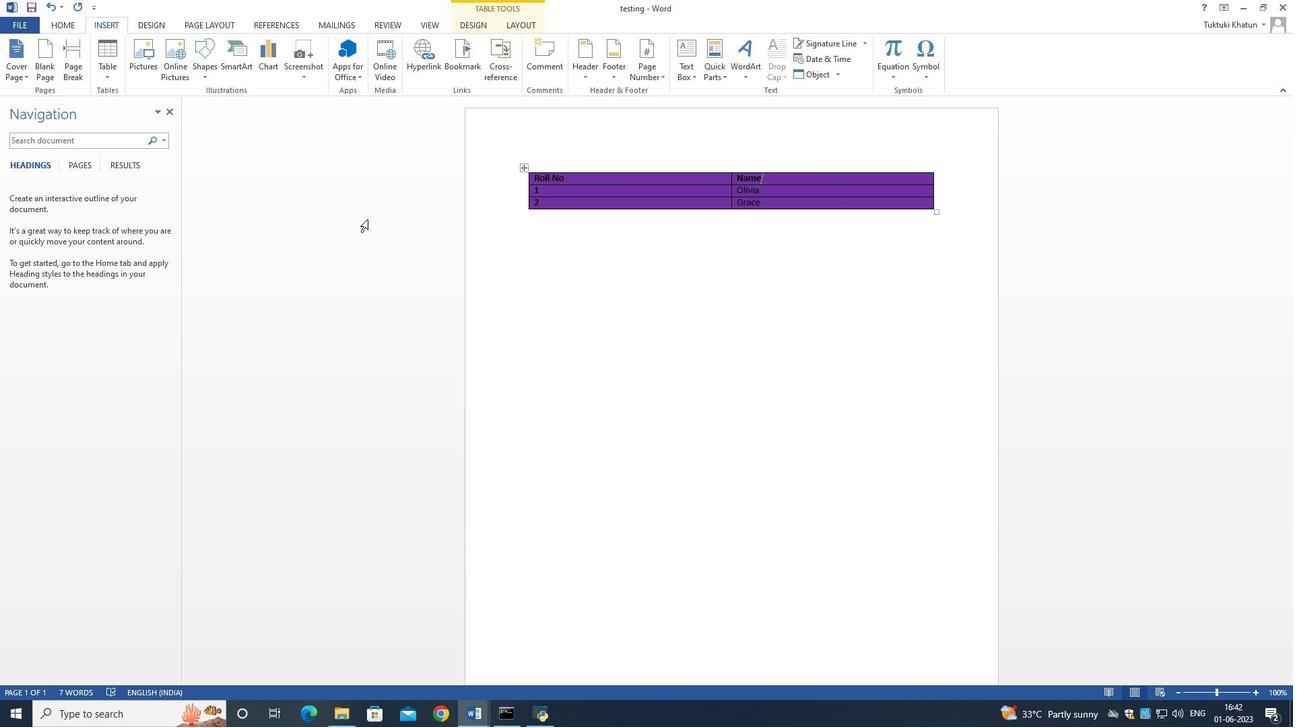 
Action: Mouse pressed left at (343, 259)
Screenshot: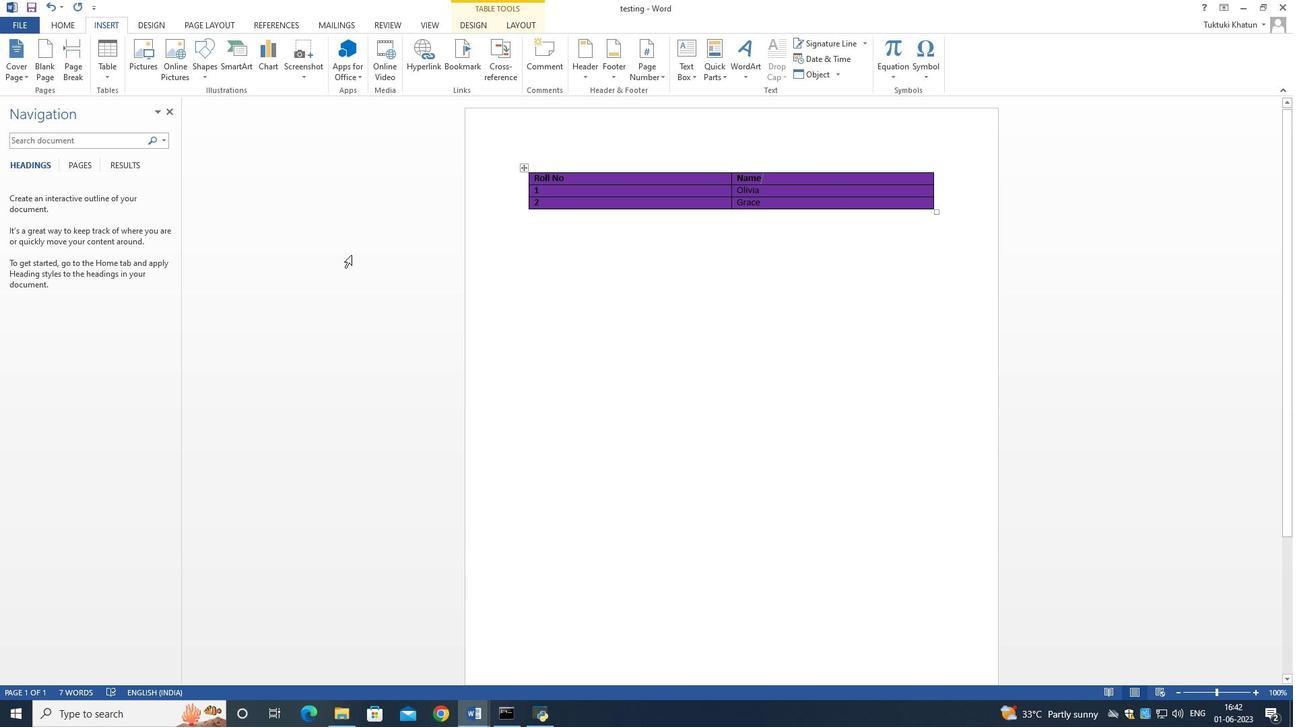 
Action: Mouse moved to (228, 150)
Screenshot: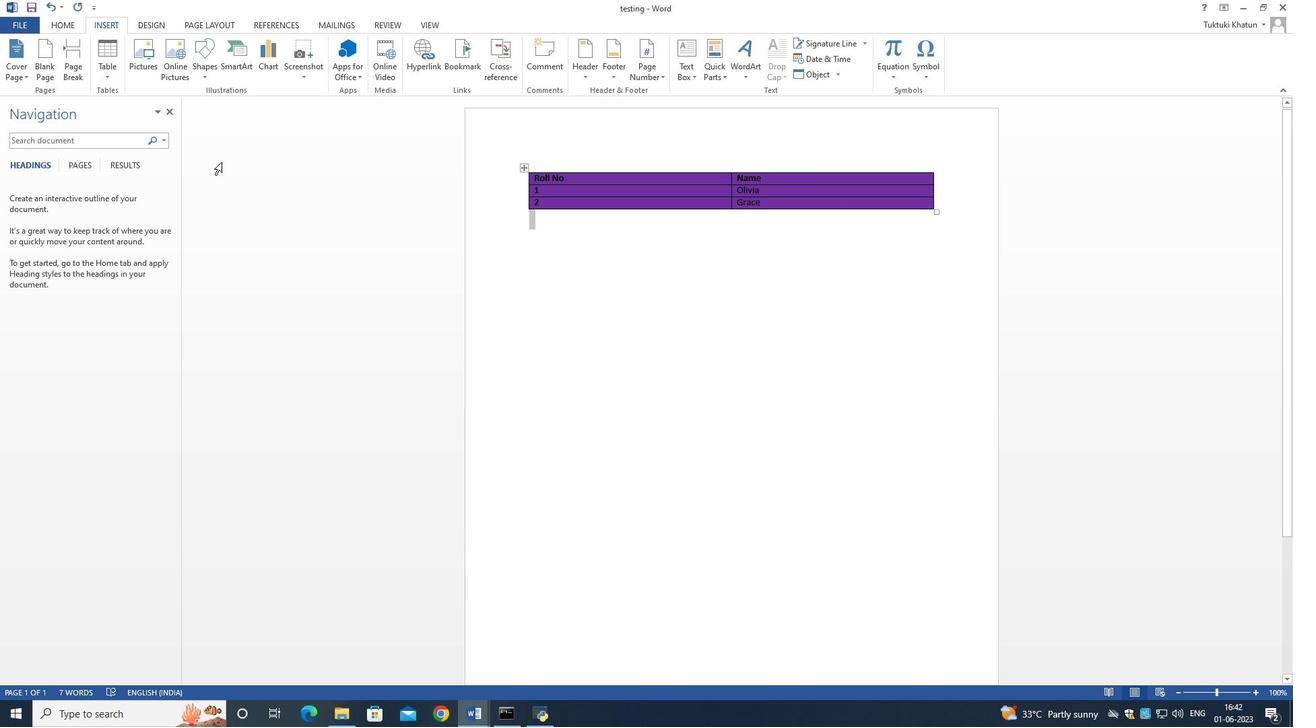 
Action: Mouse pressed left at (228, 150)
Screenshot: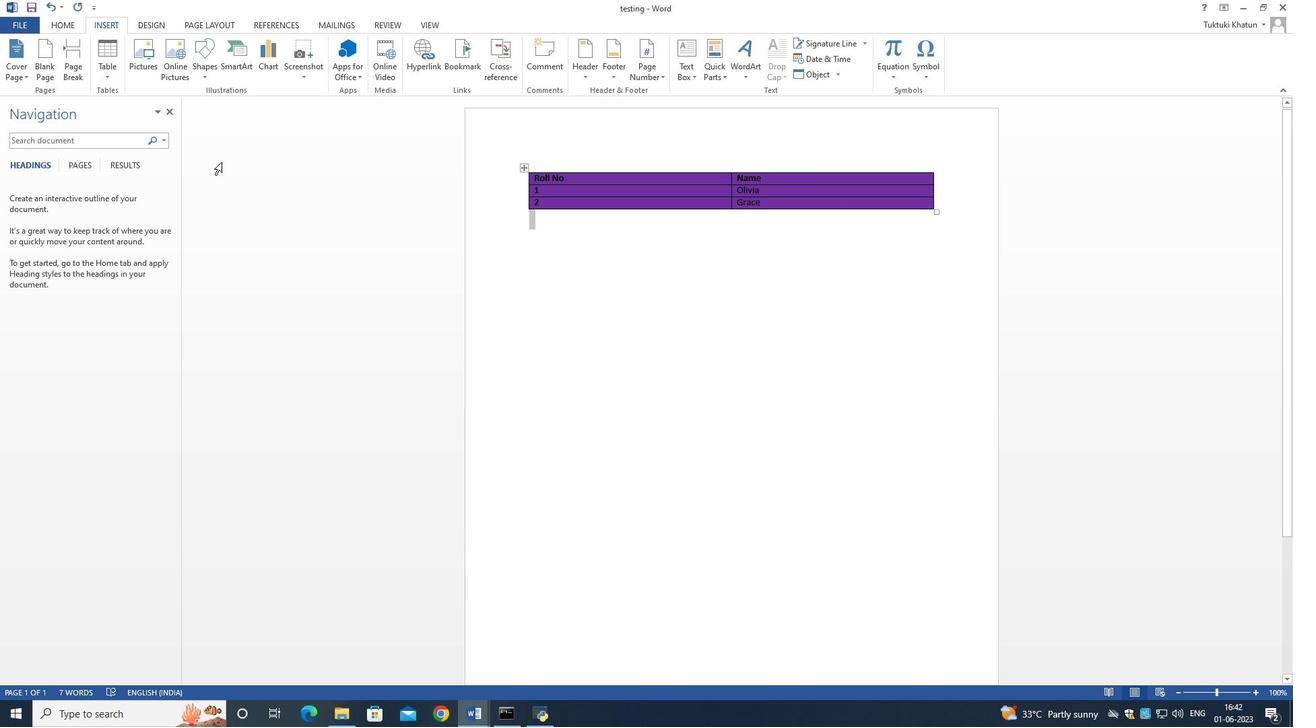 
Action: Mouse moved to (100, 19)
Screenshot: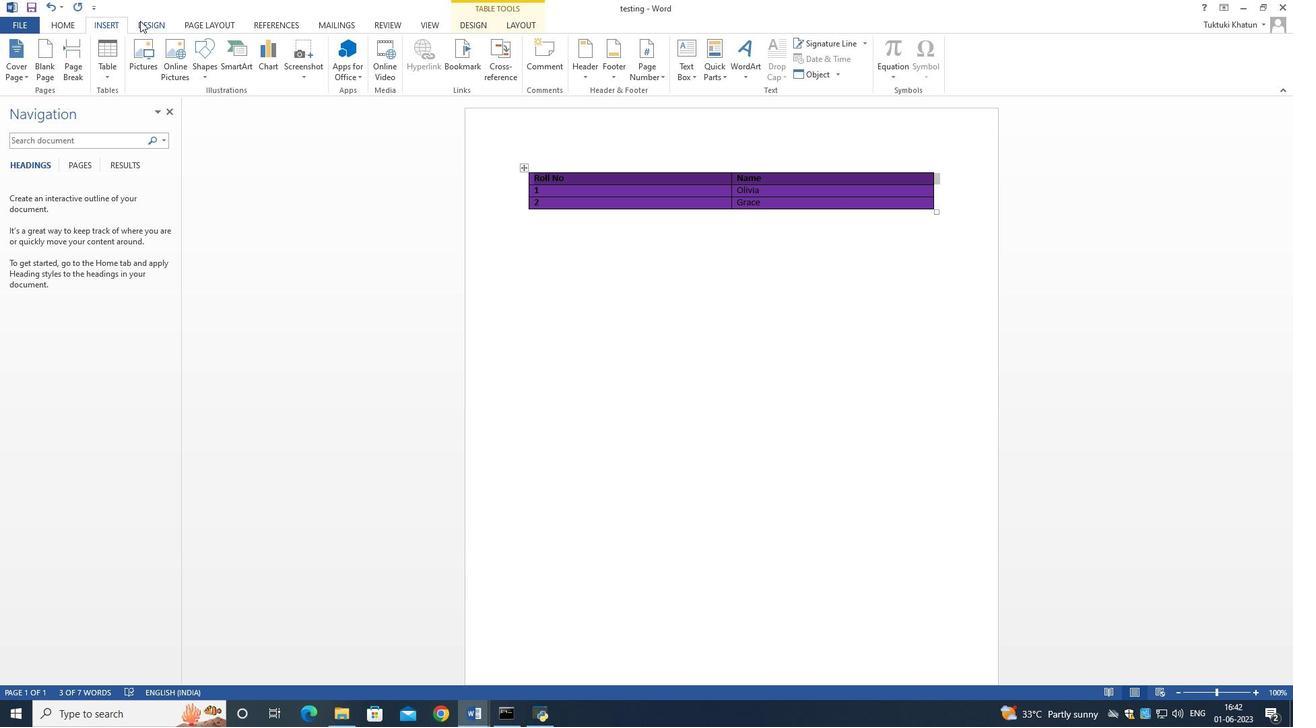 
Action: Mouse pressed left at (100, 19)
Screenshot: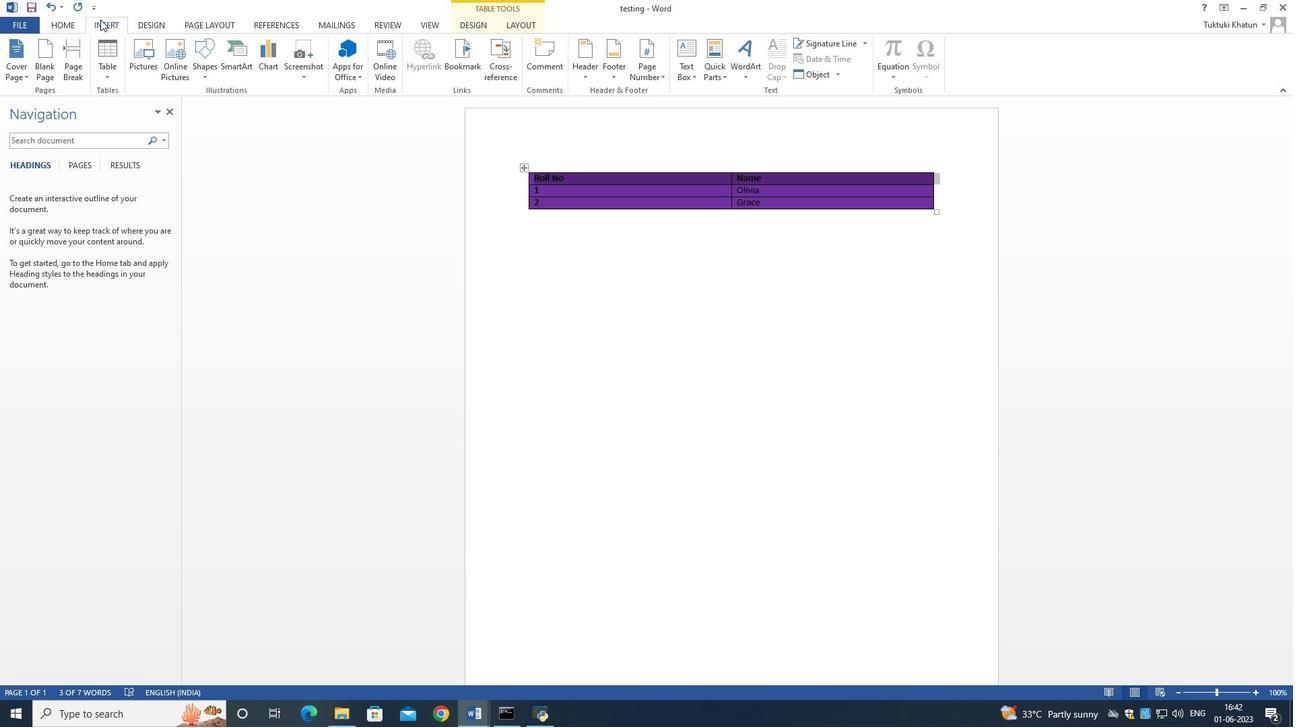 
Action: Mouse moved to (57, 28)
Screenshot: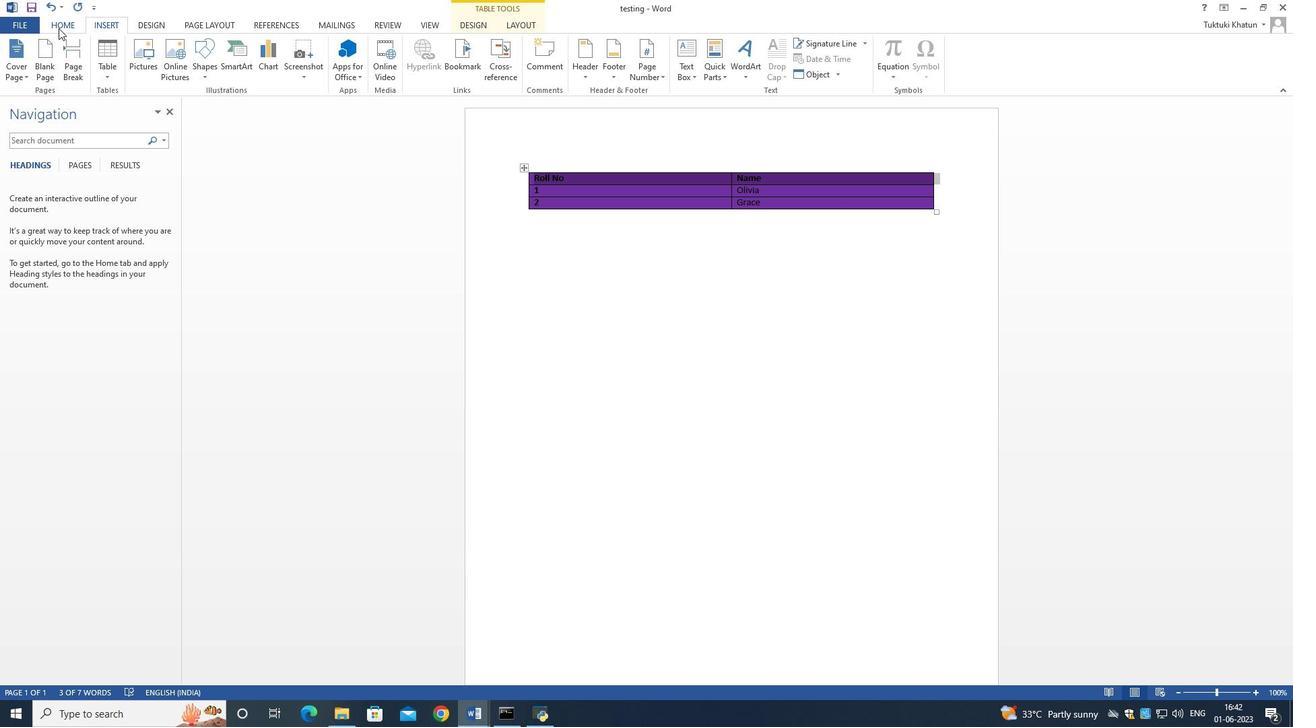 
Action: Mouse pressed left at (57, 28)
Screenshot: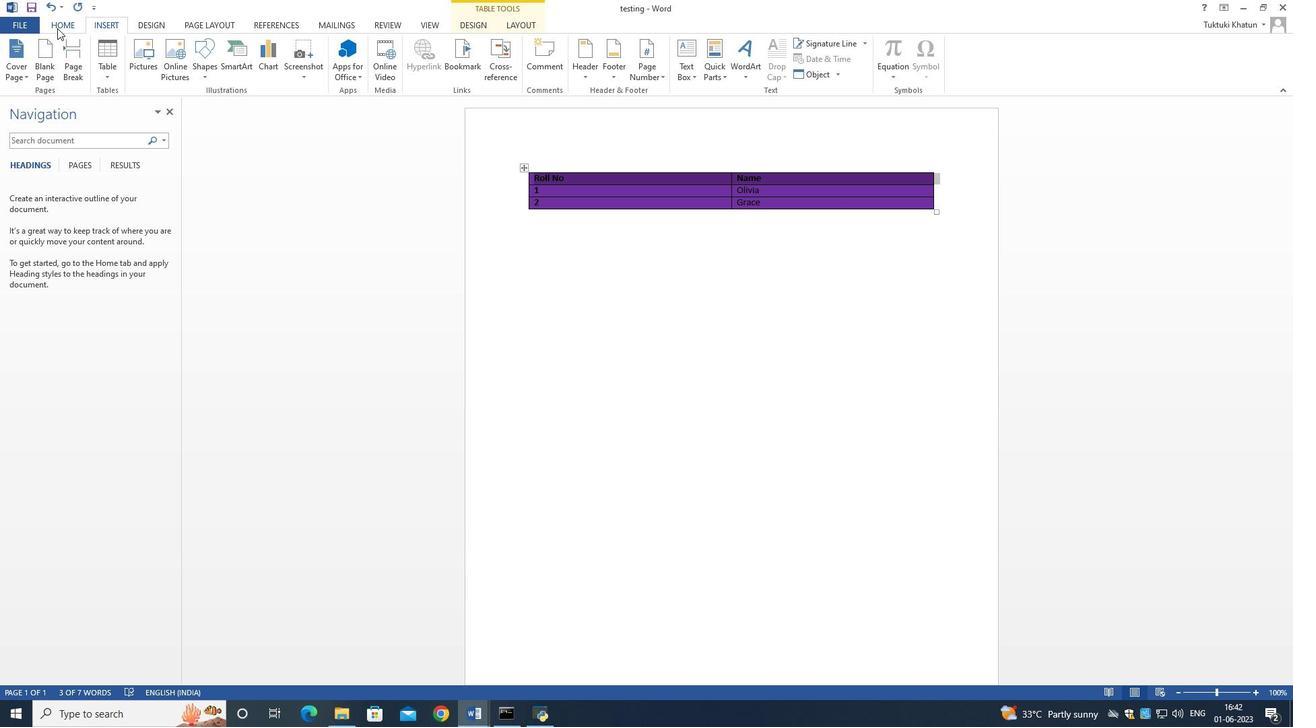 
Action: Mouse moved to (295, 70)
Screenshot: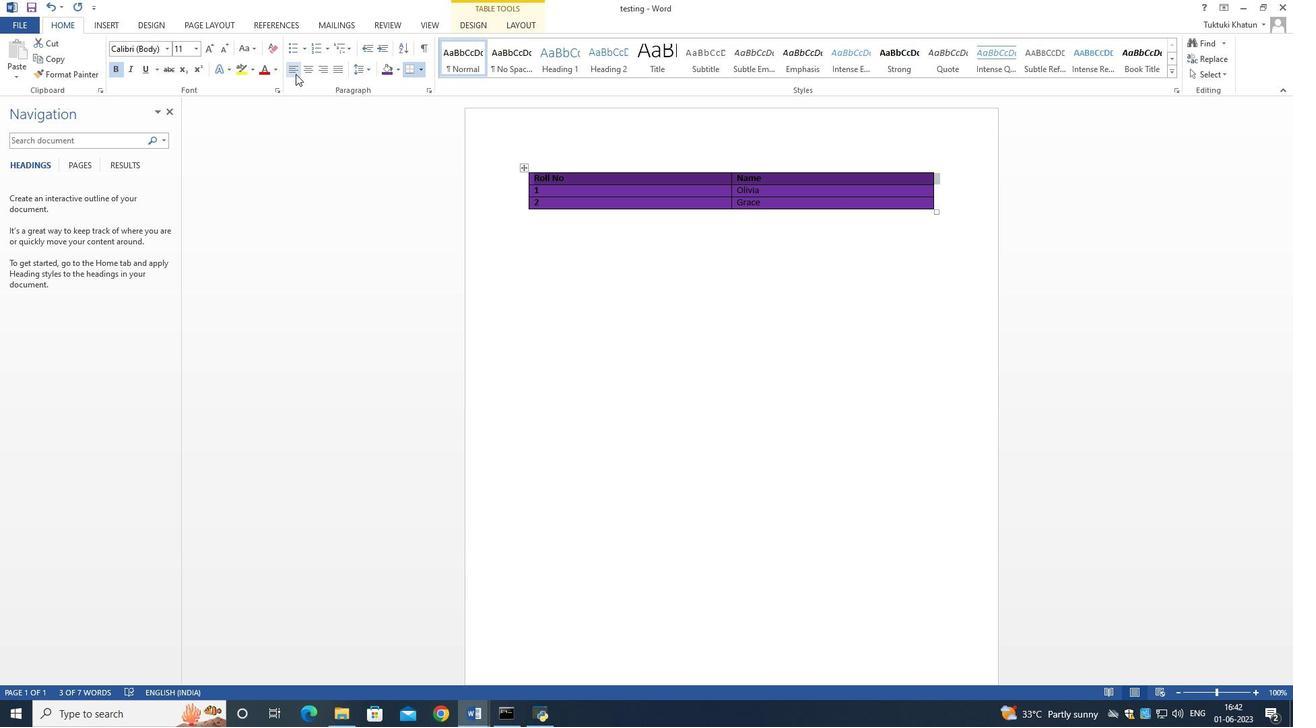 
Action: Mouse pressed left at (295, 70)
Screenshot: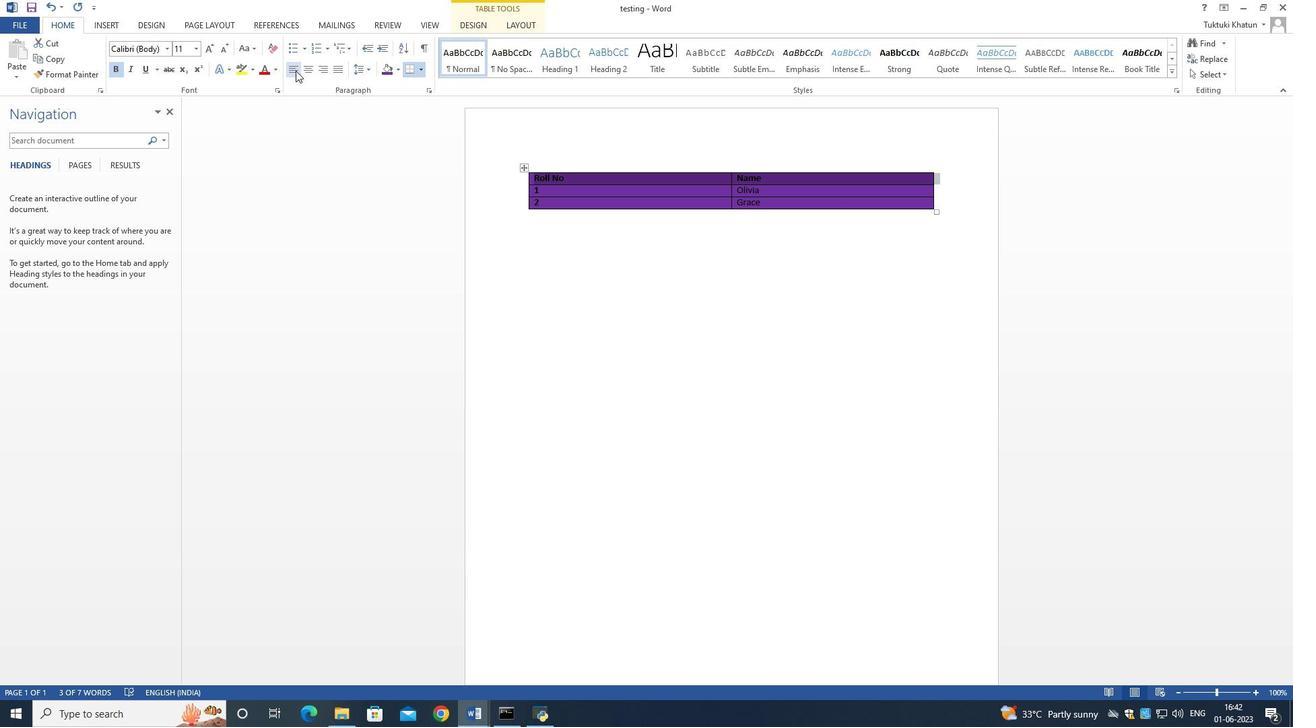 
Action: Mouse moved to (463, 138)
Screenshot: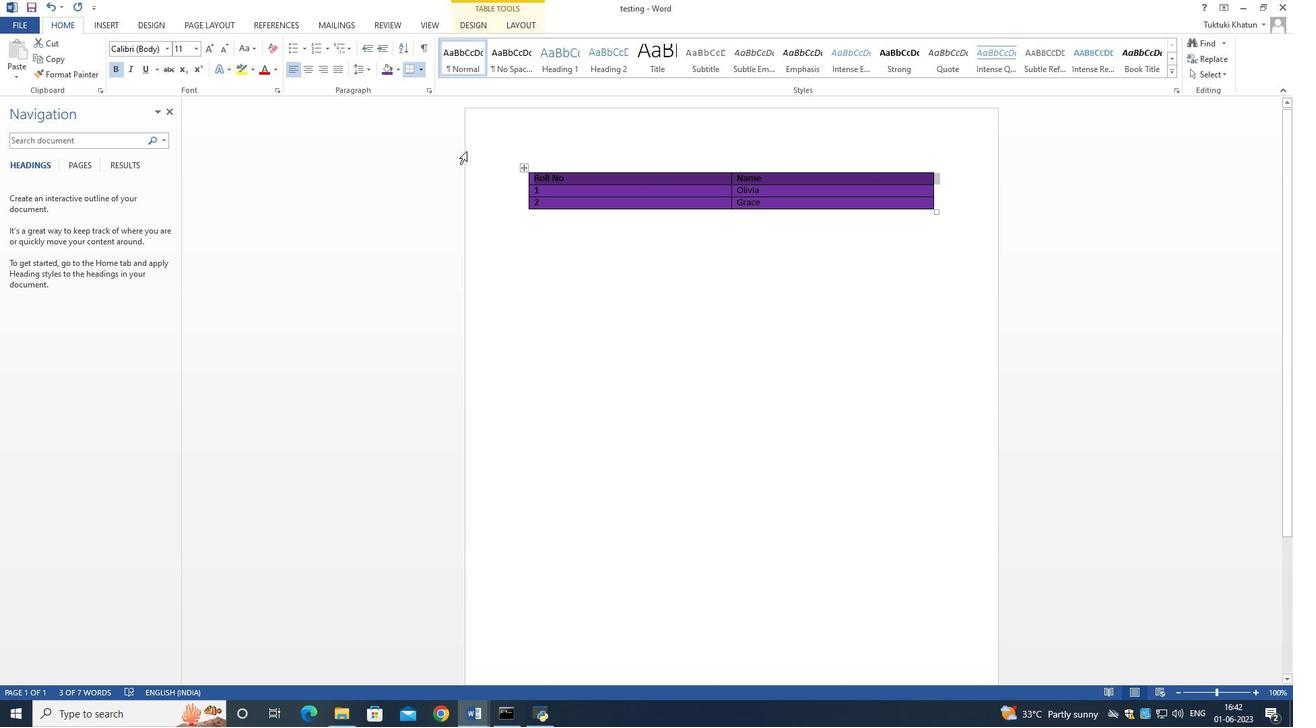
